 Task: Look for space in Desert Hot Springs, United States from 6th September, 2023 to 15th September, 2023 for 6 adults in price range Rs.8000 to Rs.12000. Place can be entire place or private room with 6 bedrooms having 6 beds and 6 bathrooms. Property type can be house, flat, guest house. Amenities needed are: wifi, TV, free parkinig on premises, gym, breakfast. Booking option can be shelf check-in. Required host language is English.
Action: Mouse moved to (511, 134)
Screenshot: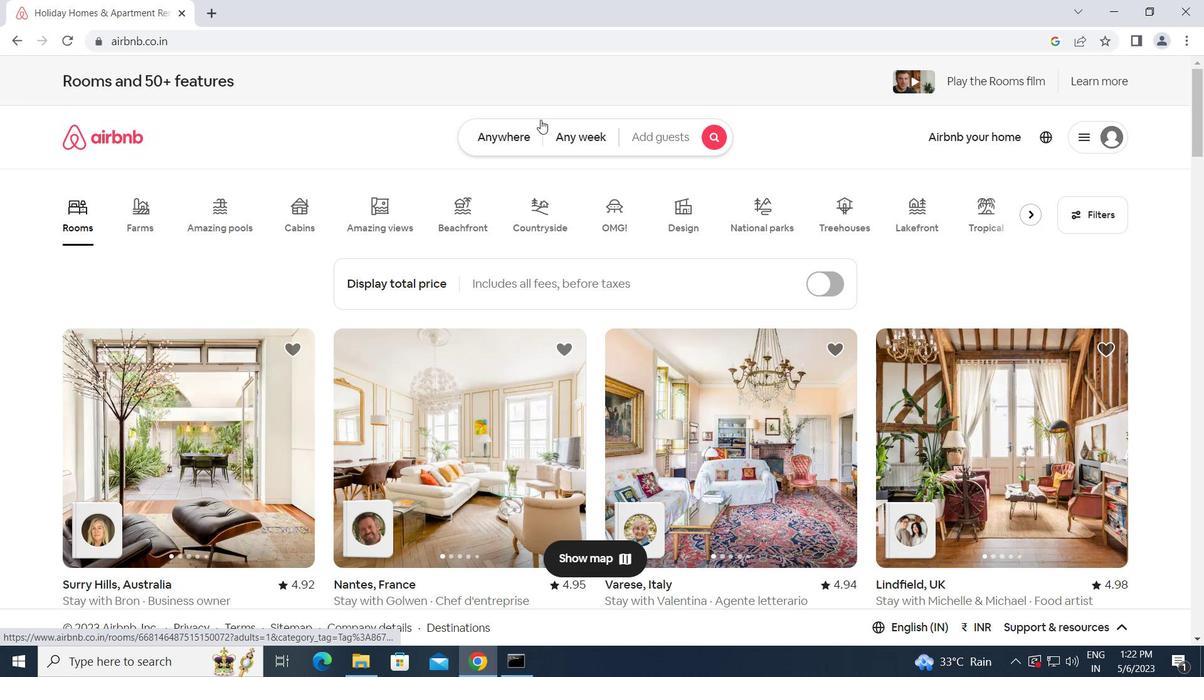 
Action: Mouse pressed left at (511, 134)
Screenshot: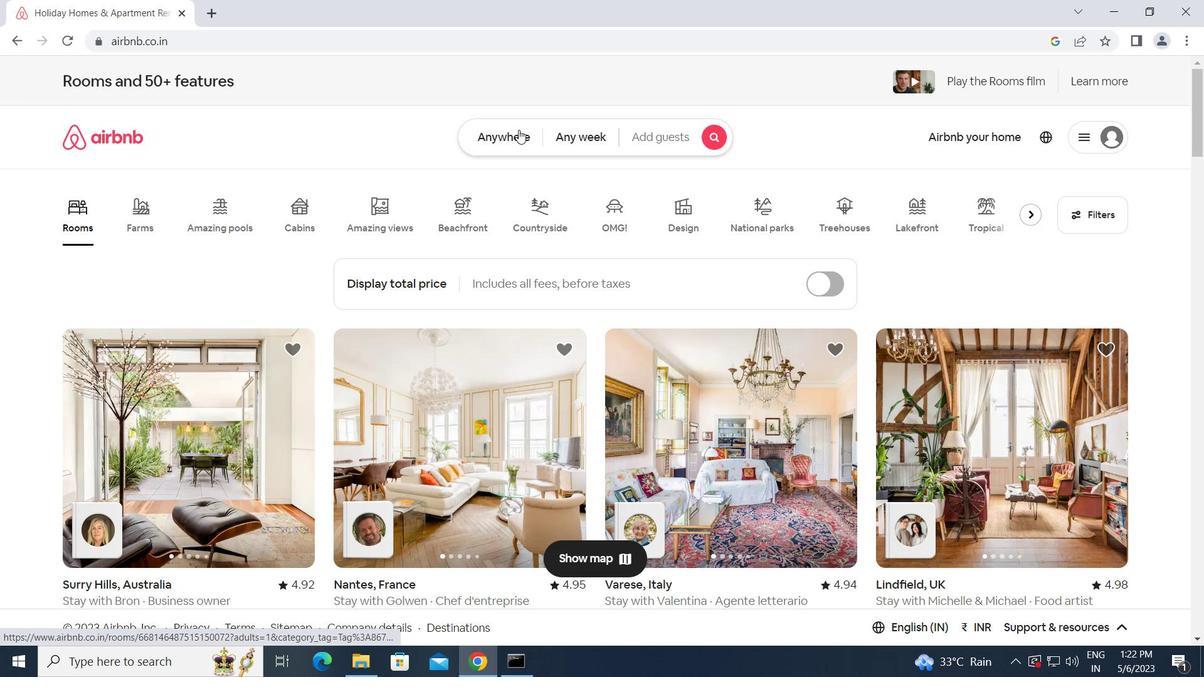 
Action: Mouse moved to (406, 203)
Screenshot: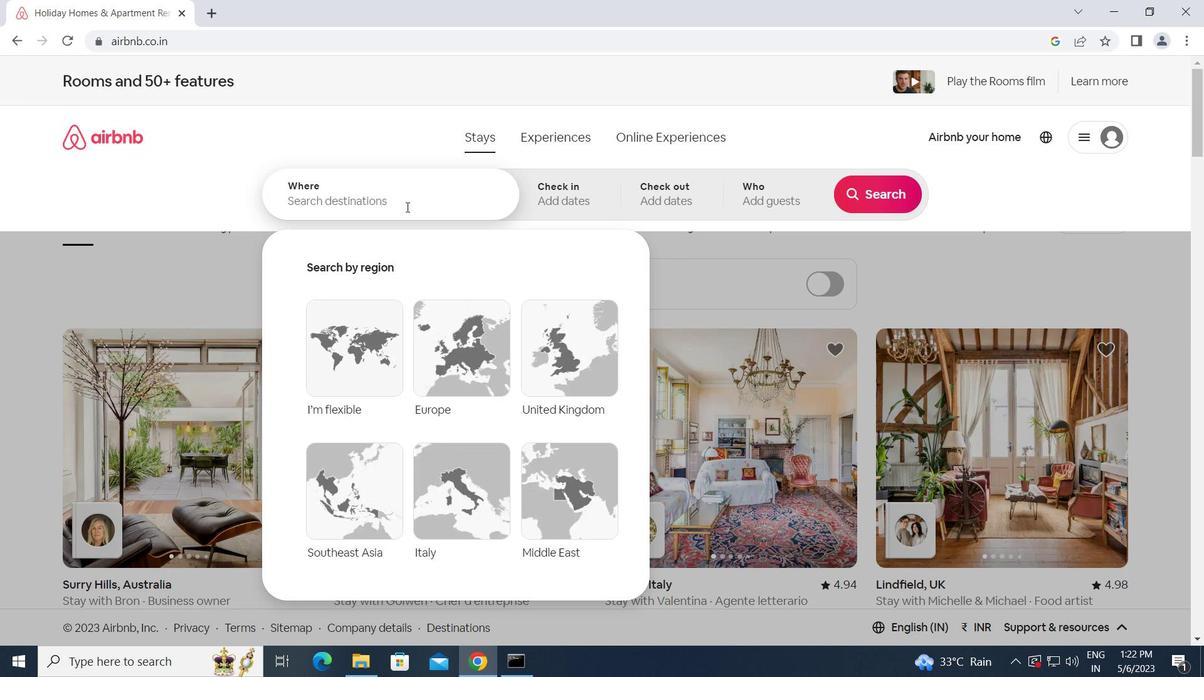 
Action: Mouse pressed left at (406, 203)
Screenshot: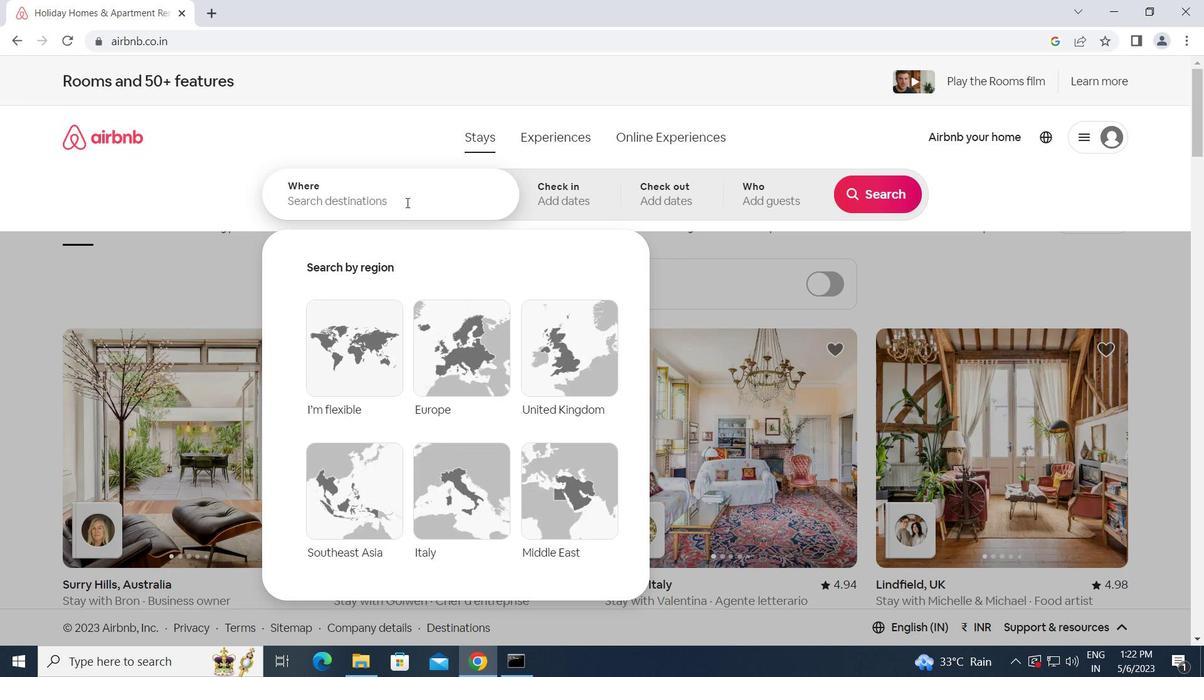 
Action: Key pressed d<Key.caps_lock>esert<Key.space><Key.caps_lock>h<Key.caps_lock>ot<Key.space><Key.caps_lock>s<Key.caps_lock>pringa,<Key.backspace><Key.backspace>s,<Key.space><Key.caps_lock>u<Key.caps_lock>ni
Screenshot: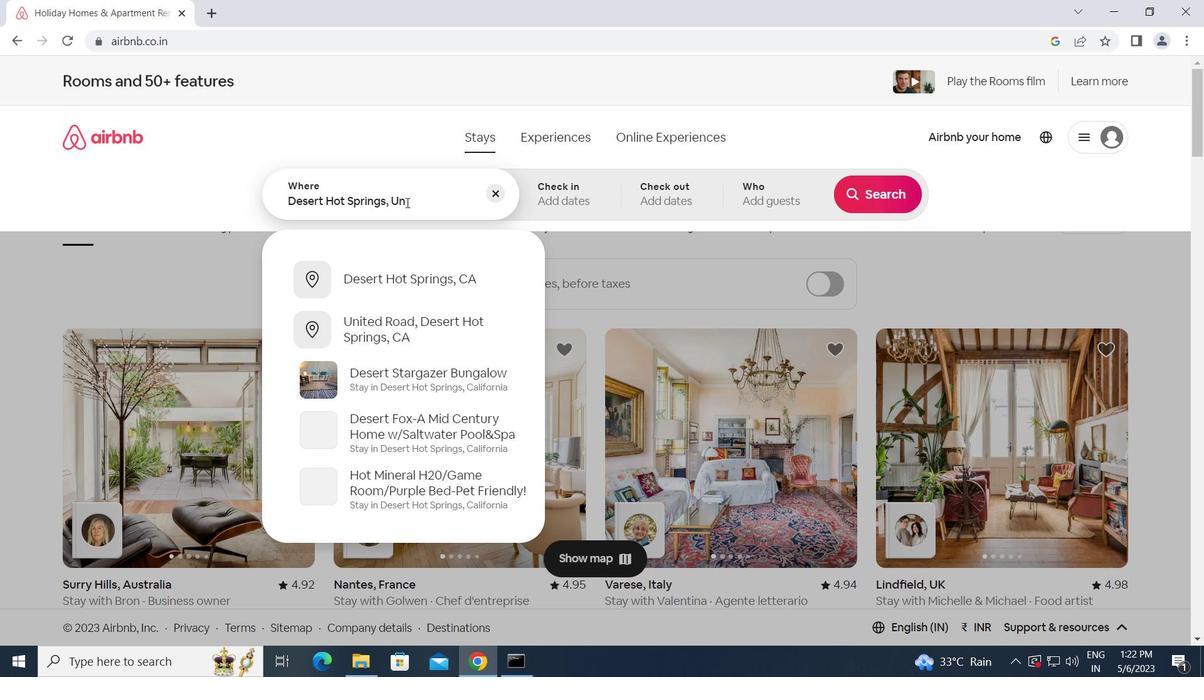 
Action: Mouse moved to (974, 71)
Screenshot: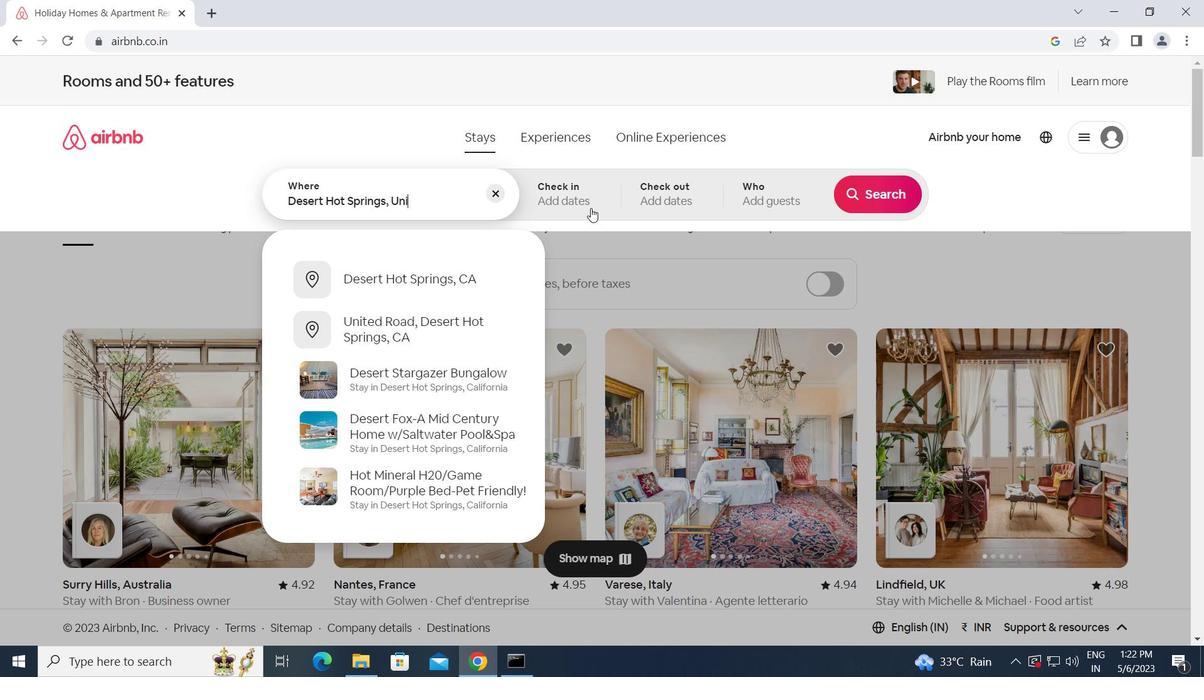 
Action: Key pressed ted<Key.space><Key.caps_lock>s<Key.caps_lock>tates<Key.enter>
Screenshot: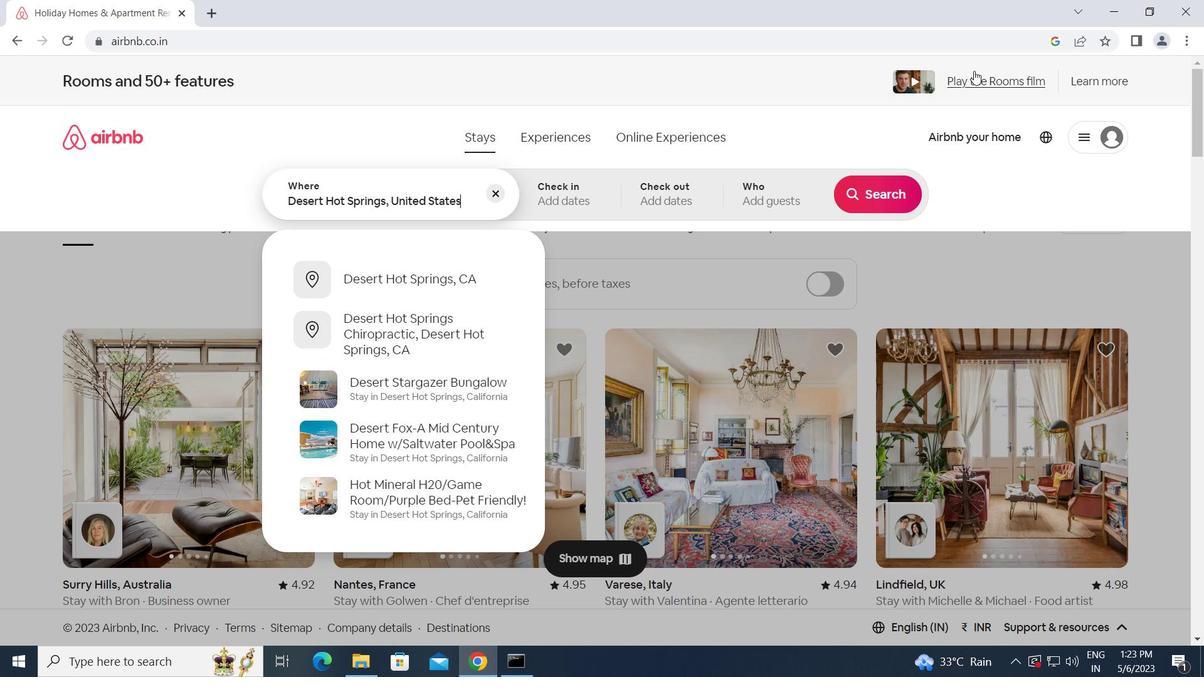 
Action: Mouse moved to (878, 321)
Screenshot: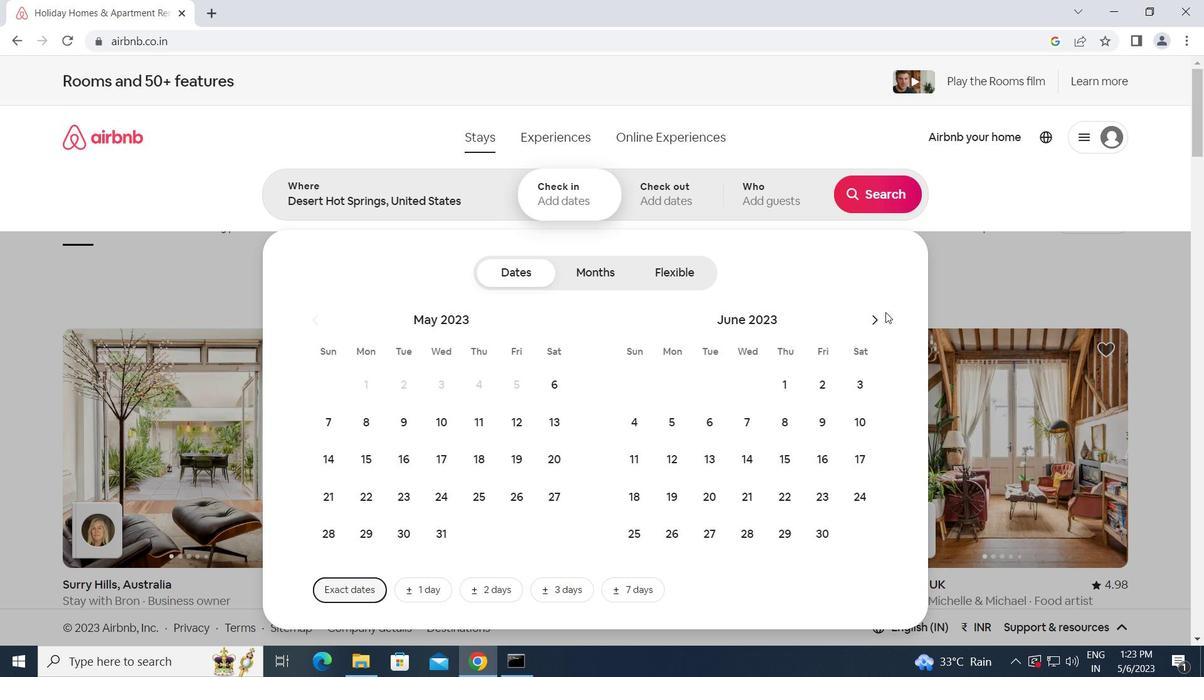 
Action: Mouse pressed left at (878, 321)
Screenshot: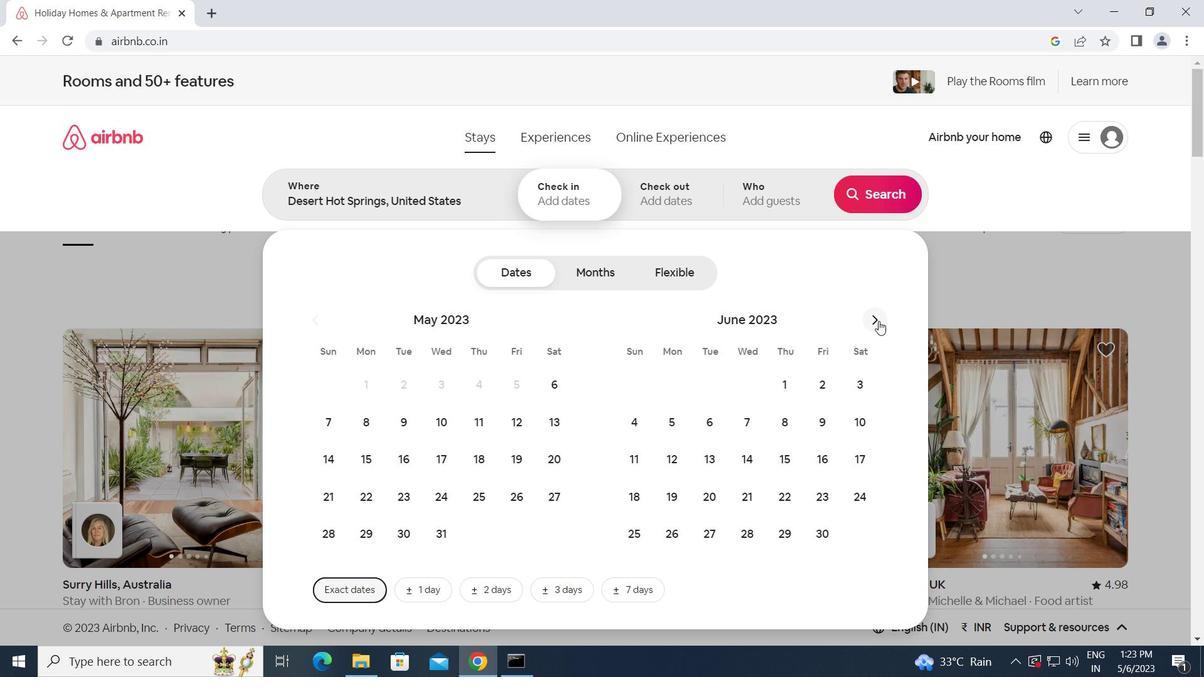
Action: Mouse pressed left at (878, 321)
Screenshot: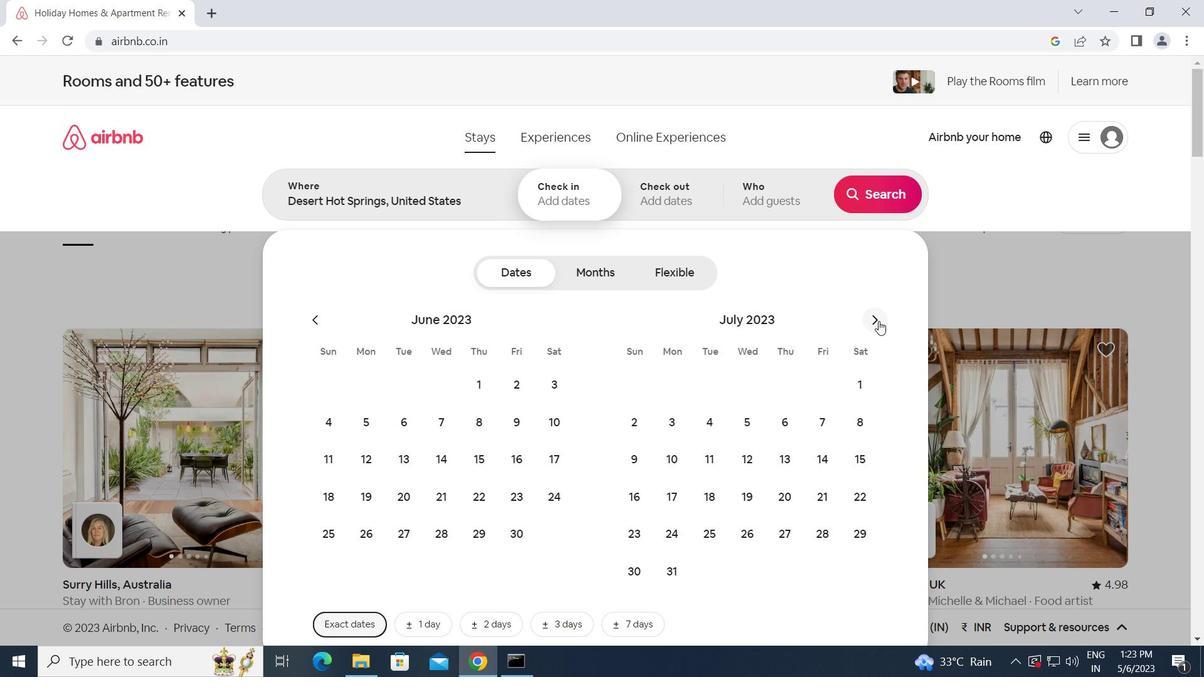 
Action: Mouse pressed left at (878, 321)
Screenshot: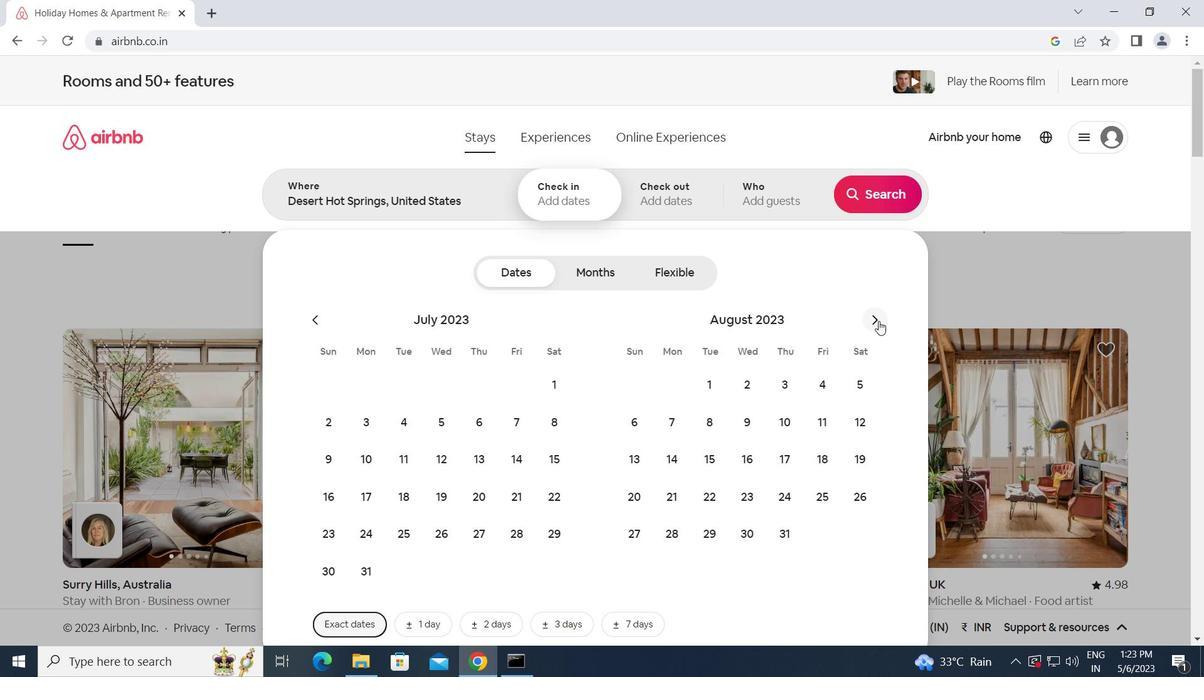 
Action: Mouse moved to (757, 422)
Screenshot: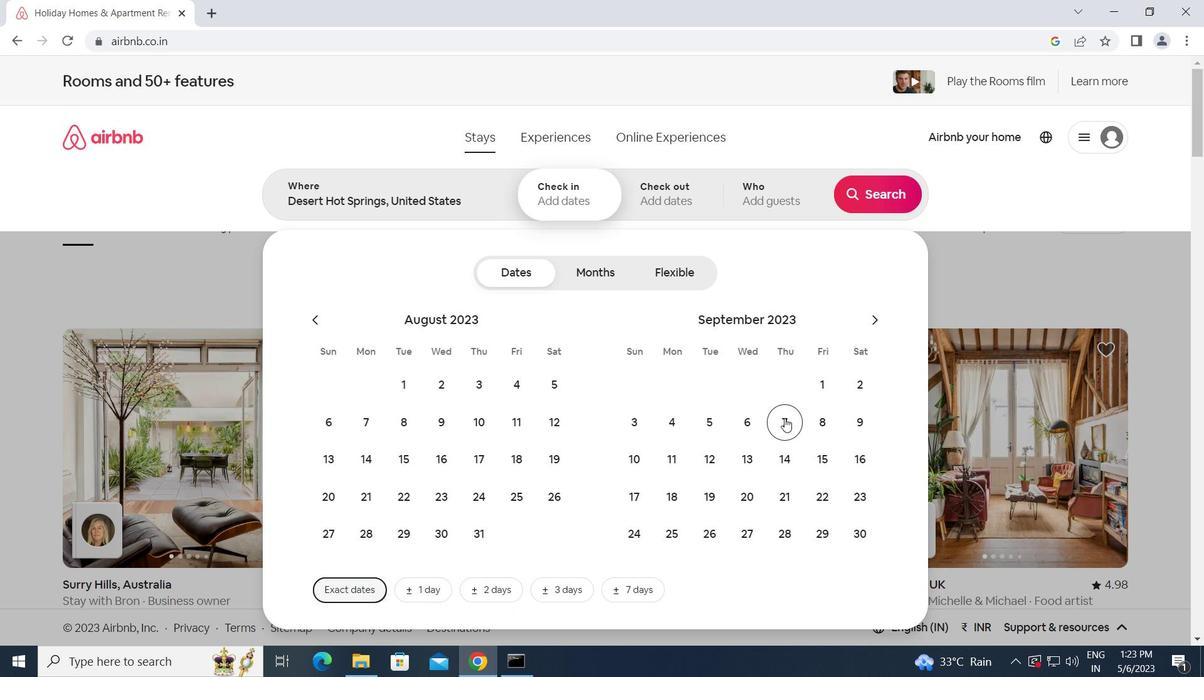 
Action: Mouse pressed left at (757, 422)
Screenshot: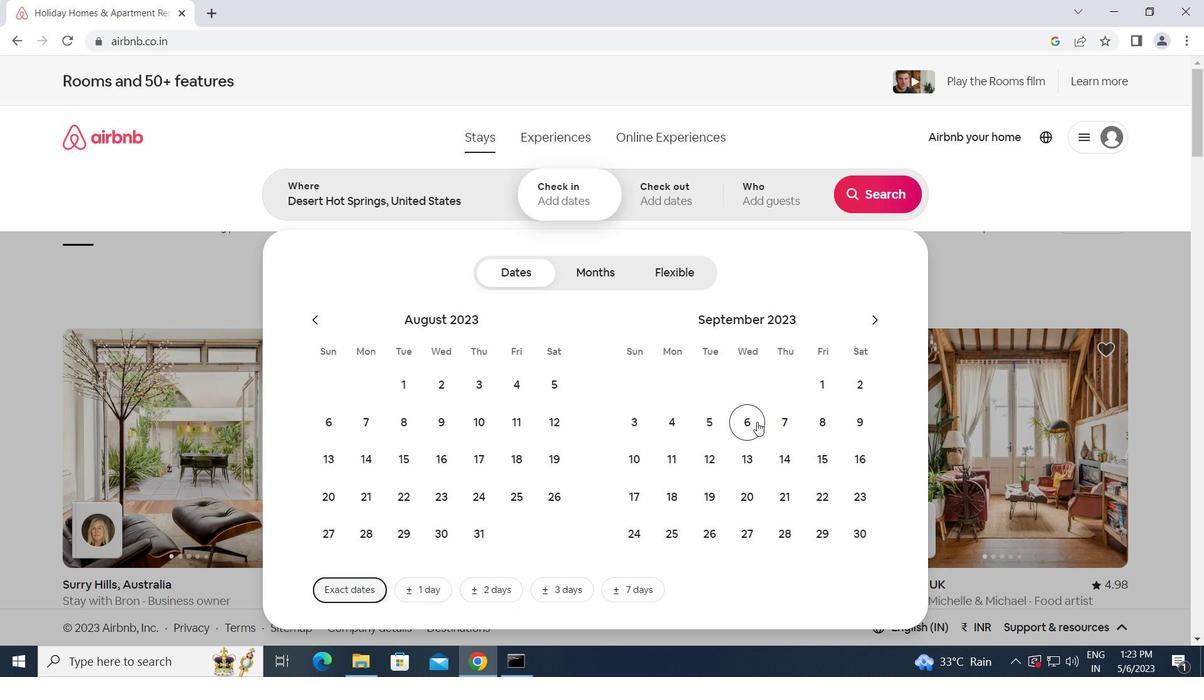 
Action: Mouse moved to (826, 459)
Screenshot: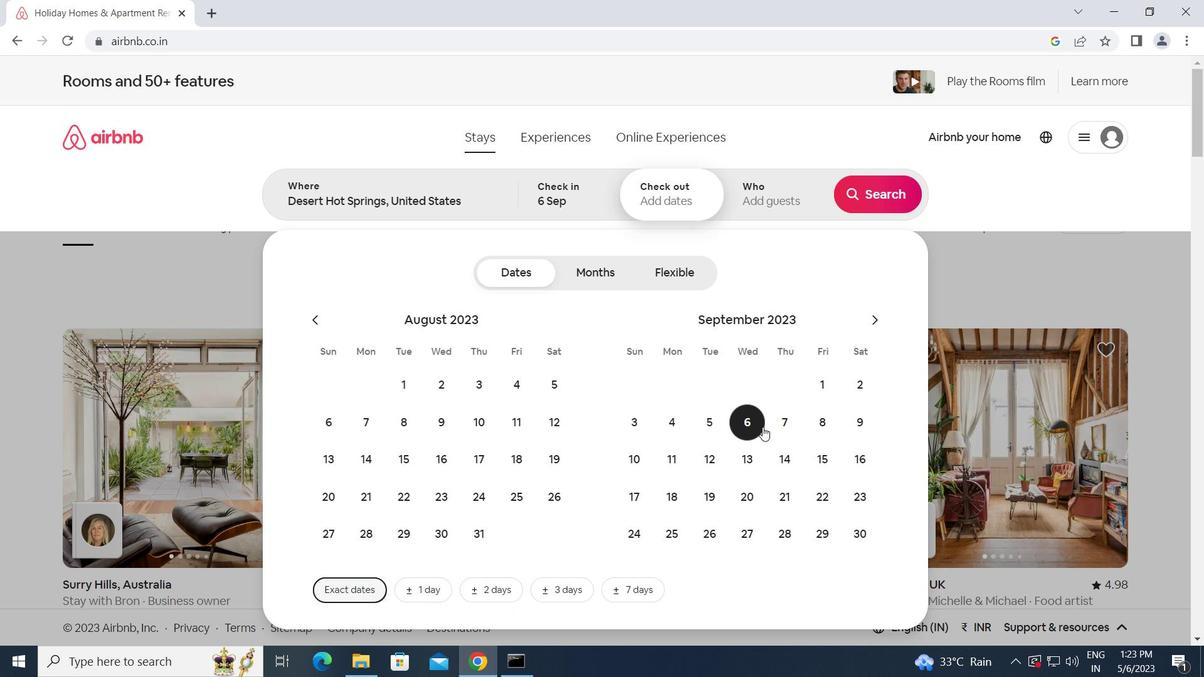 
Action: Mouse pressed left at (826, 459)
Screenshot: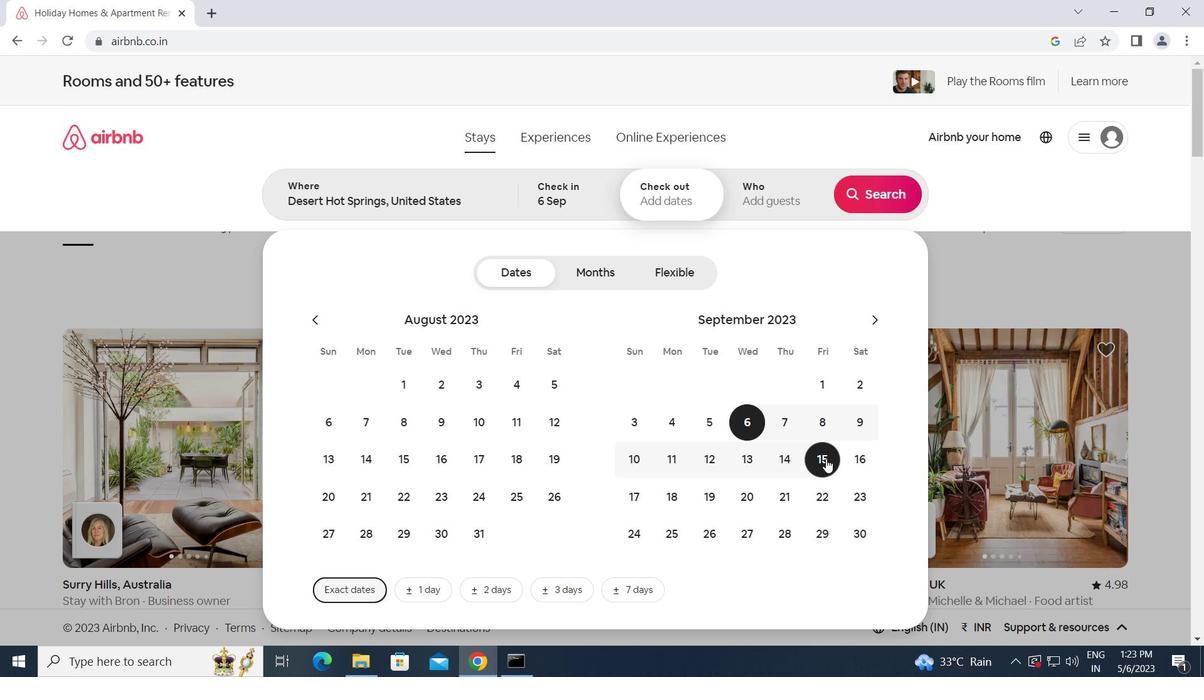 
Action: Mouse moved to (788, 192)
Screenshot: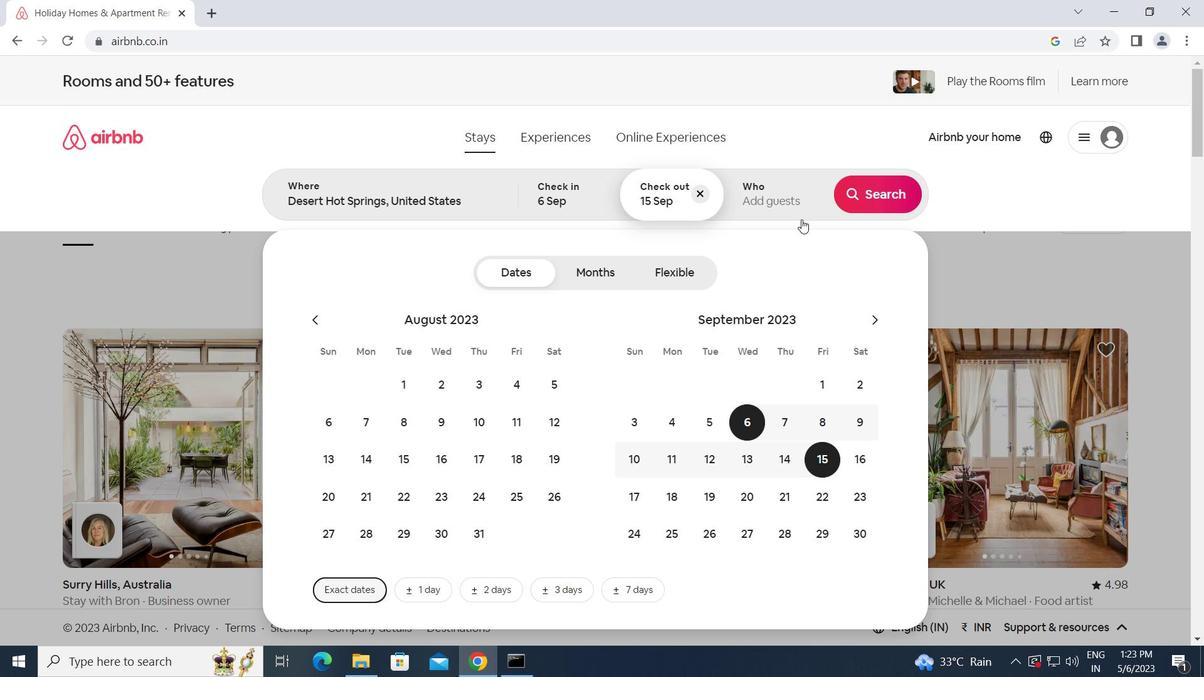 
Action: Mouse pressed left at (788, 192)
Screenshot: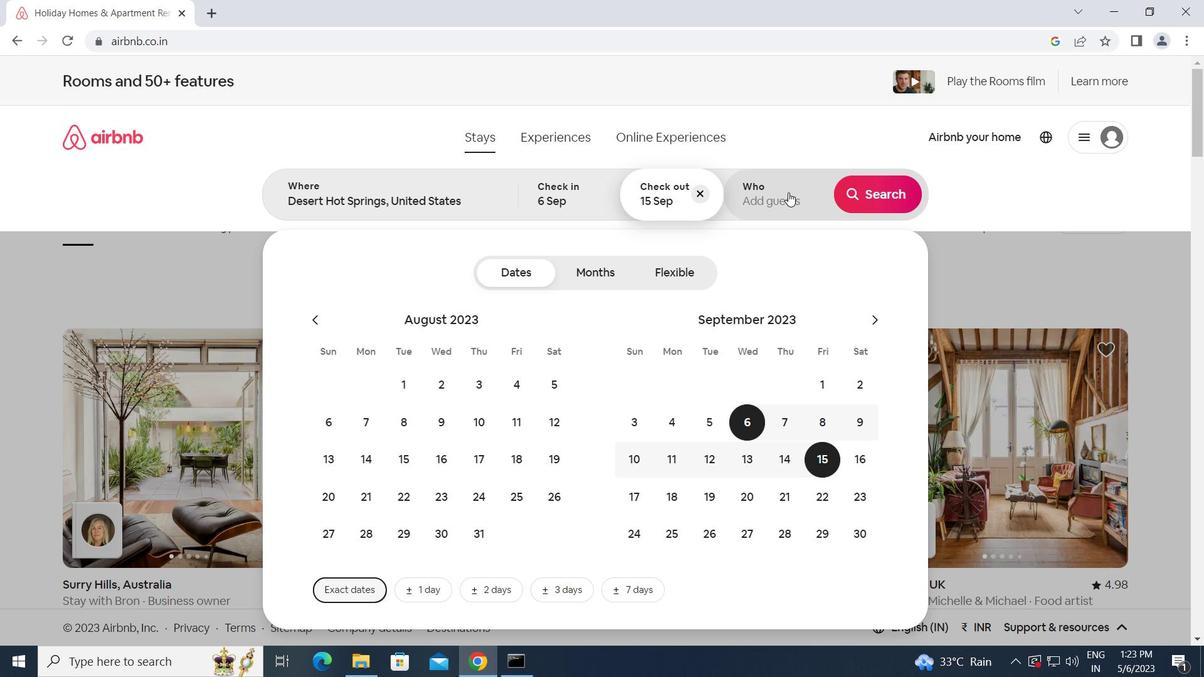 
Action: Mouse moved to (882, 279)
Screenshot: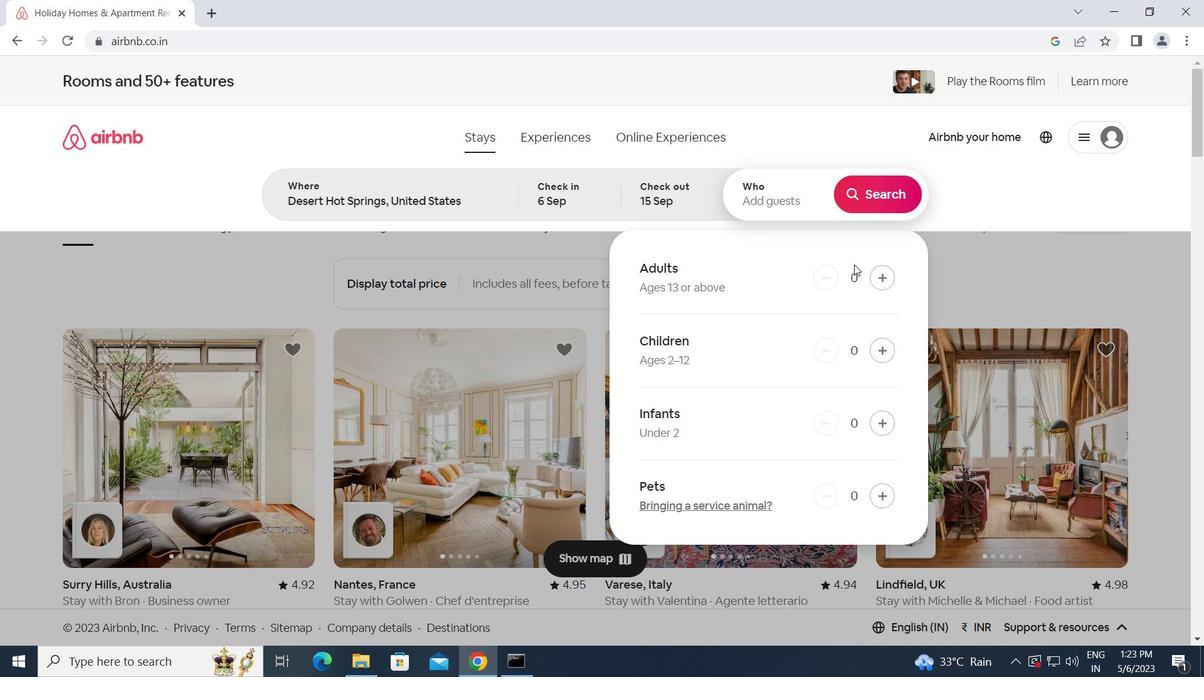 
Action: Mouse pressed left at (882, 279)
Screenshot: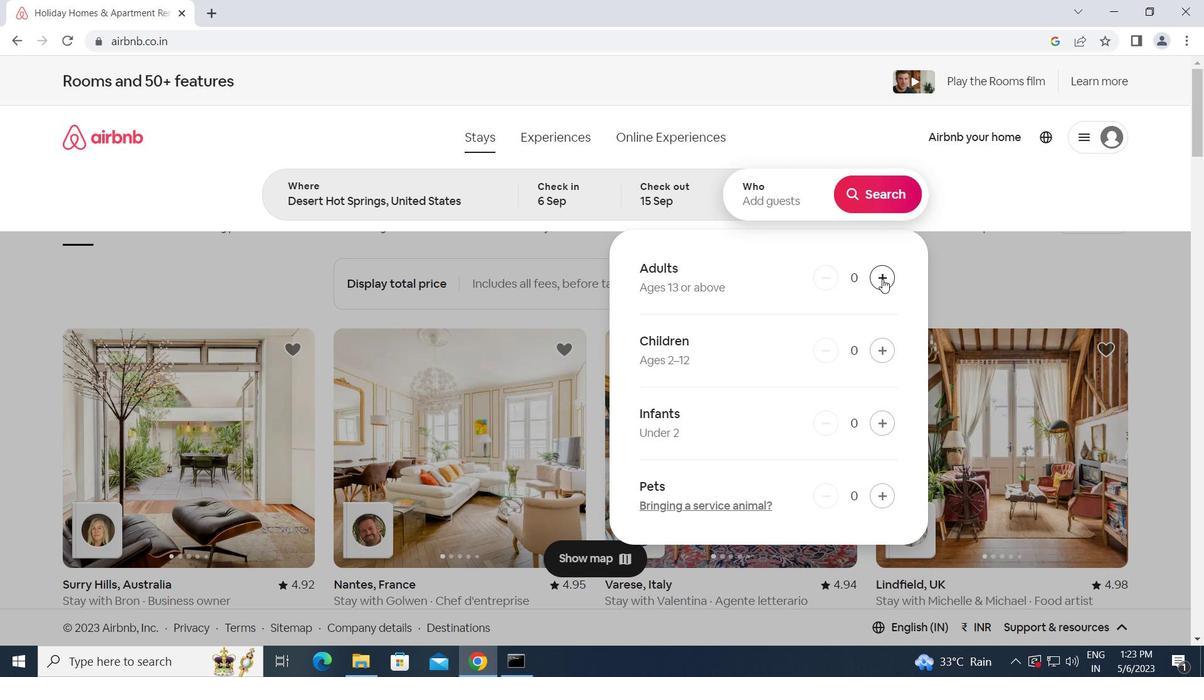 
Action: Mouse pressed left at (882, 279)
Screenshot: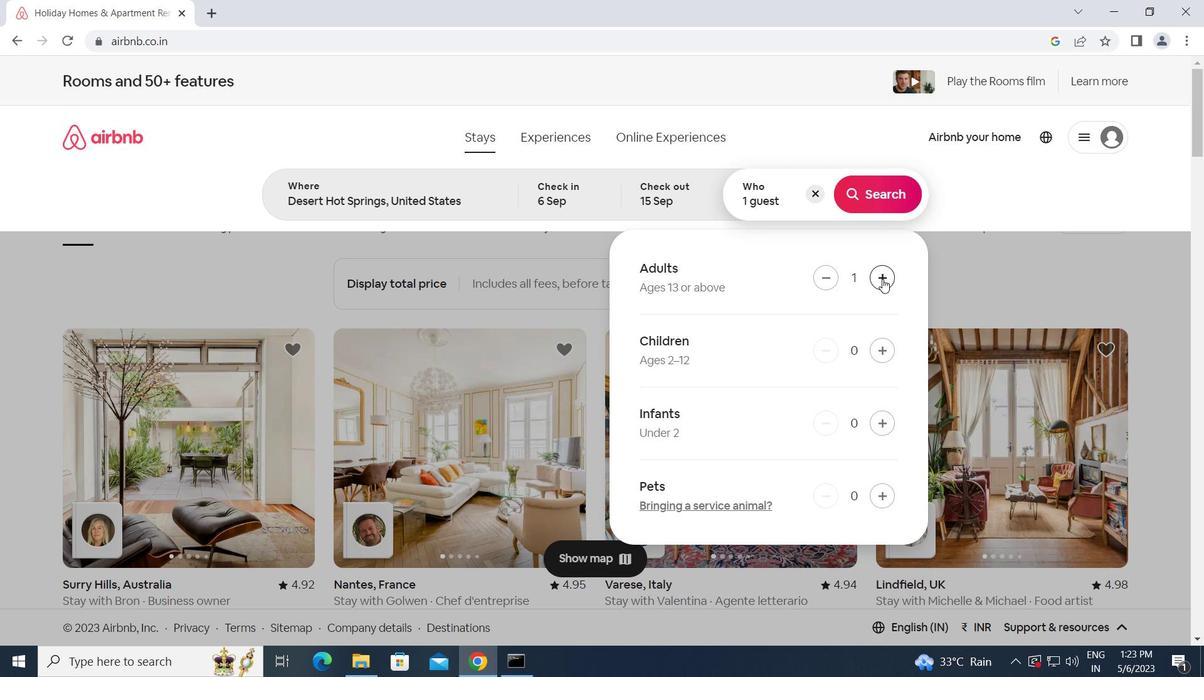 
Action: Mouse pressed left at (882, 279)
Screenshot: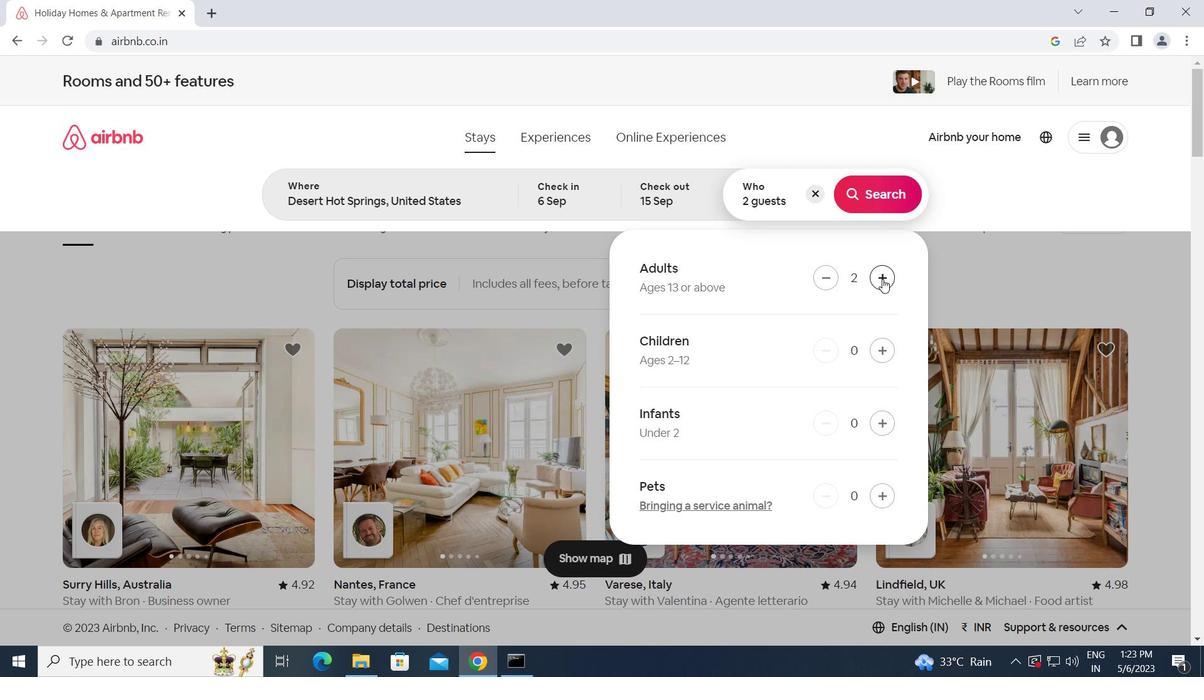 
Action: Mouse pressed left at (882, 279)
Screenshot: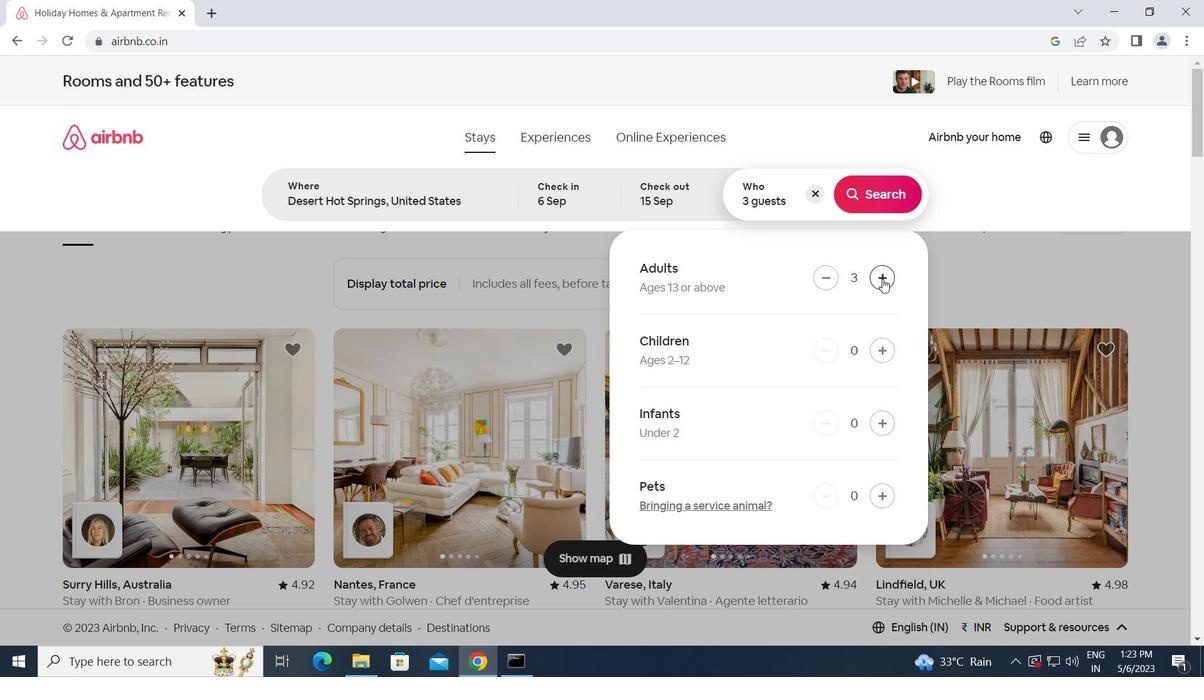 
Action: Mouse pressed left at (882, 279)
Screenshot: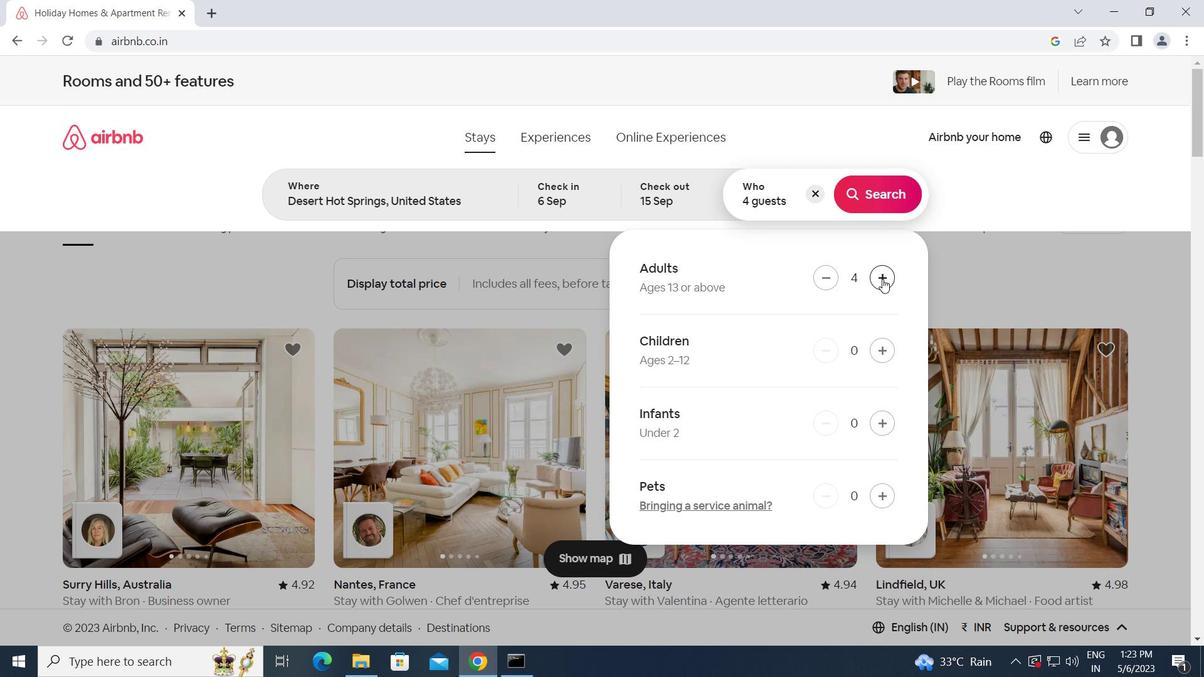 
Action: Mouse pressed left at (882, 279)
Screenshot: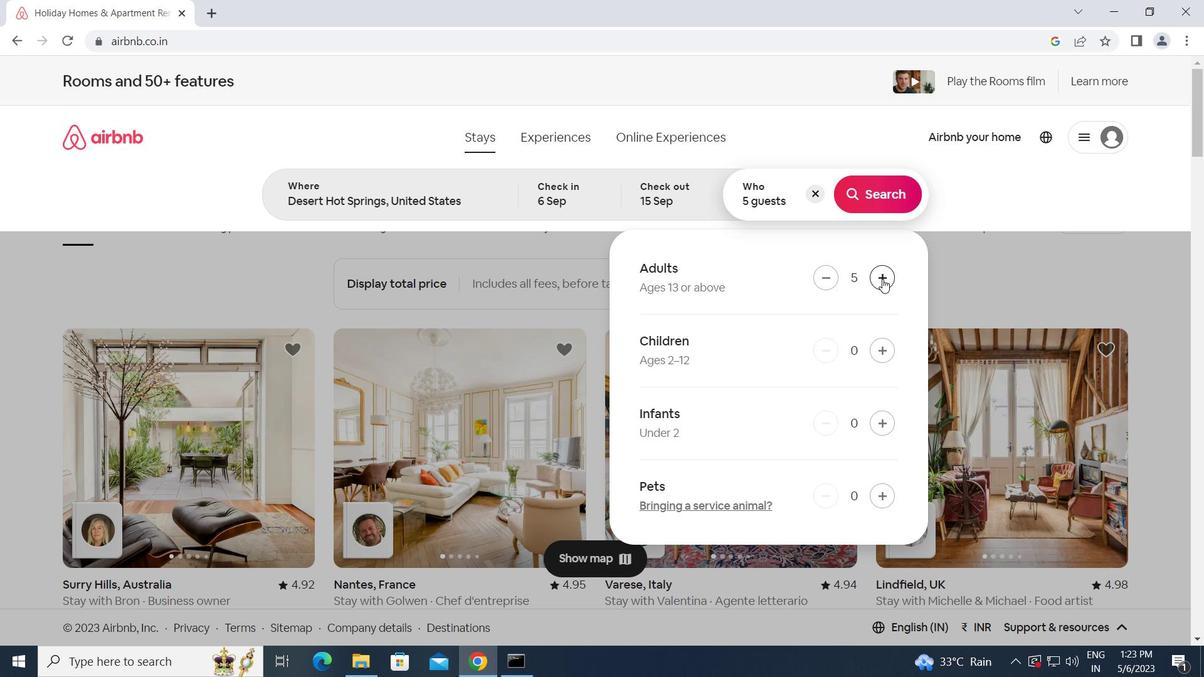 
Action: Mouse moved to (870, 193)
Screenshot: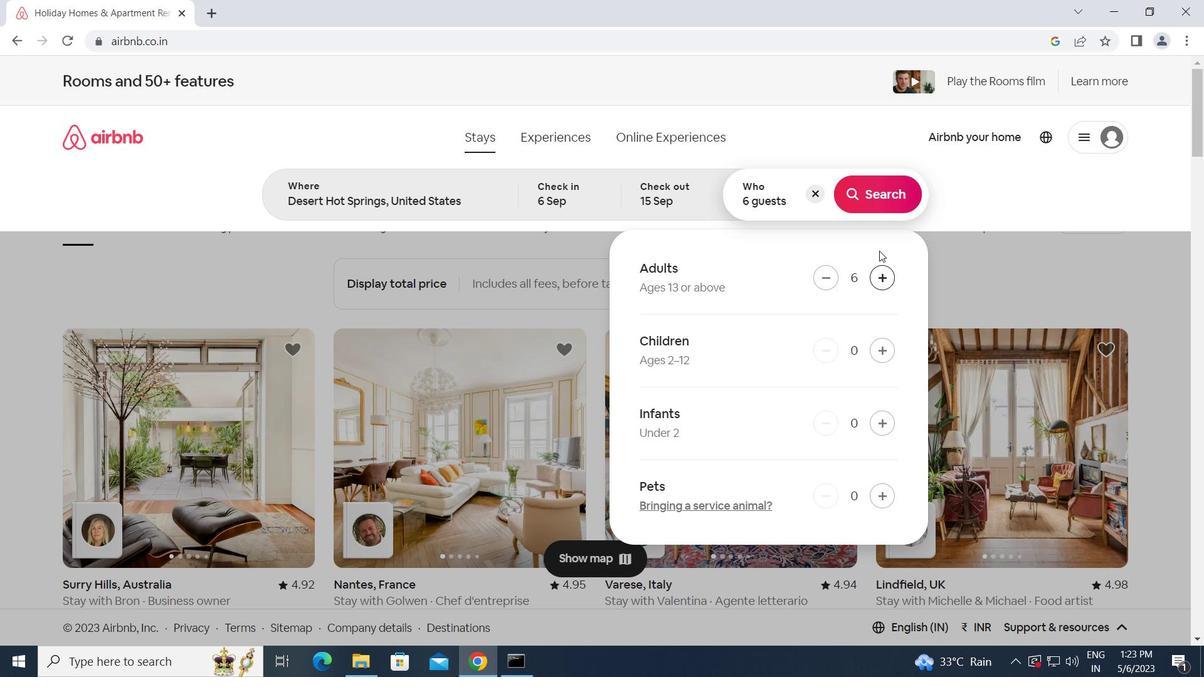 
Action: Mouse pressed left at (870, 193)
Screenshot: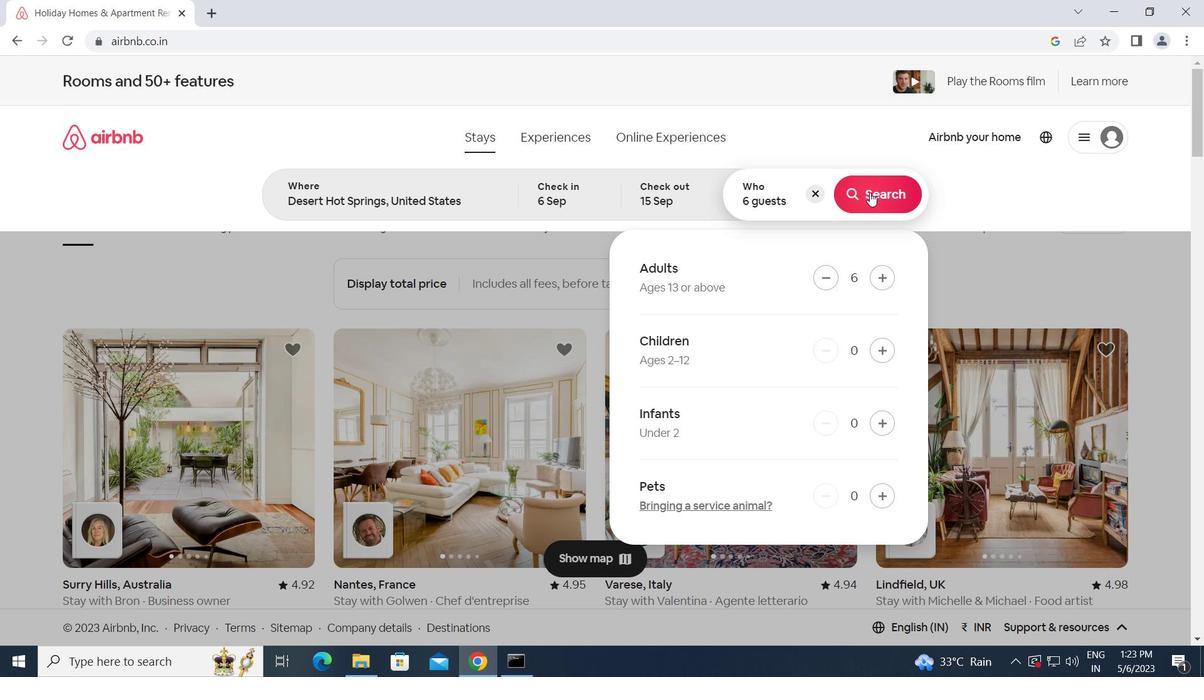 
Action: Mouse moved to (1124, 153)
Screenshot: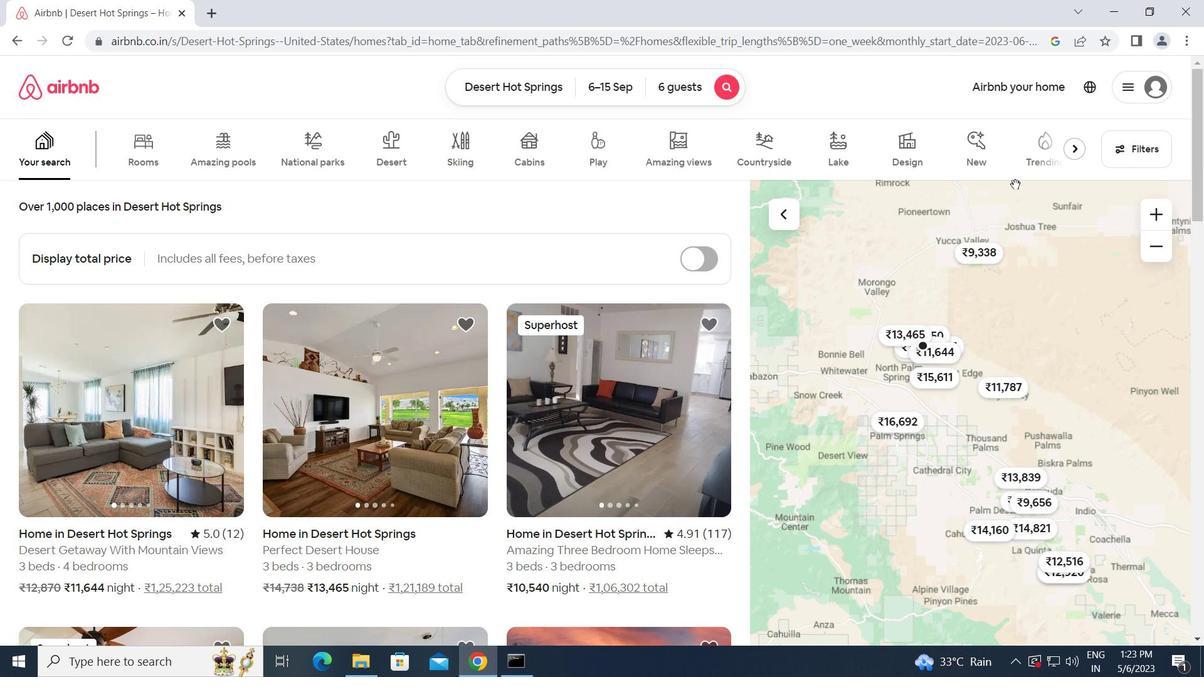 
Action: Mouse pressed left at (1124, 153)
Screenshot: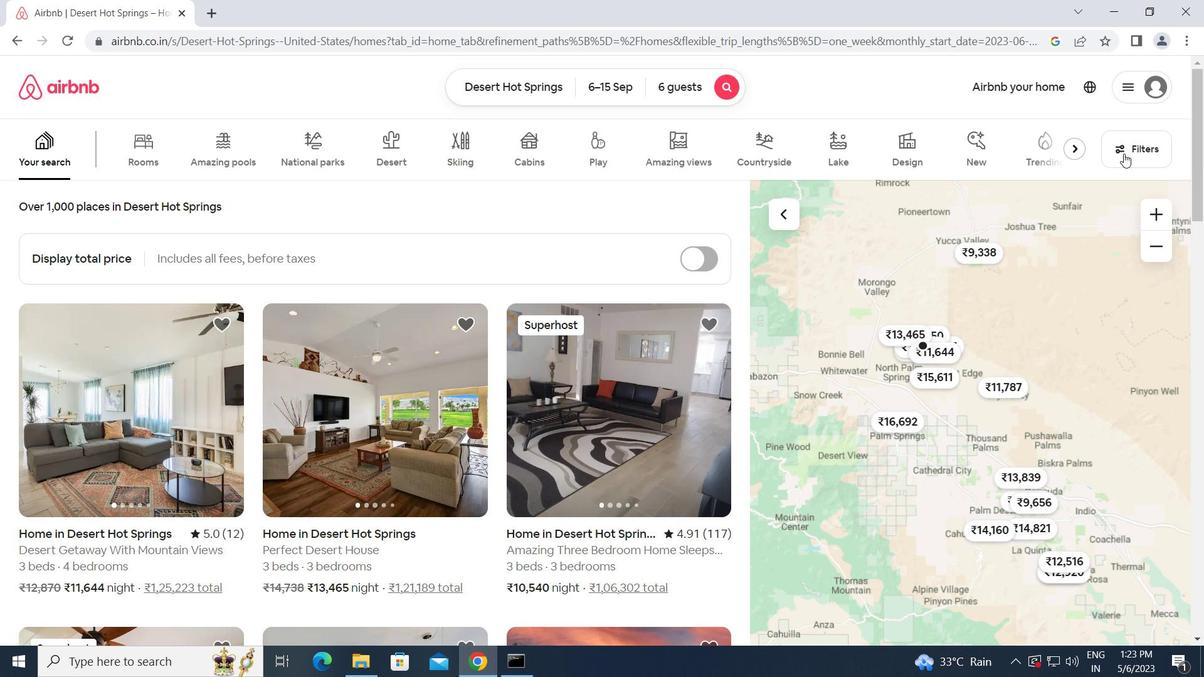 
Action: Mouse moved to (392, 329)
Screenshot: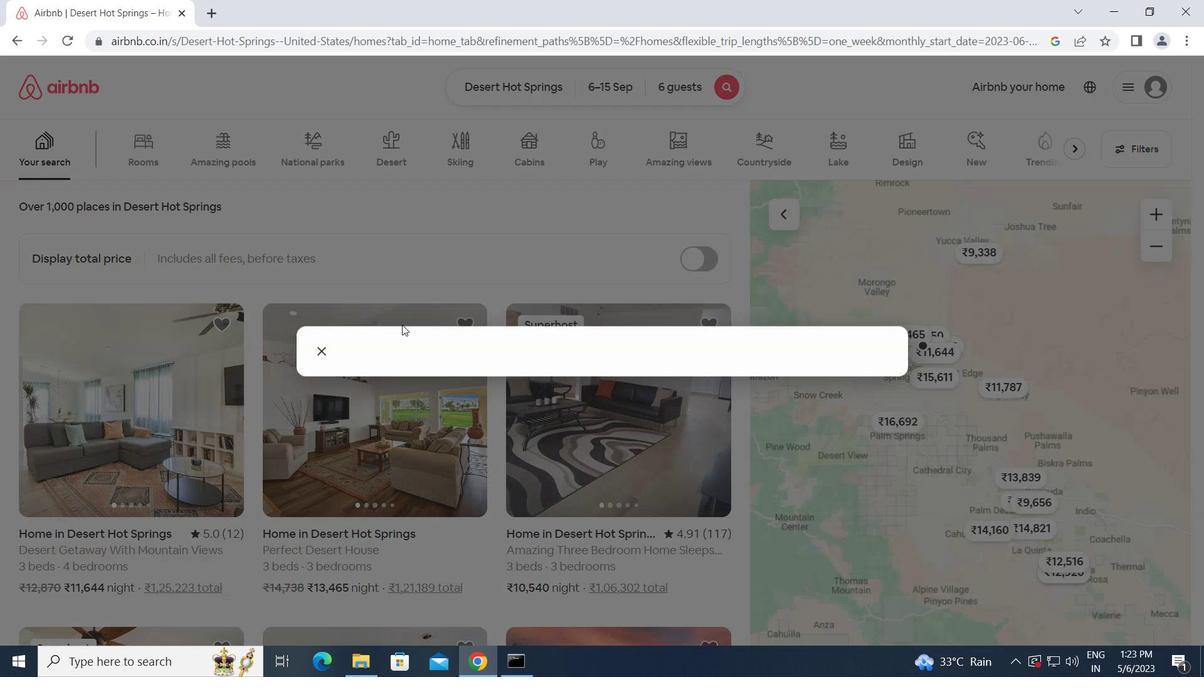 
Action: Mouse scrolled (392, 329) with delta (0, 0)
Screenshot: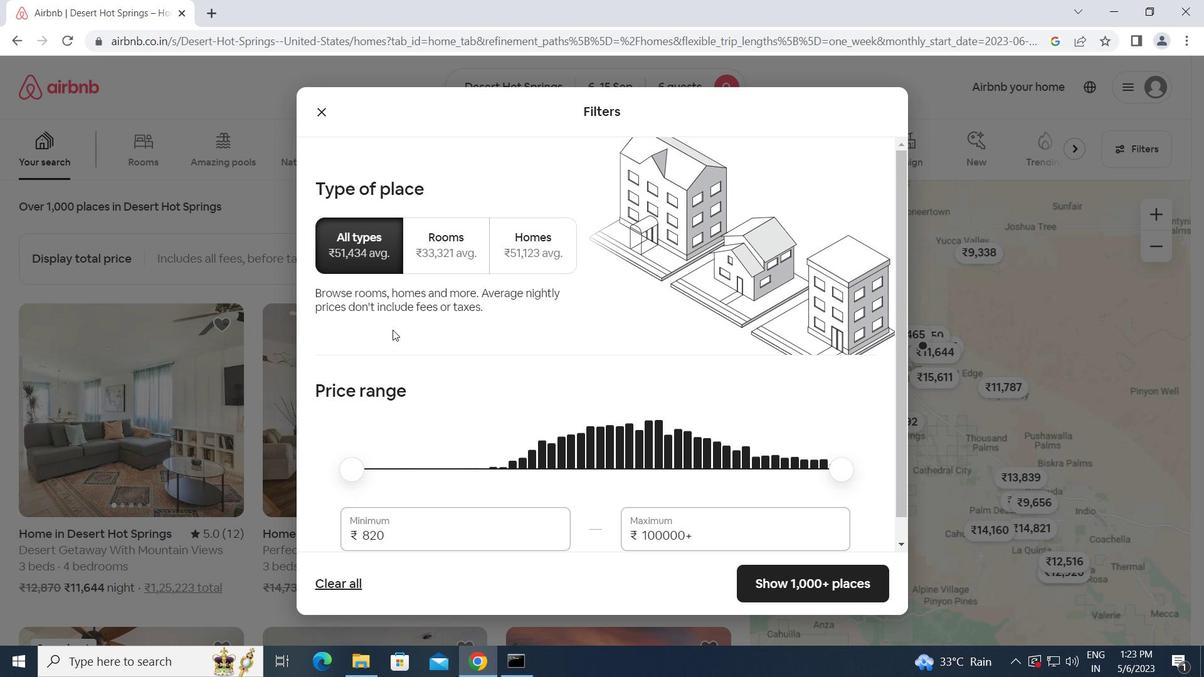 
Action: Mouse moved to (388, 508)
Screenshot: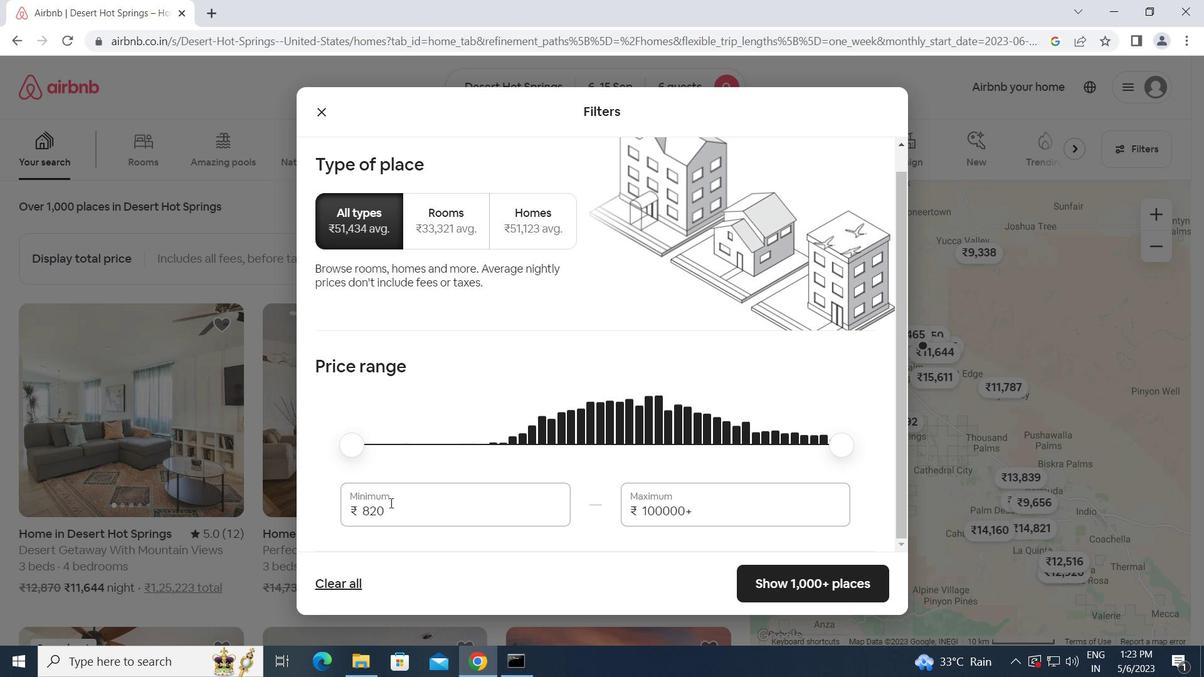
Action: Mouse pressed left at (388, 508)
Screenshot: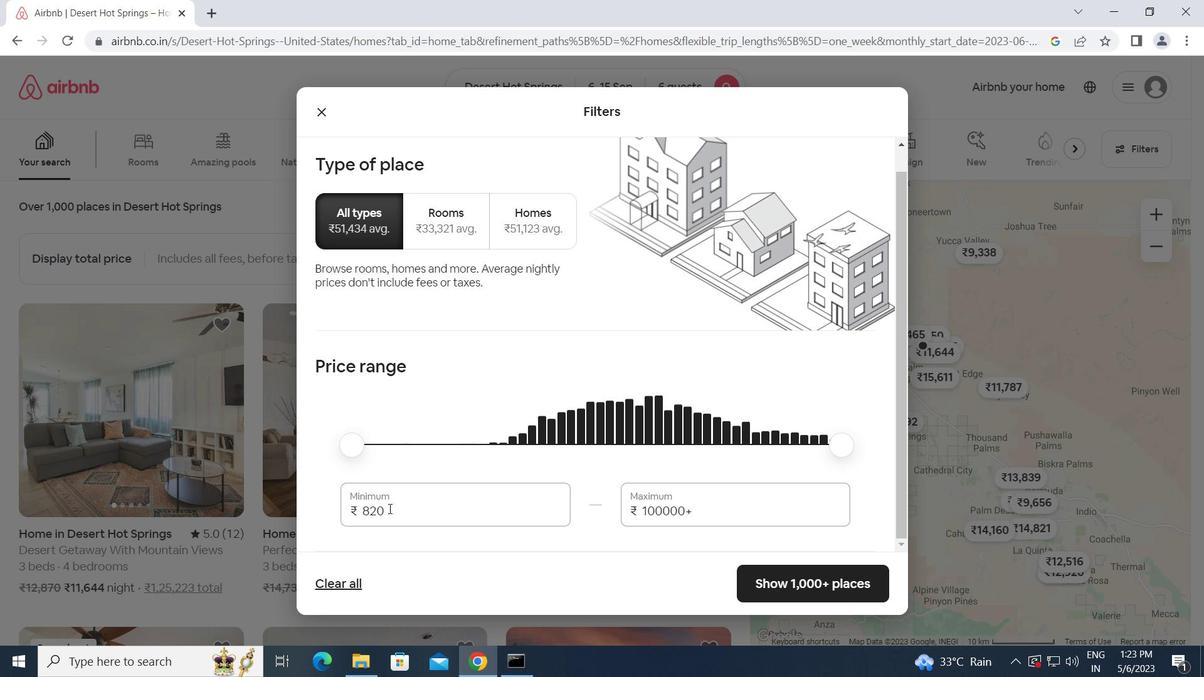 
Action: Mouse moved to (331, 508)
Screenshot: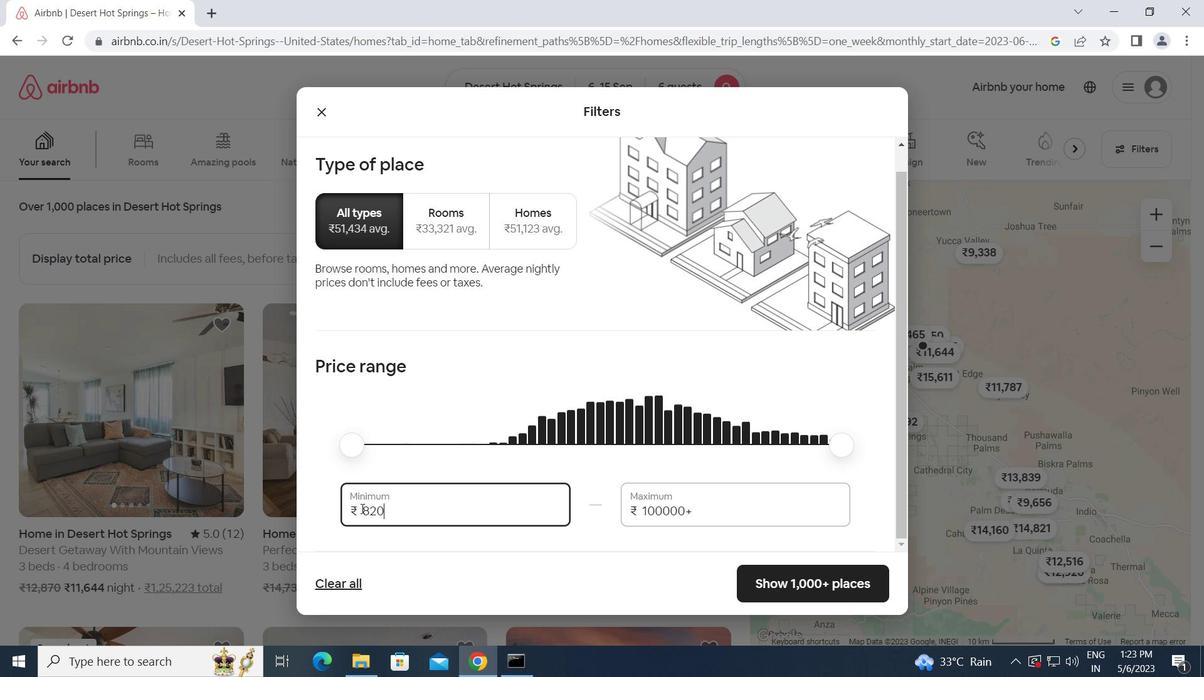 
Action: Key pressed 8000<Key.tab>12000
Screenshot: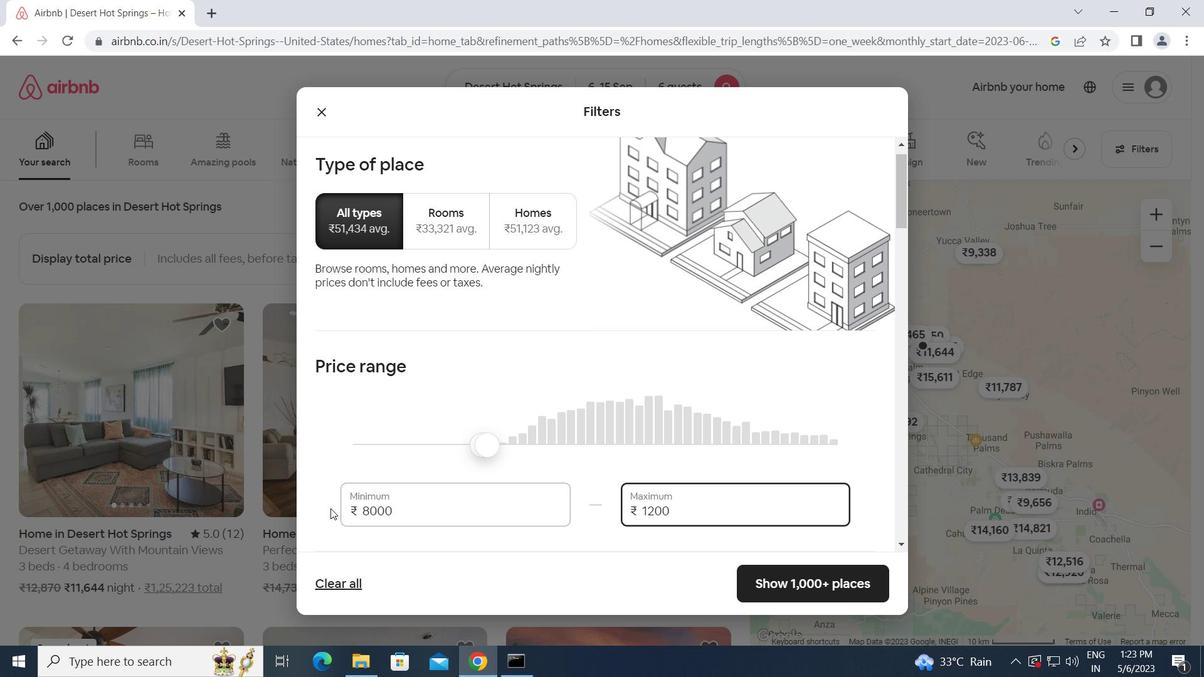 
Action: Mouse moved to (416, 524)
Screenshot: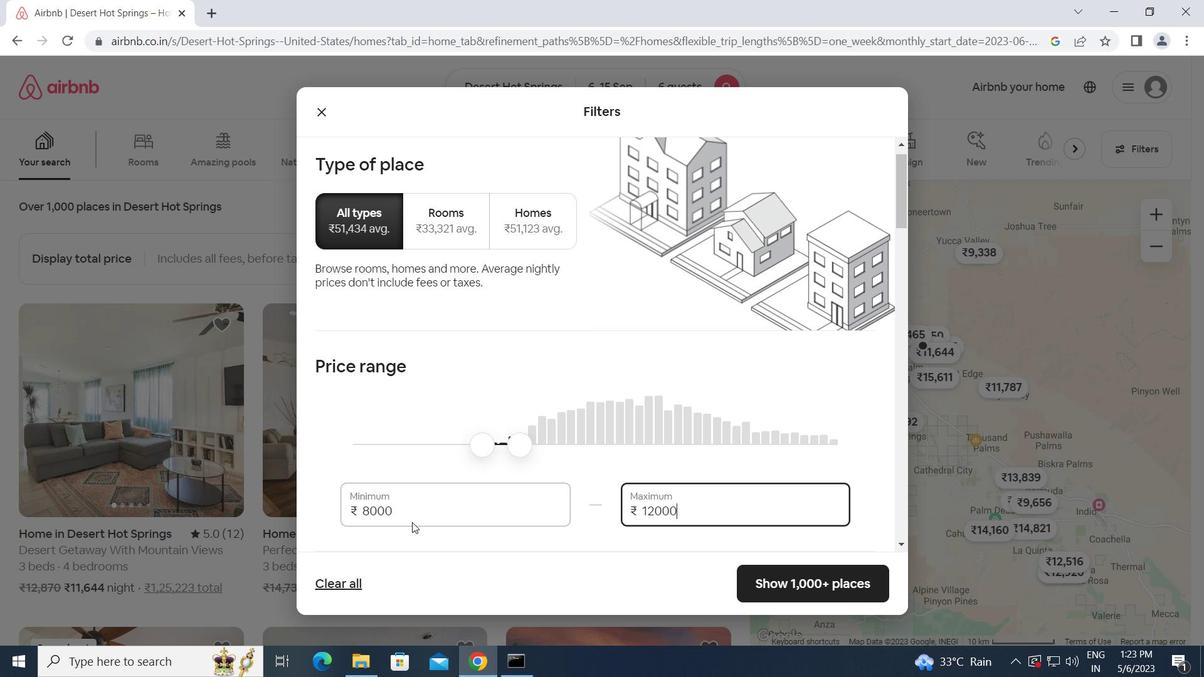 
Action: Mouse scrolled (416, 523) with delta (0, 0)
Screenshot: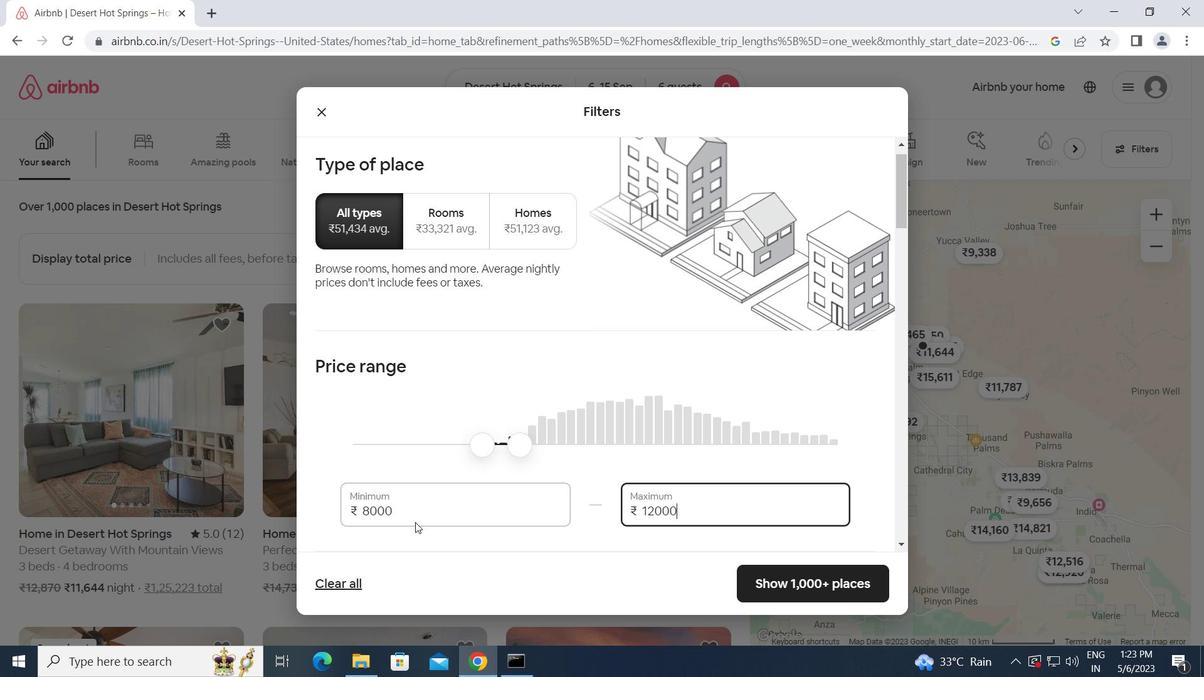 
Action: Mouse scrolled (416, 523) with delta (0, 0)
Screenshot: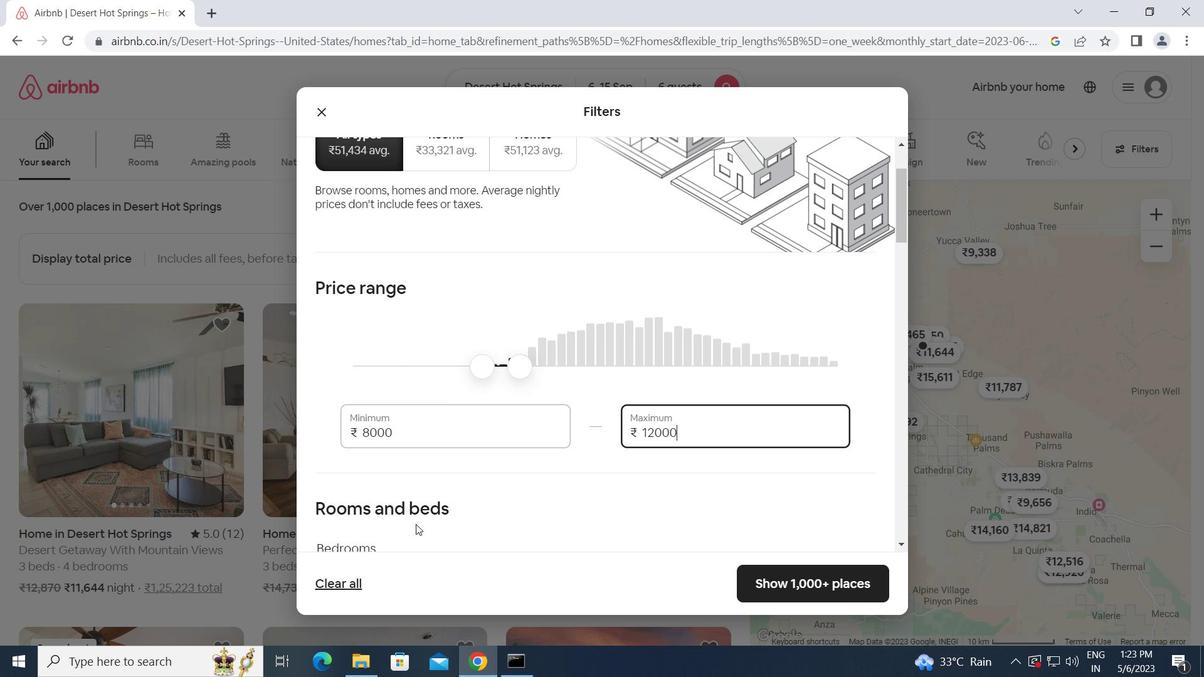 
Action: Mouse scrolled (416, 523) with delta (0, 0)
Screenshot: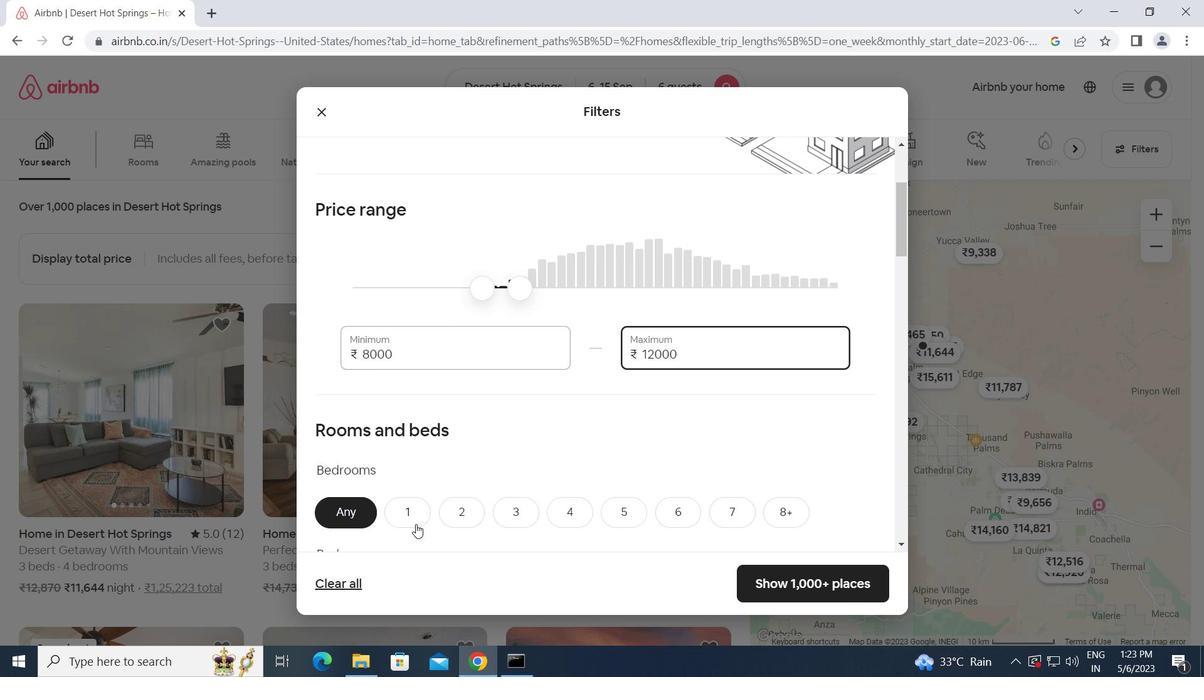 
Action: Mouse scrolled (416, 523) with delta (0, 0)
Screenshot: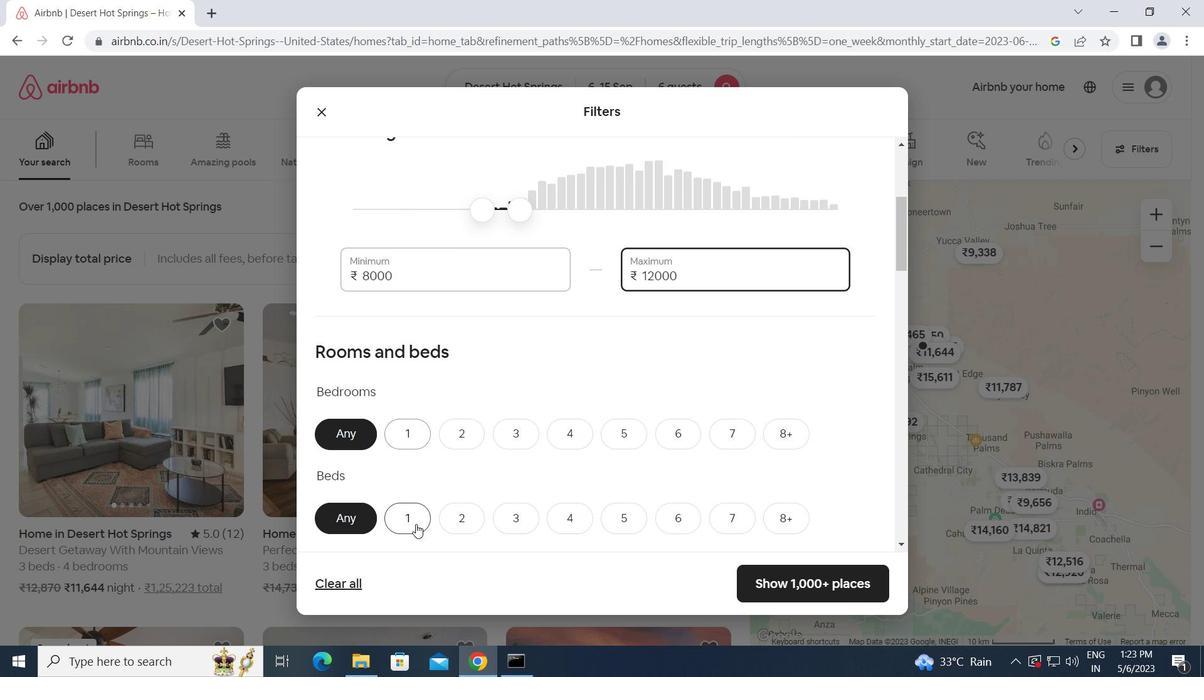 
Action: Mouse scrolled (416, 523) with delta (0, 0)
Screenshot: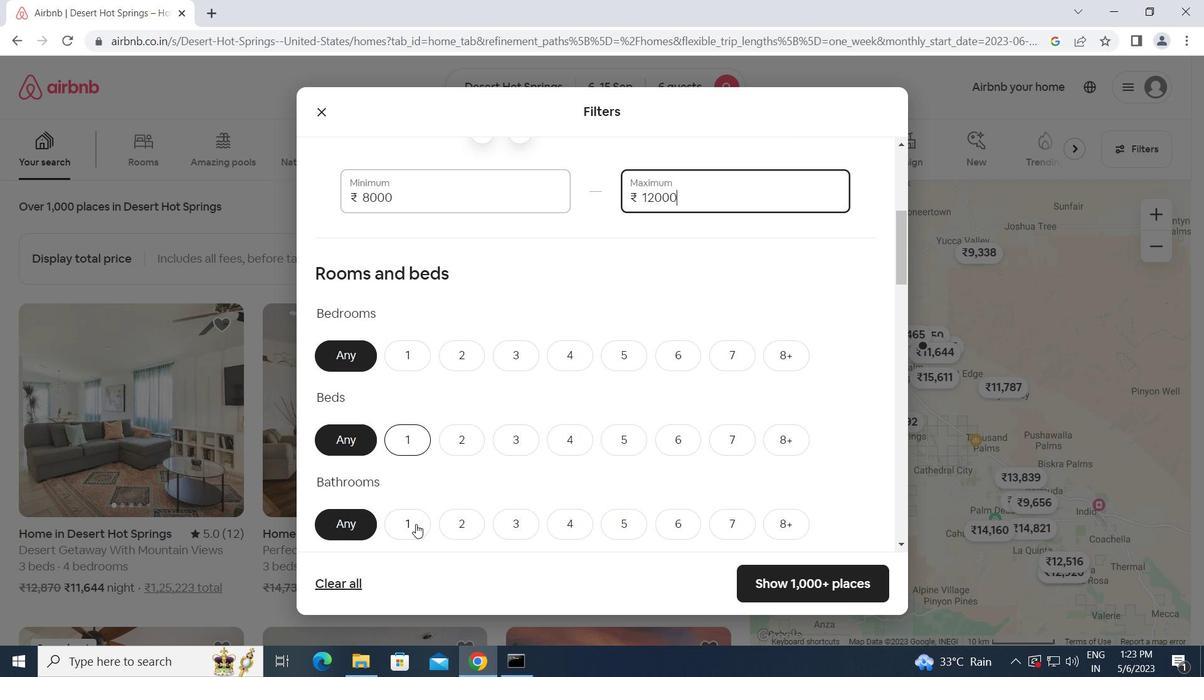 
Action: Mouse moved to (670, 272)
Screenshot: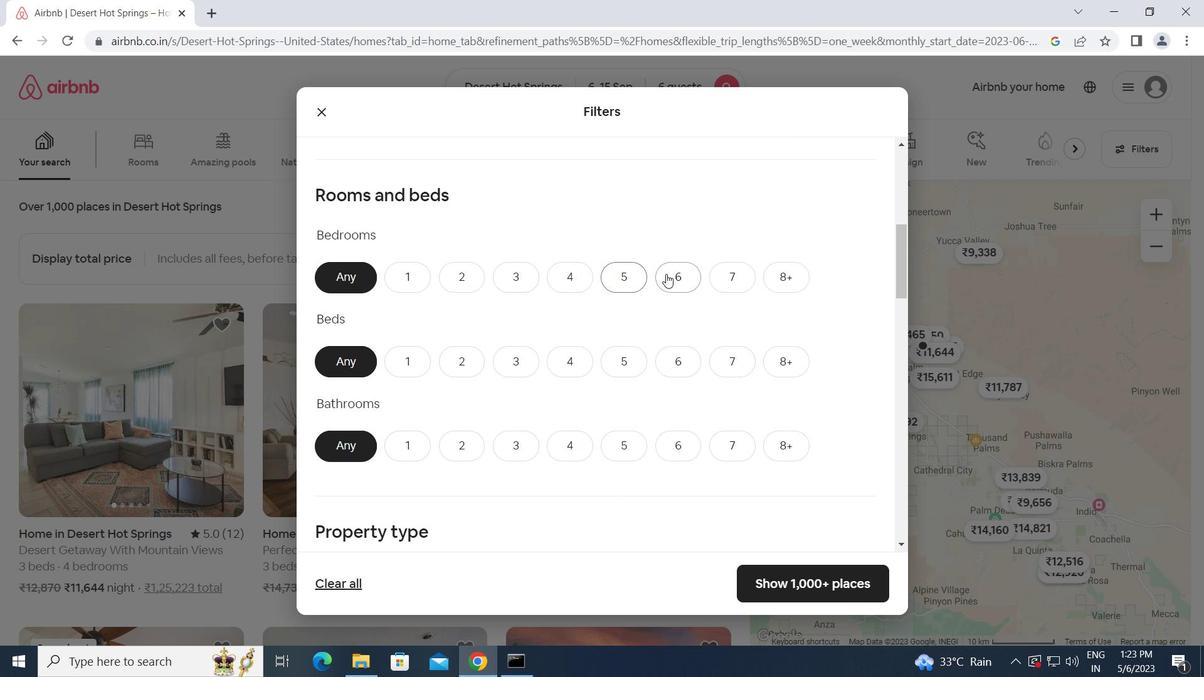 
Action: Mouse pressed left at (670, 272)
Screenshot: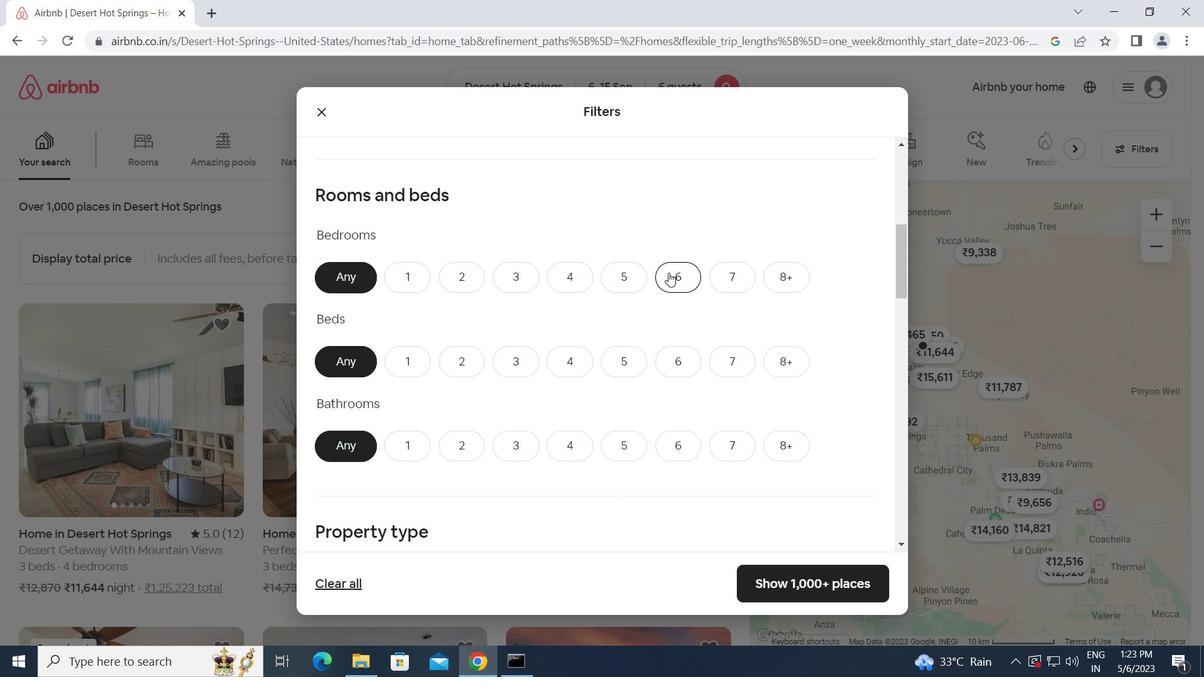 
Action: Mouse moved to (670, 354)
Screenshot: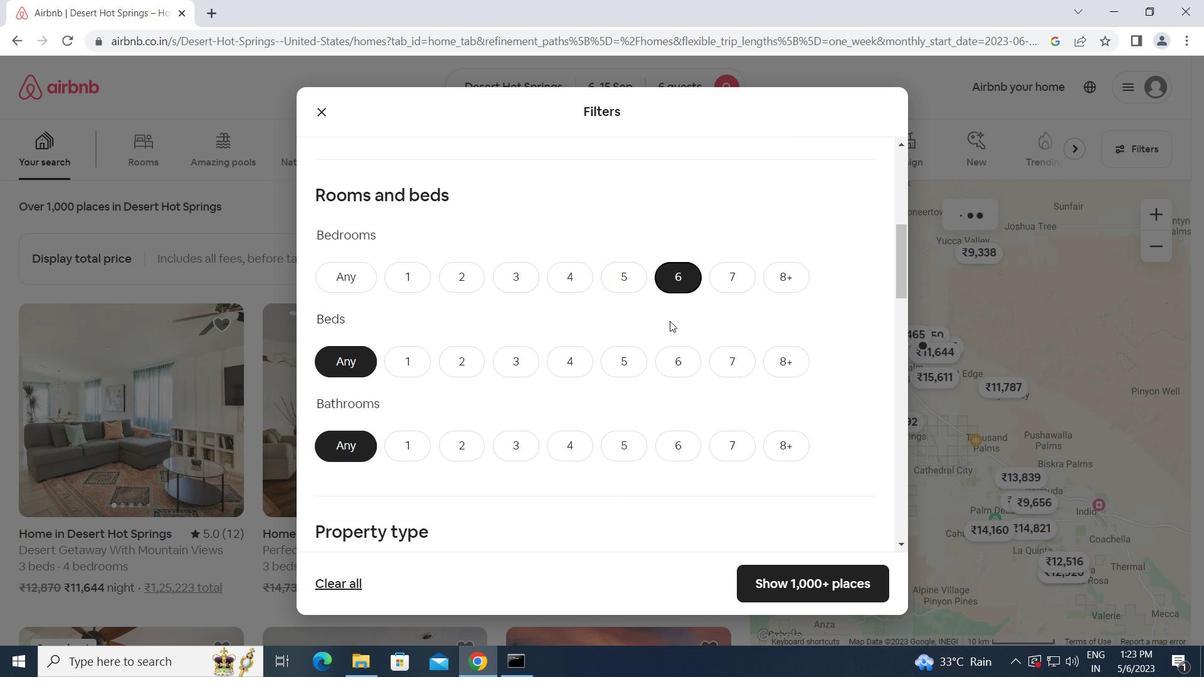 
Action: Mouse pressed left at (670, 354)
Screenshot: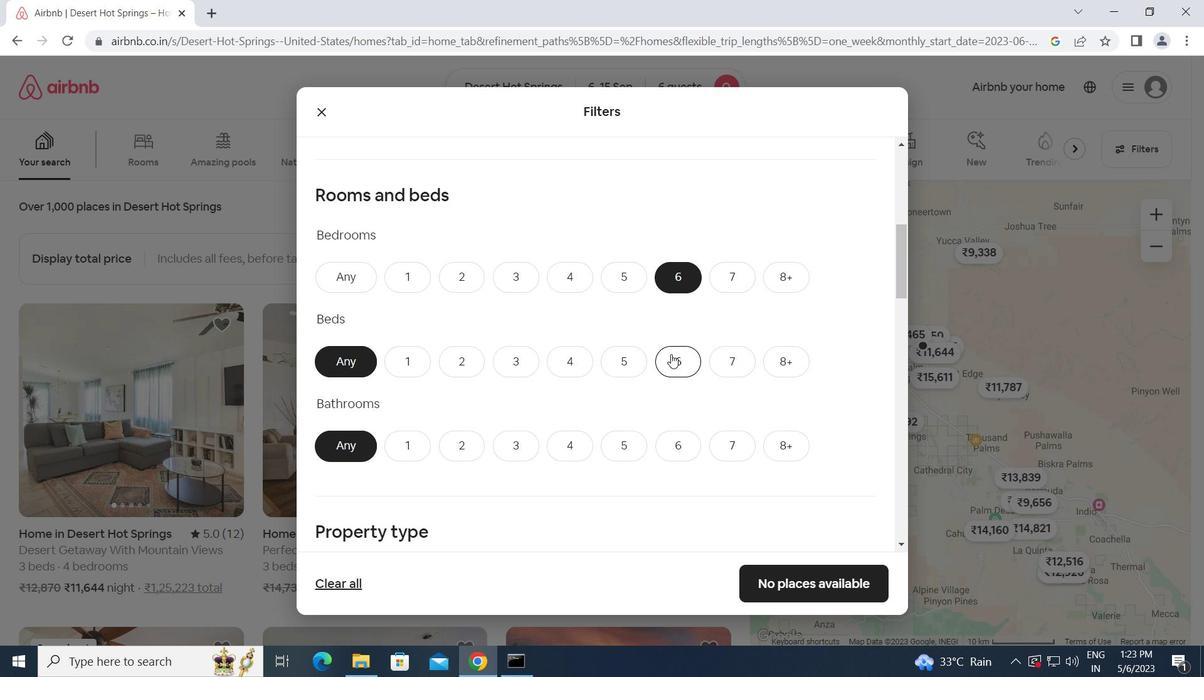 
Action: Mouse moved to (682, 445)
Screenshot: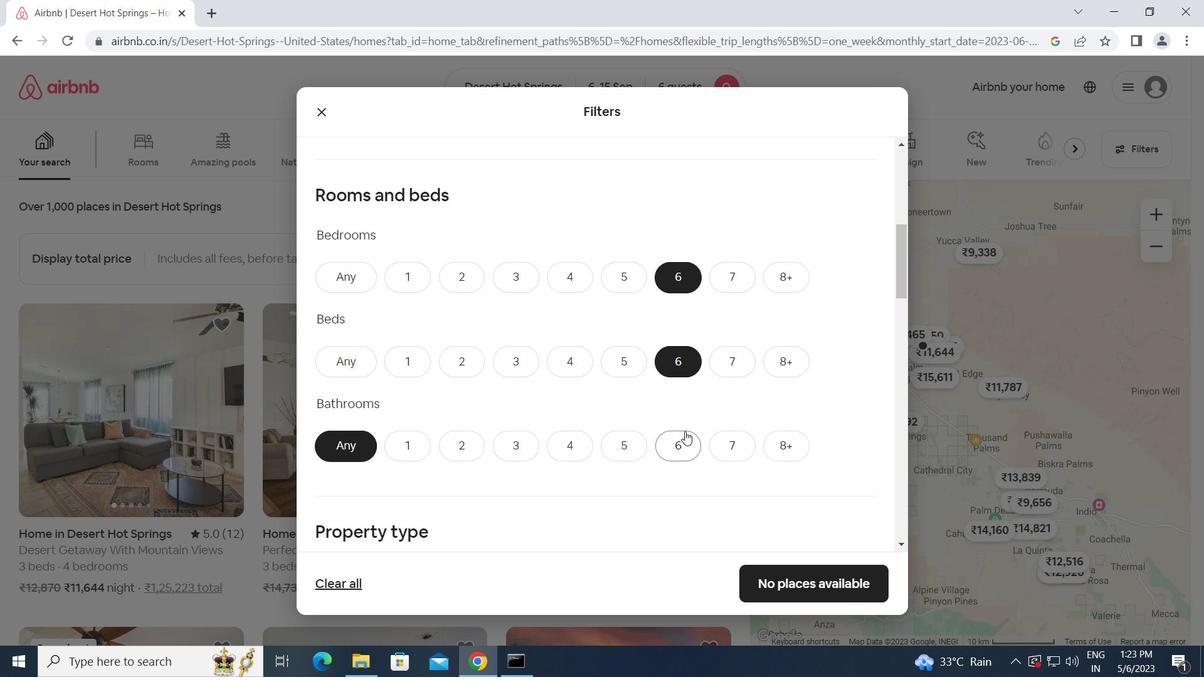
Action: Mouse pressed left at (682, 445)
Screenshot: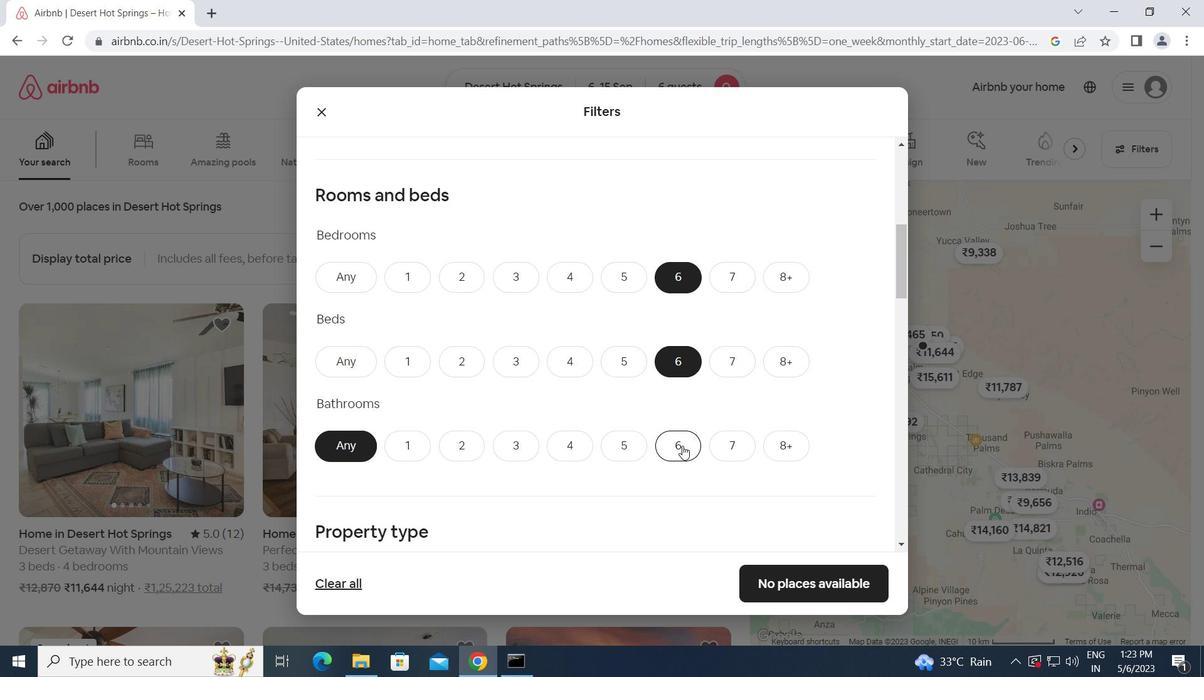 
Action: Mouse moved to (617, 471)
Screenshot: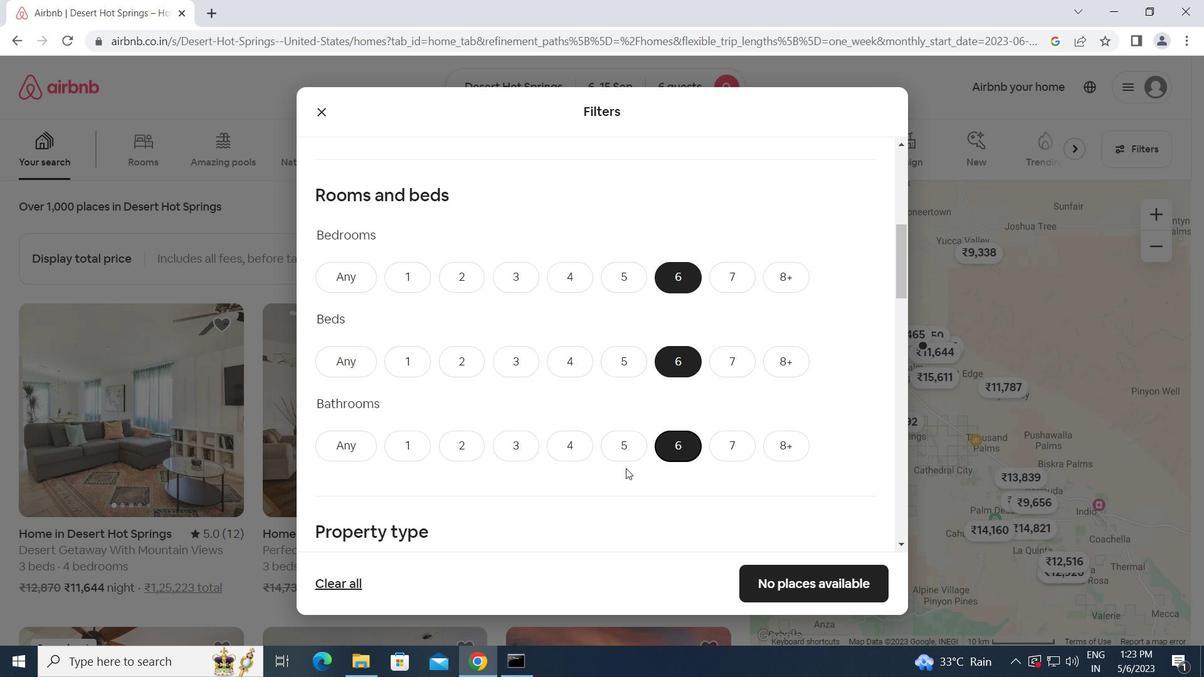 
Action: Mouse scrolled (617, 470) with delta (0, 0)
Screenshot: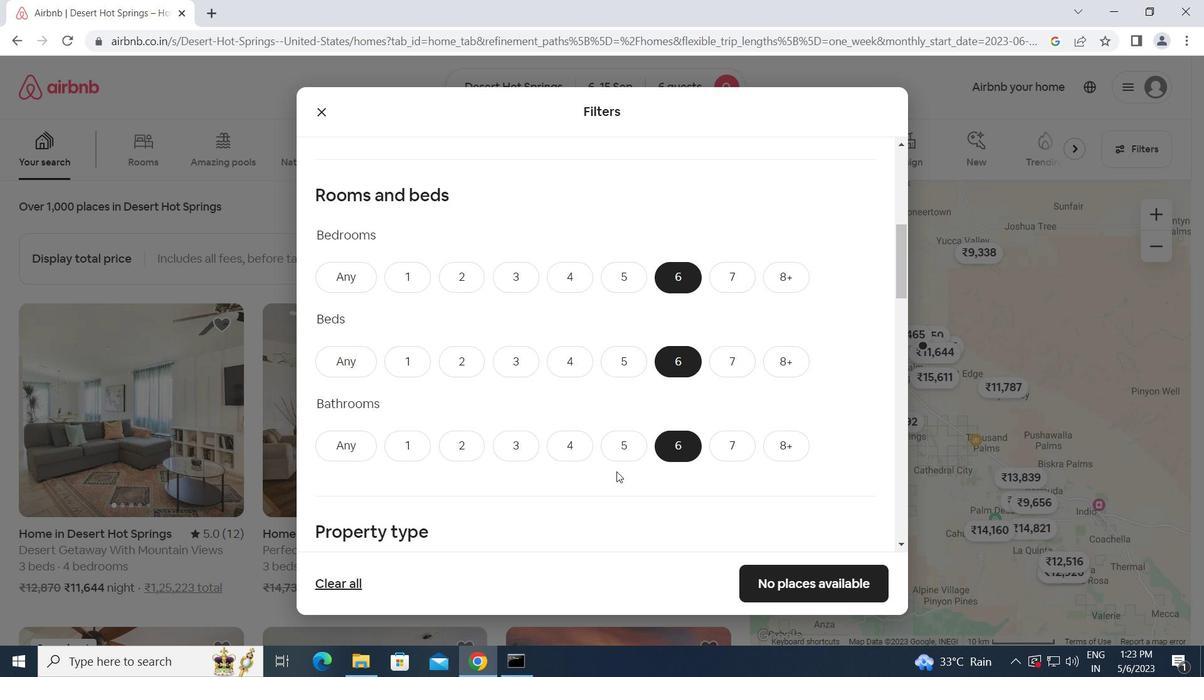 
Action: Mouse scrolled (617, 470) with delta (0, 0)
Screenshot: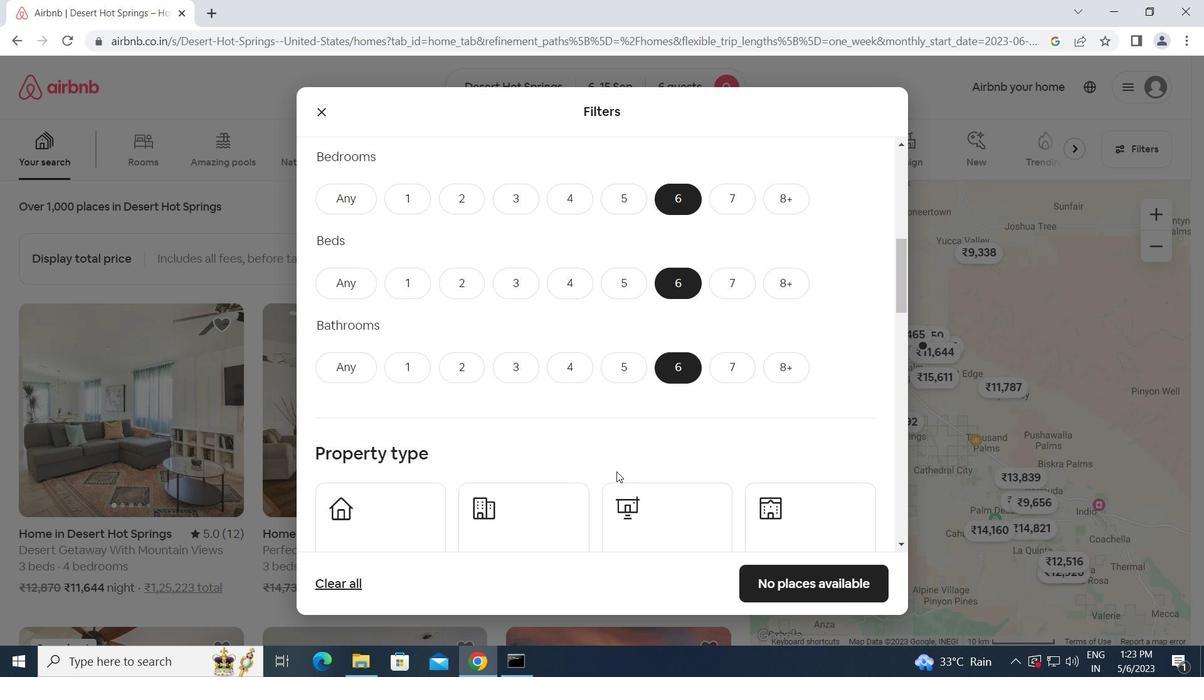 
Action: Mouse scrolled (617, 470) with delta (0, 0)
Screenshot: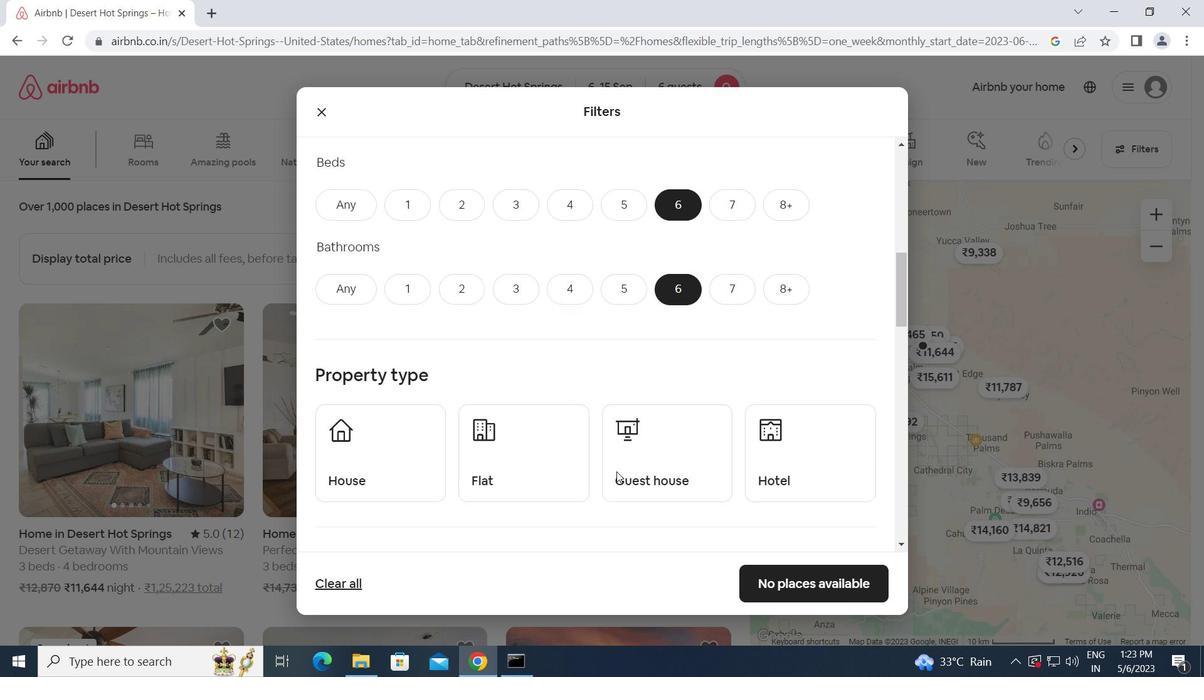 
Action: Mouse moved to (393, 367)
Screenshot: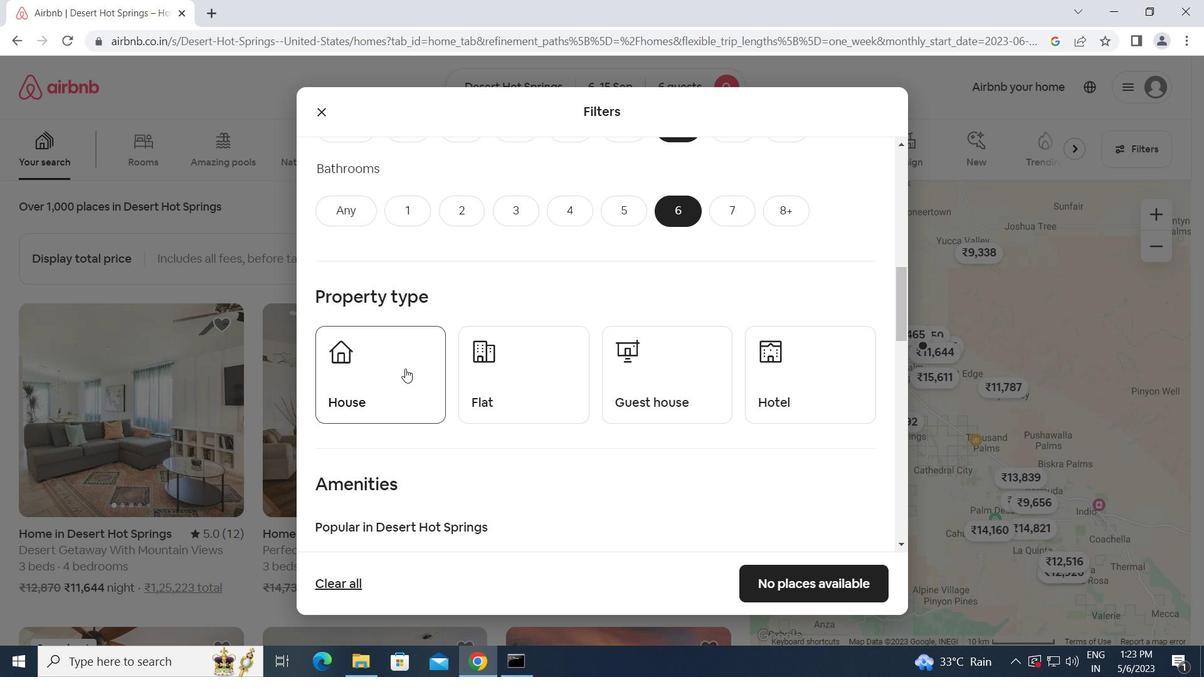 
Action: Mouse pressed left at (393, 367)
Screenshot: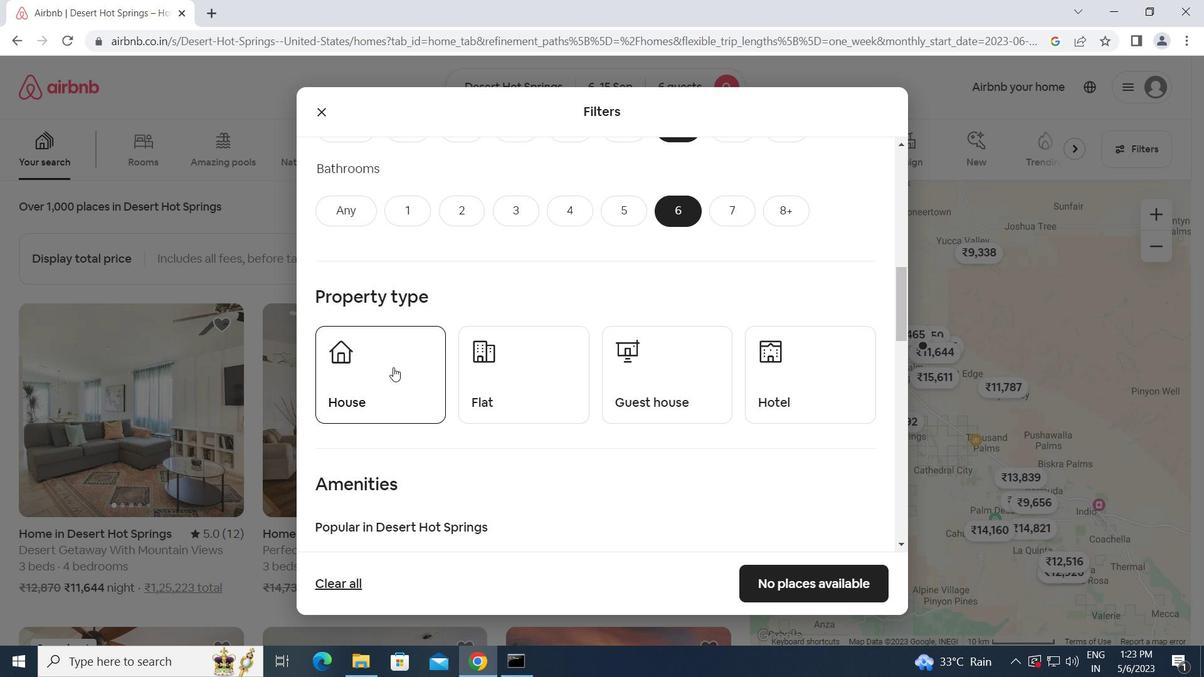 
Action: Mouse moved to (507, 400)
Screenshot: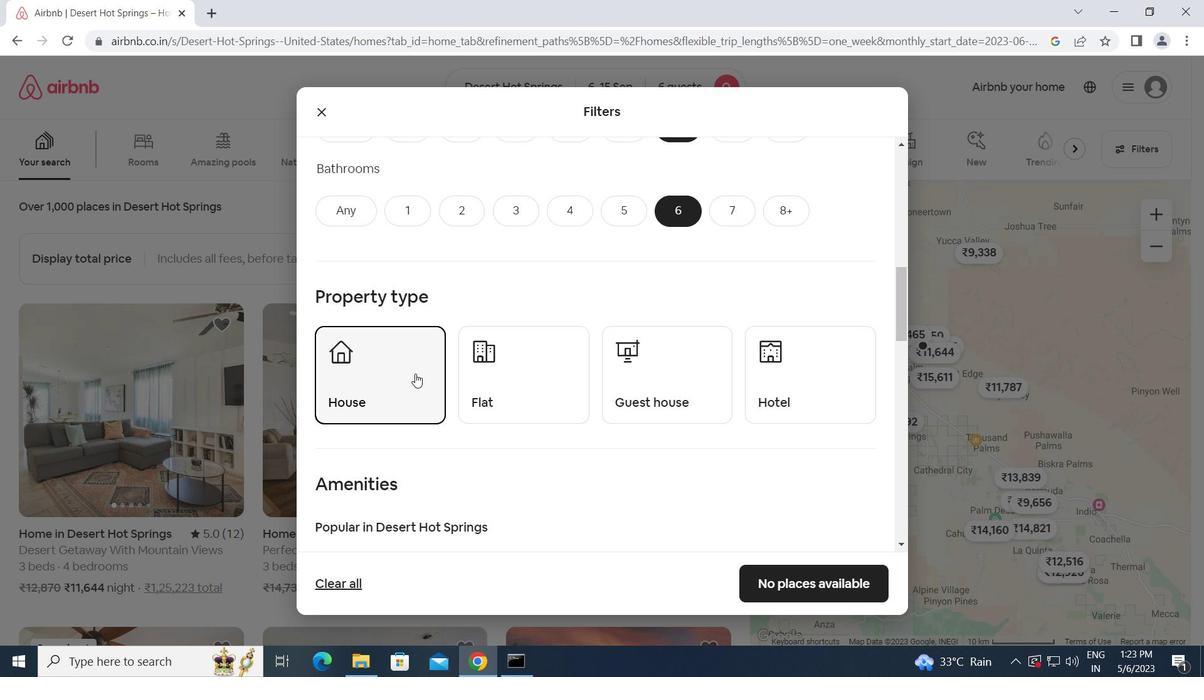 
Action: Mouse pressed left at (507, 400)
Screenshot: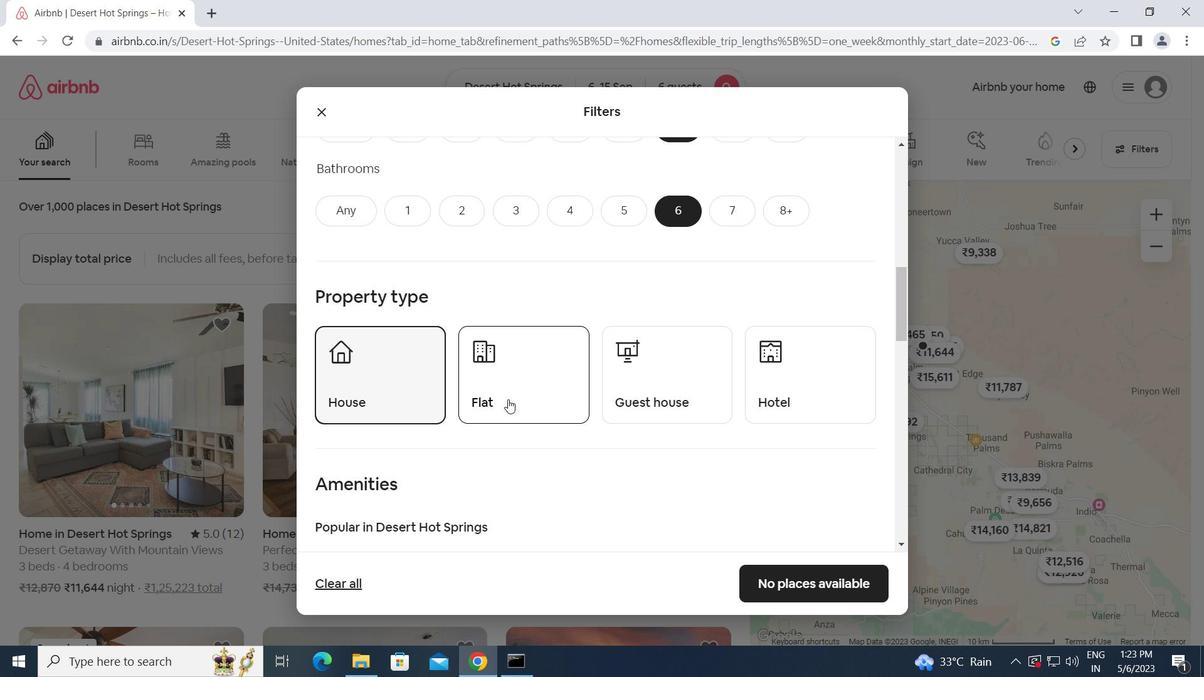 
Action: Mouse moved to (658, 382)
Screenshot: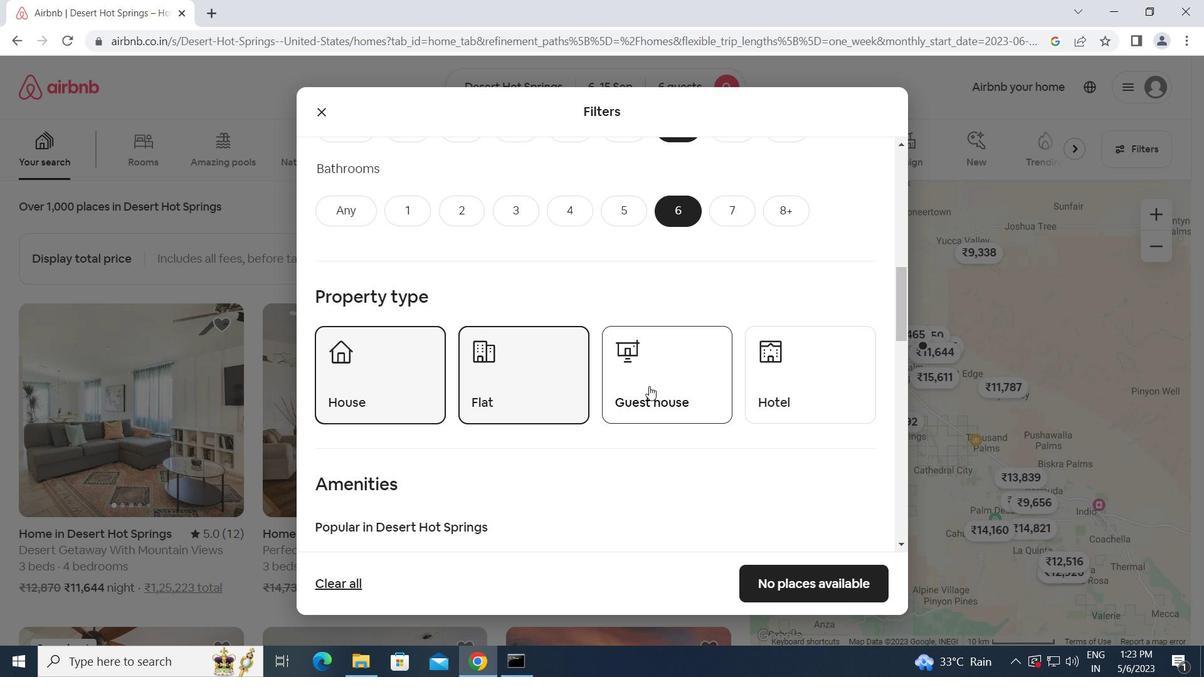 
Action: Mouse pressed left at (658, 382)
Screenshot: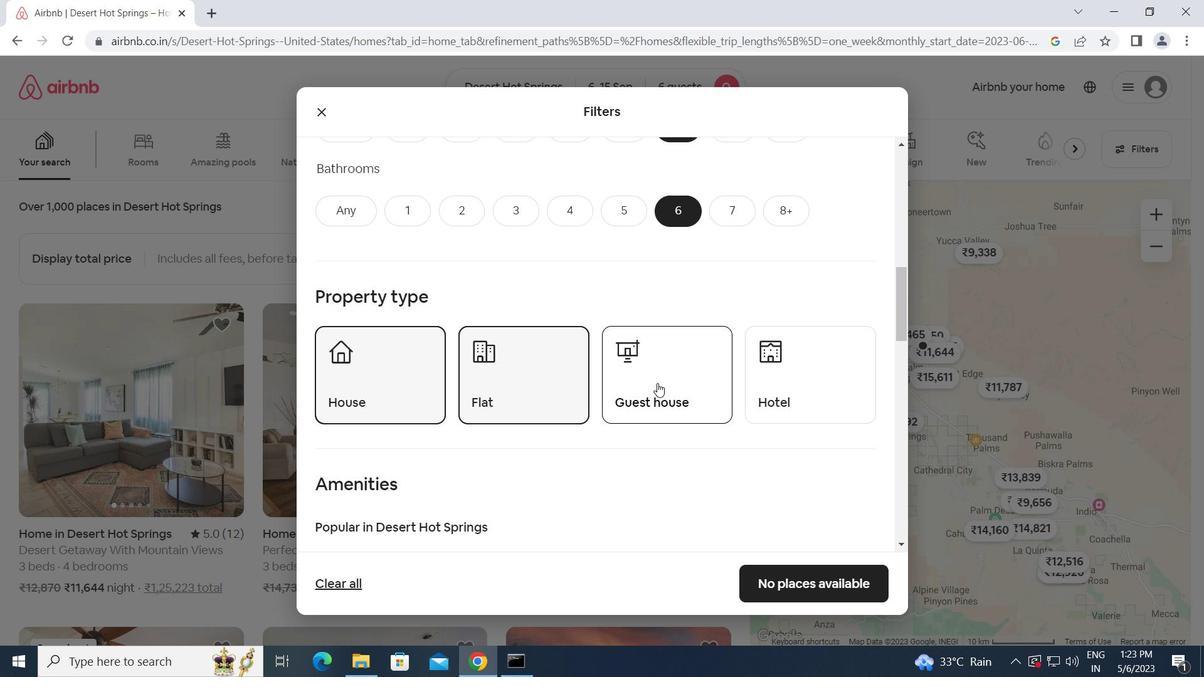 
Action: Mouse moved to (604, 465)
Screenshot: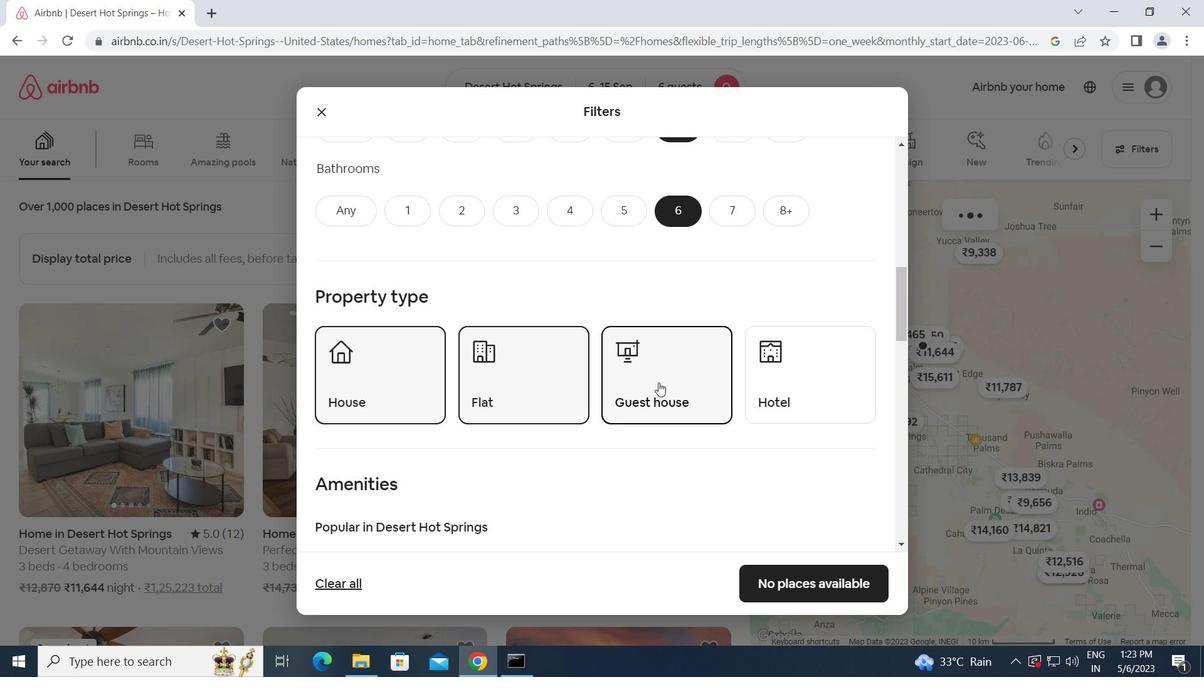 
Action: Mouse scrolled (604, 465) with delta (0, 0)
Screenshot: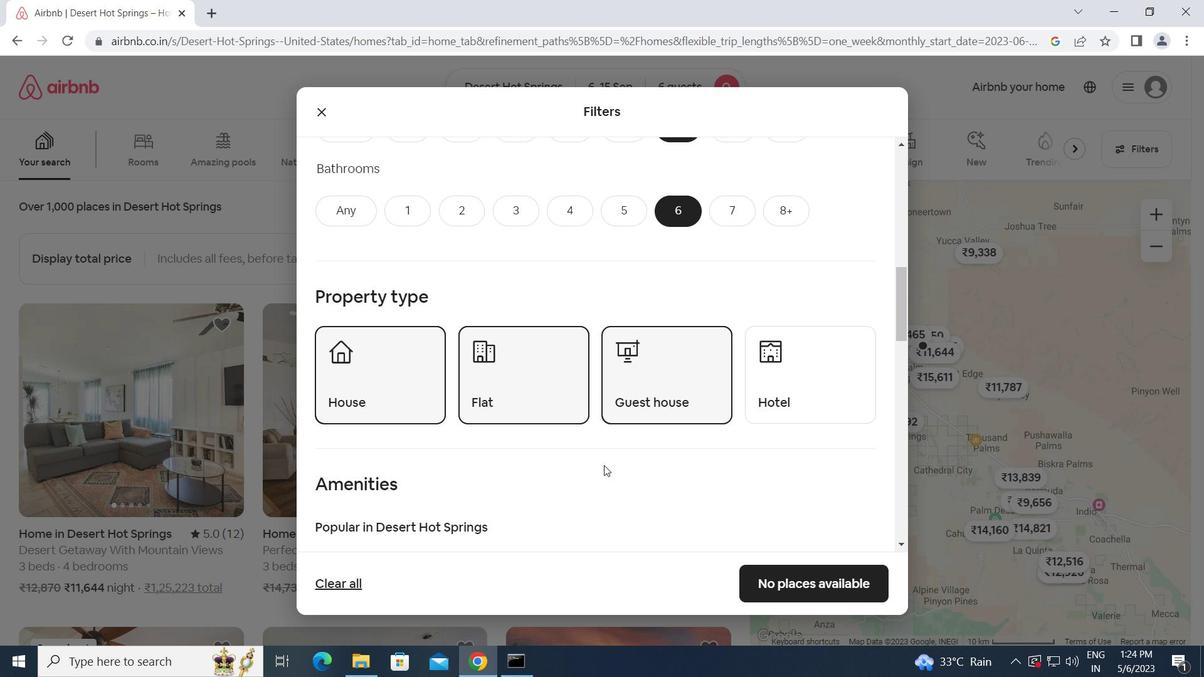 
Action: Mouse scrolled (604, 465) with delta (0, 0)
Screenshot: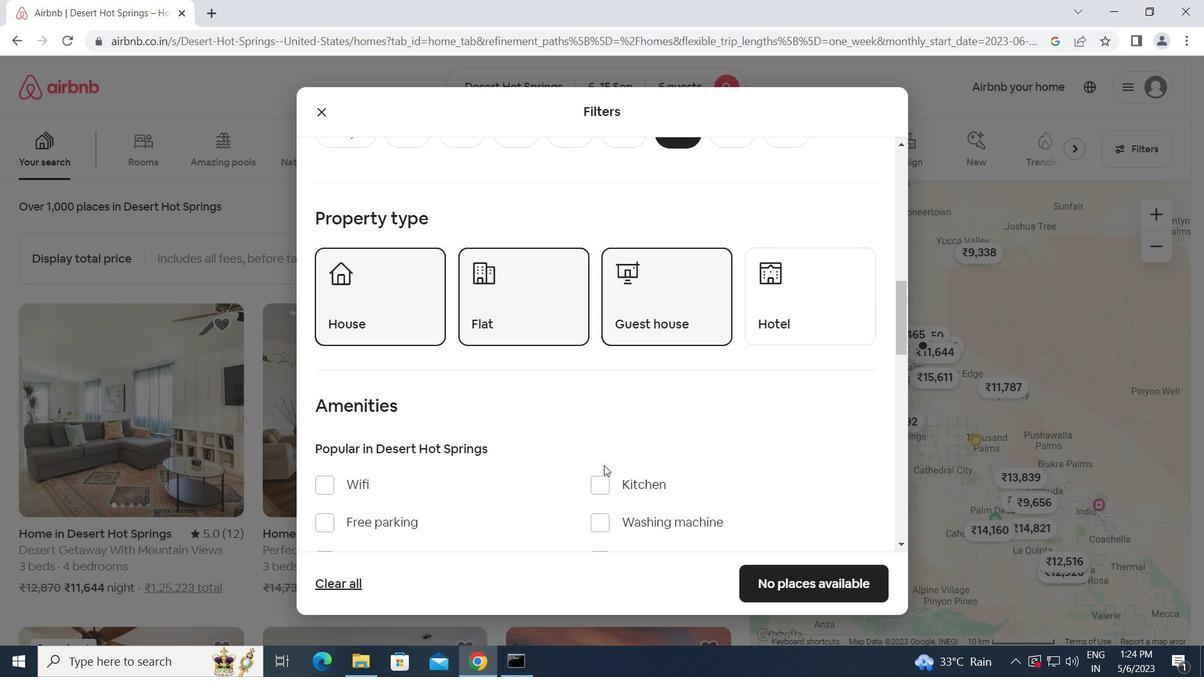 
Action: Mouse moved to (328, 402)
Screenshot: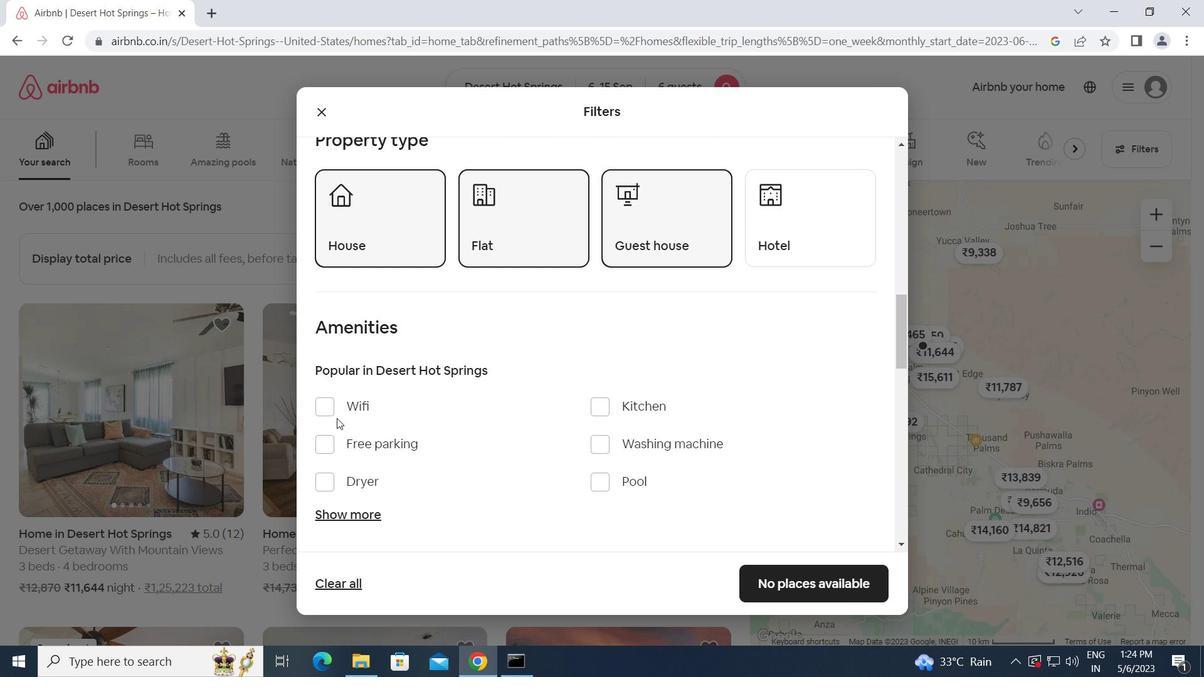 
Action: Mouse pressed left at (328, 402)
Screenshot: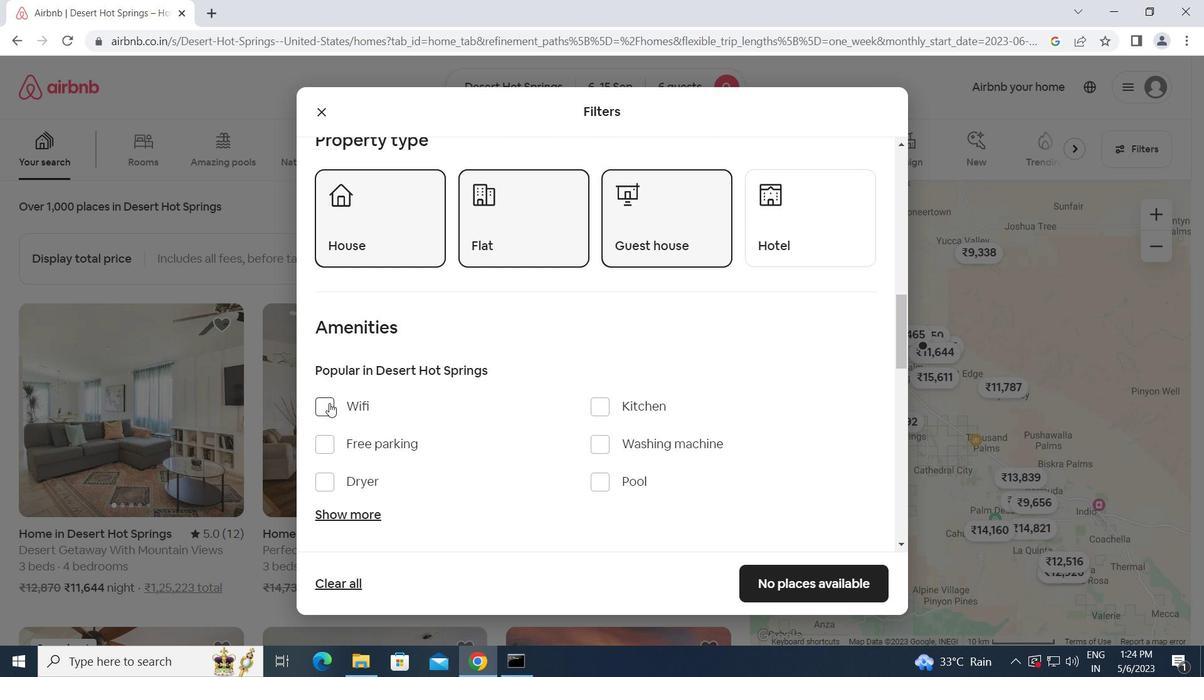 
Action: Mouse moved to (354, 507)
Screenshot: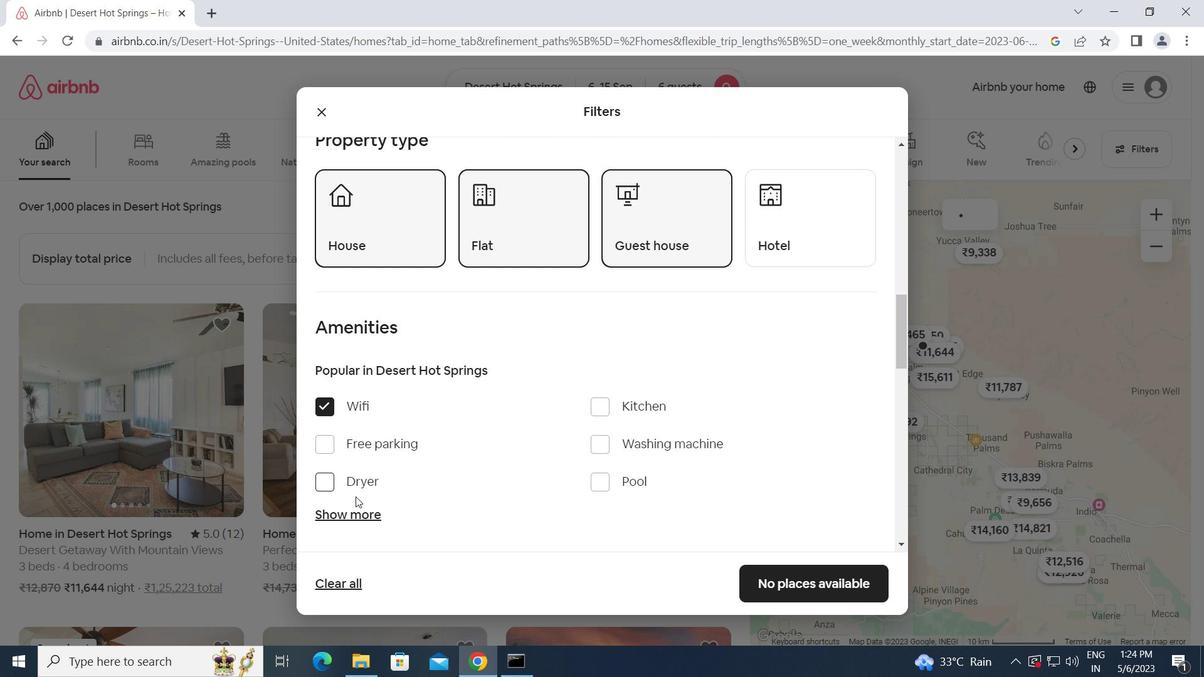 
Action: Mouse pressed left at (354, 507)
Screenshot: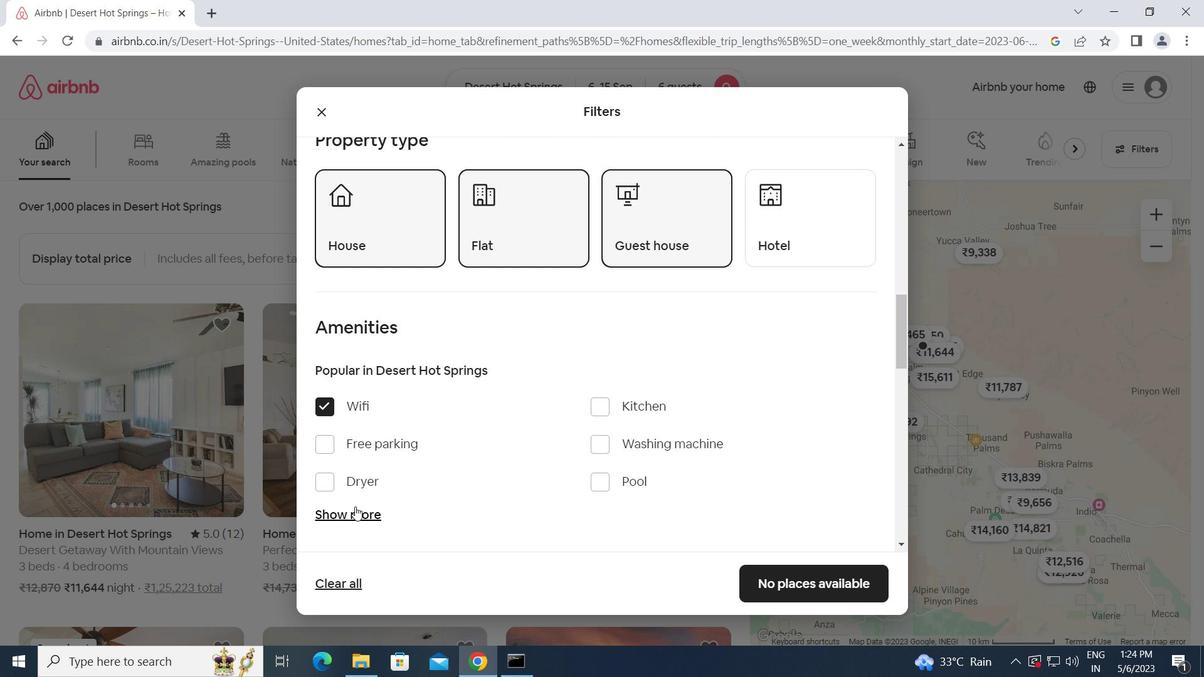 
Action: Mouse moved to (480, 528)
Screenshot: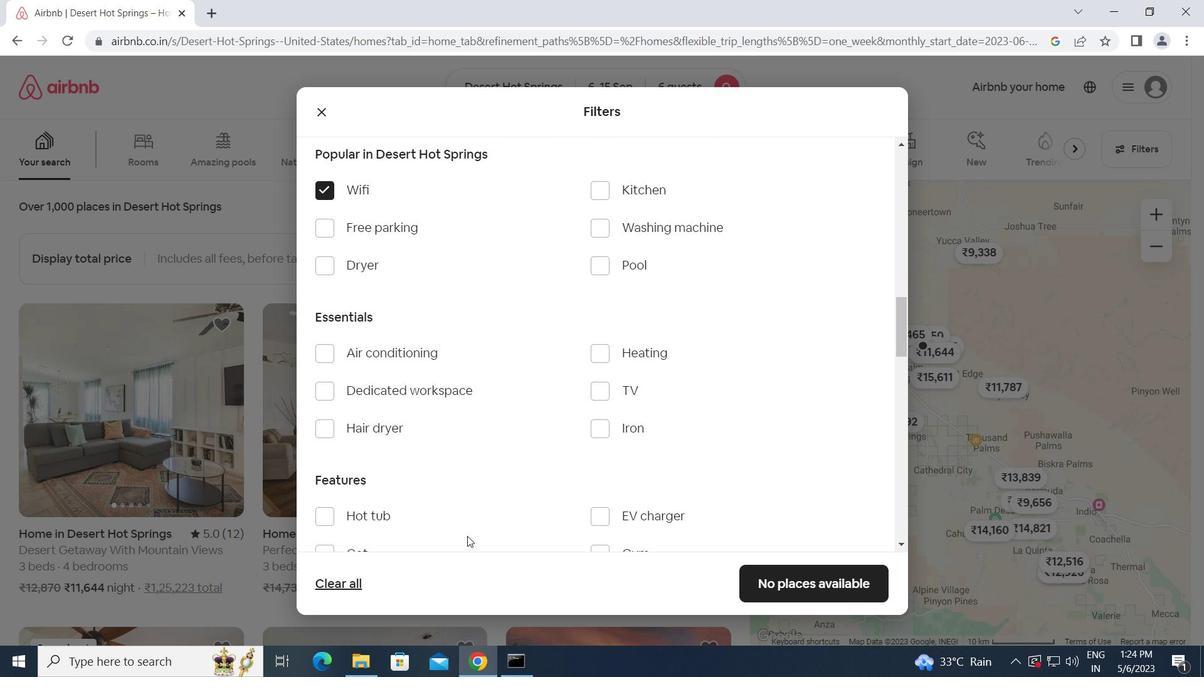 
Action: Mouse scrolled (480, 527) with delta (0, 0)
Screenshot: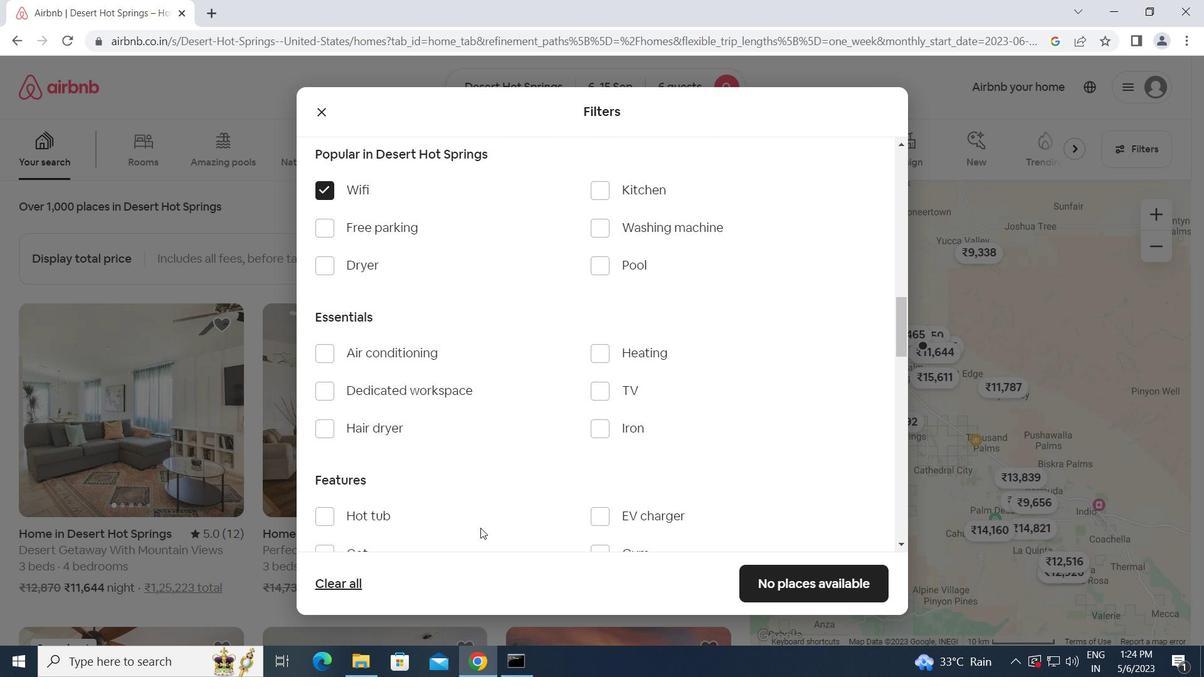 
Action: Mouse scrolled (480, 527) with delta (0, 0)
Screenshot: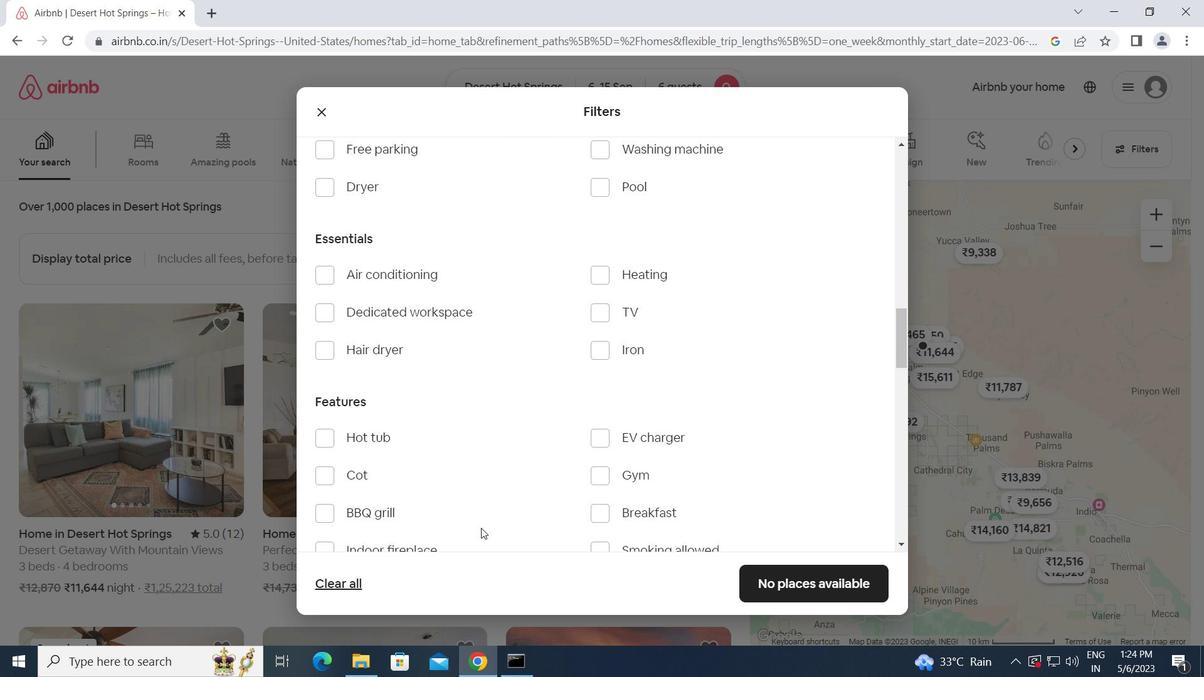 
Action: Mouse moved to (590, 306)
Screenshot: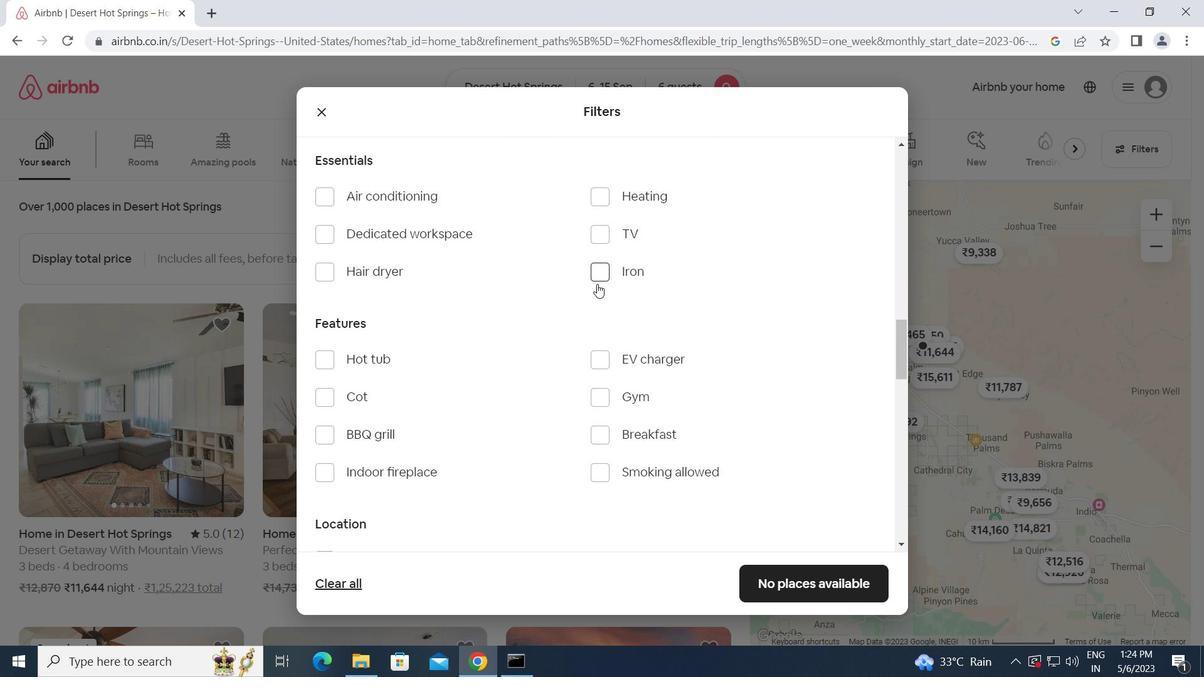 
Action: Mouse scrolled (590, 306) with delta (0, 0)
Screenshot: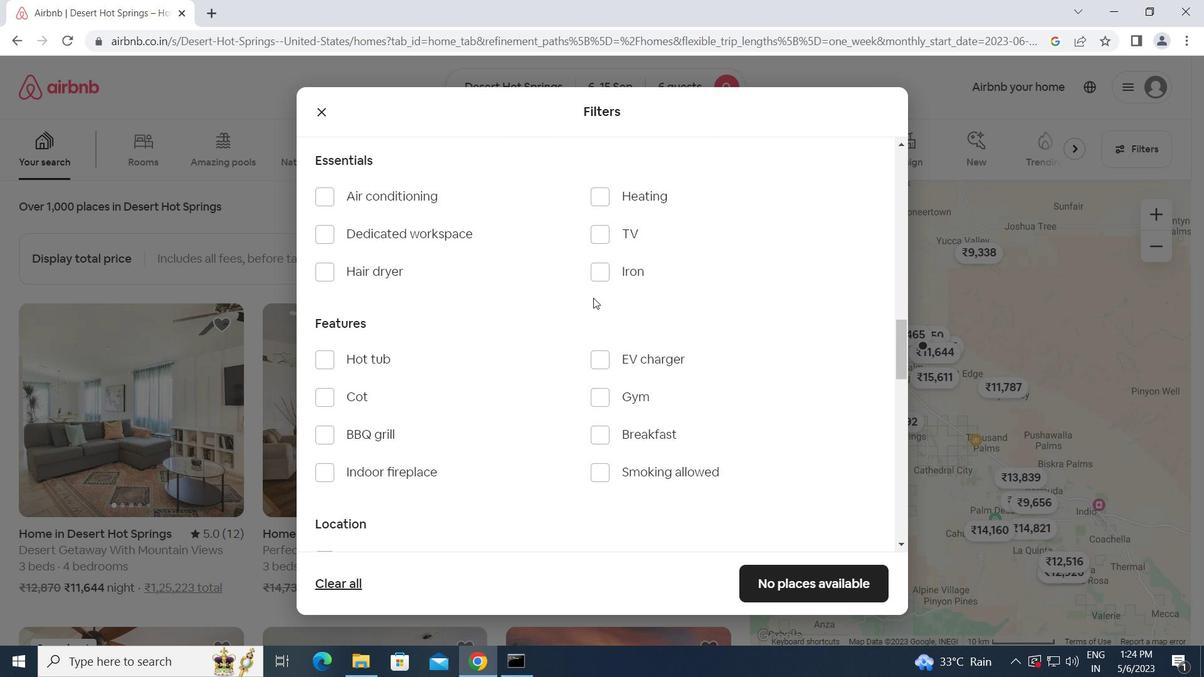 
Action: Mouse moved to (586, 322)
Screenshot: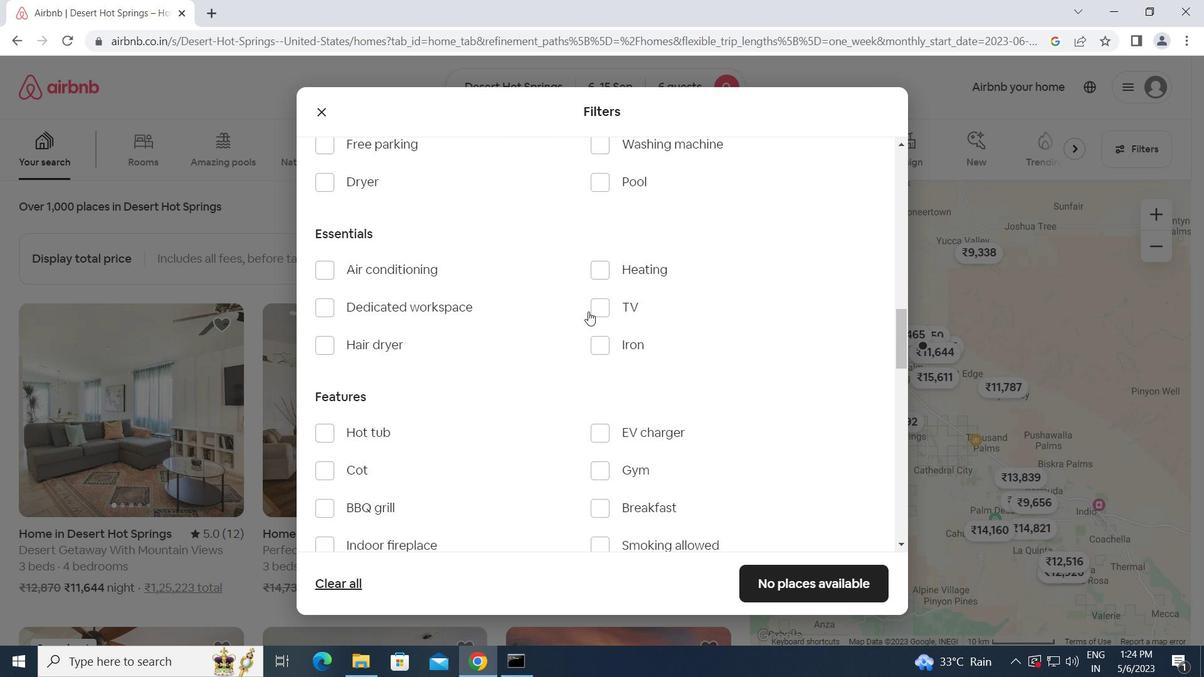 
Action: Mouse scrolled (586, 323) with delta (0, 0)
Screenshot: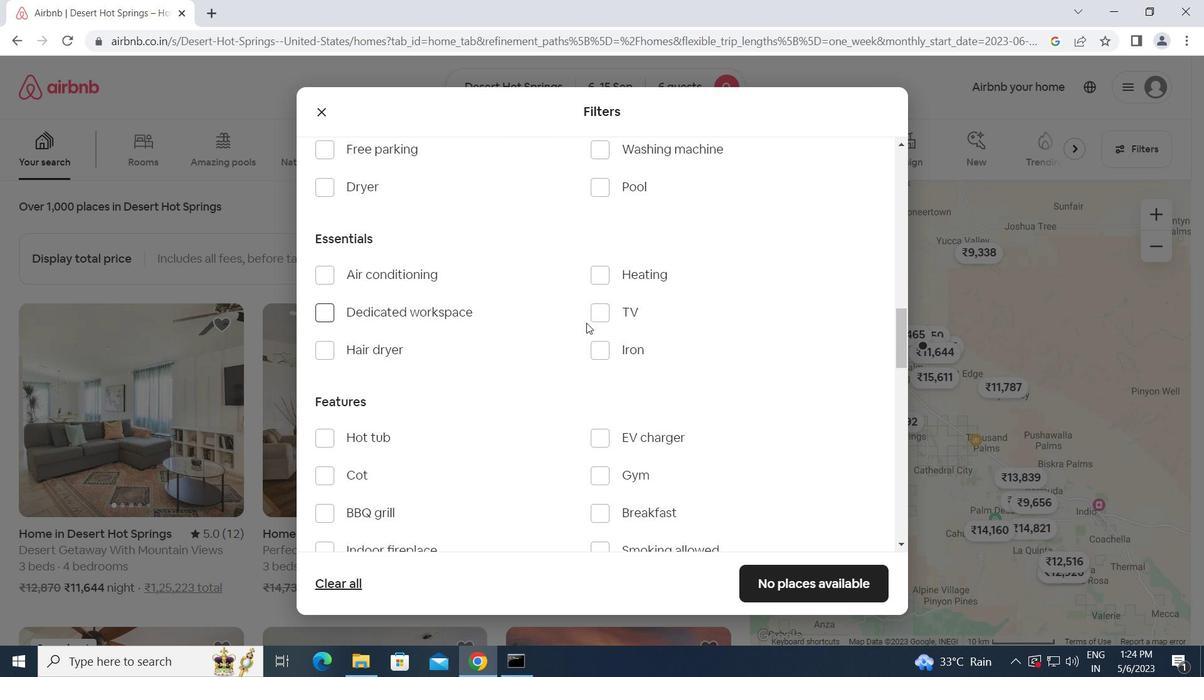 
Action: Mouse moved to (600, 395)
Screenshot: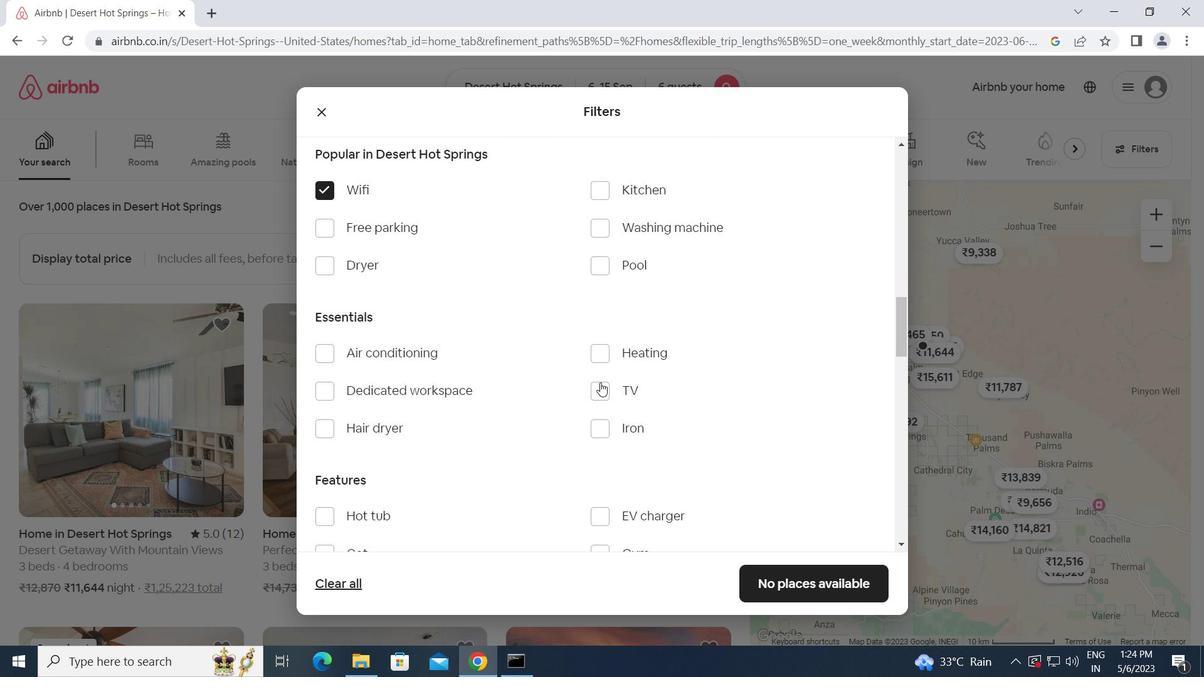 
Action: Mouse pressed left at (600, 395)
Screenshot: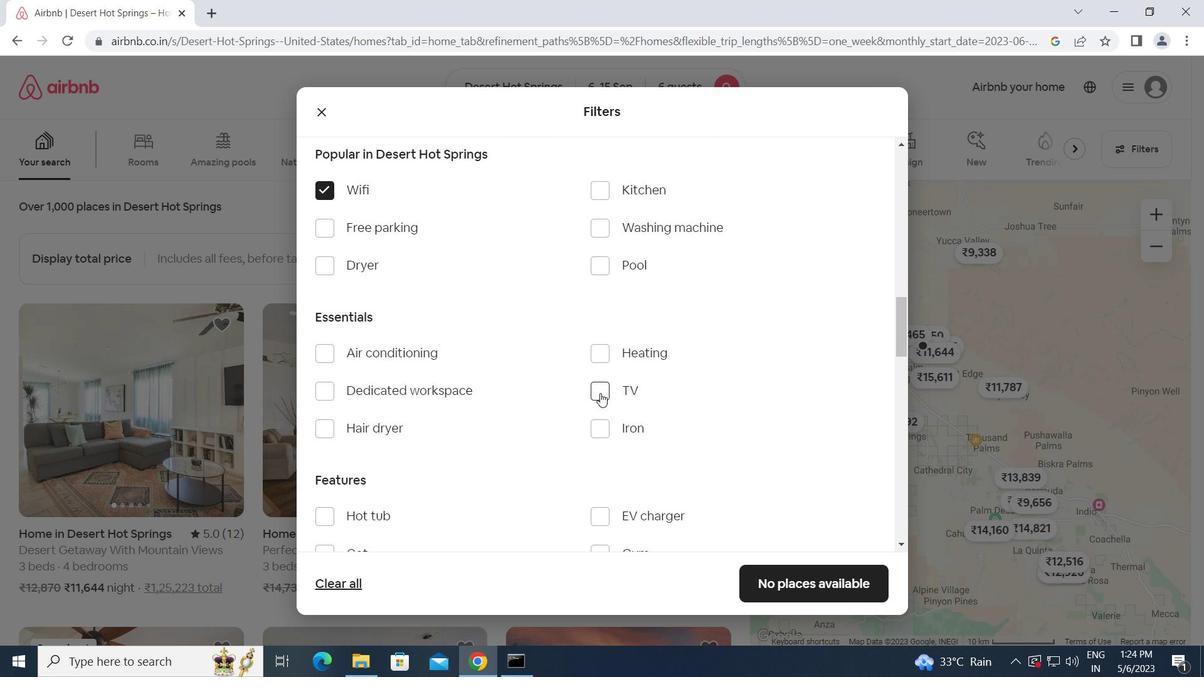 
Action: Mouse moved to (326, 225)
Screenshot: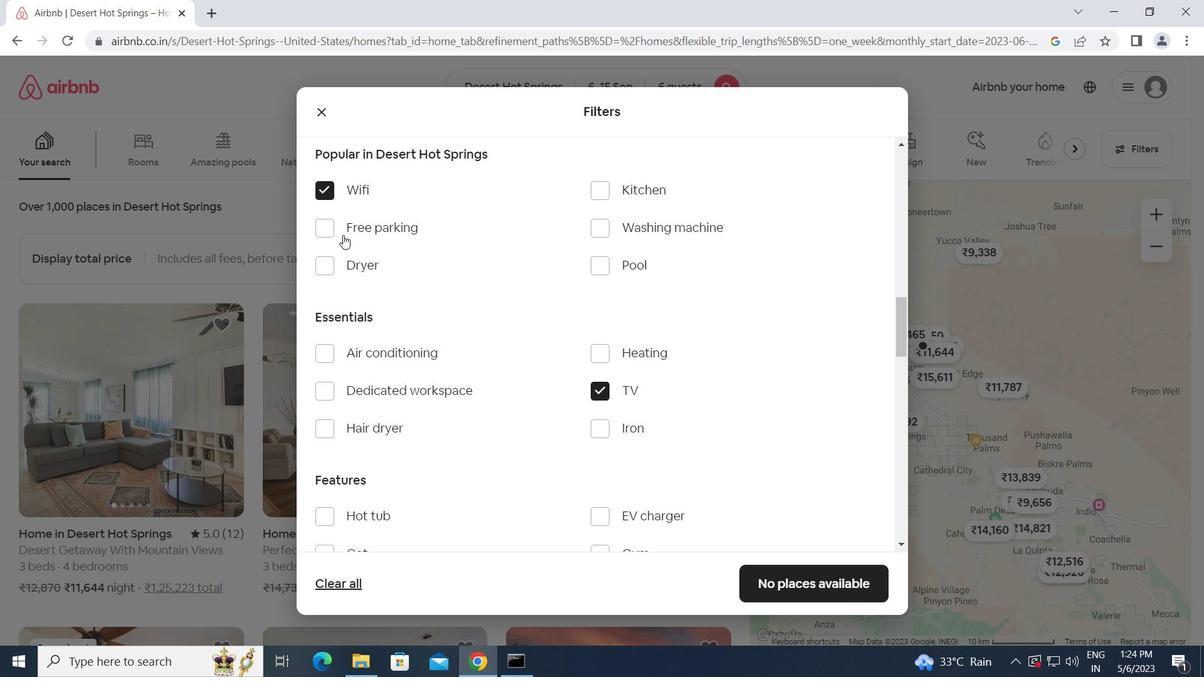 
Action: Mouse pressed left at (326, 225)
Screenshot: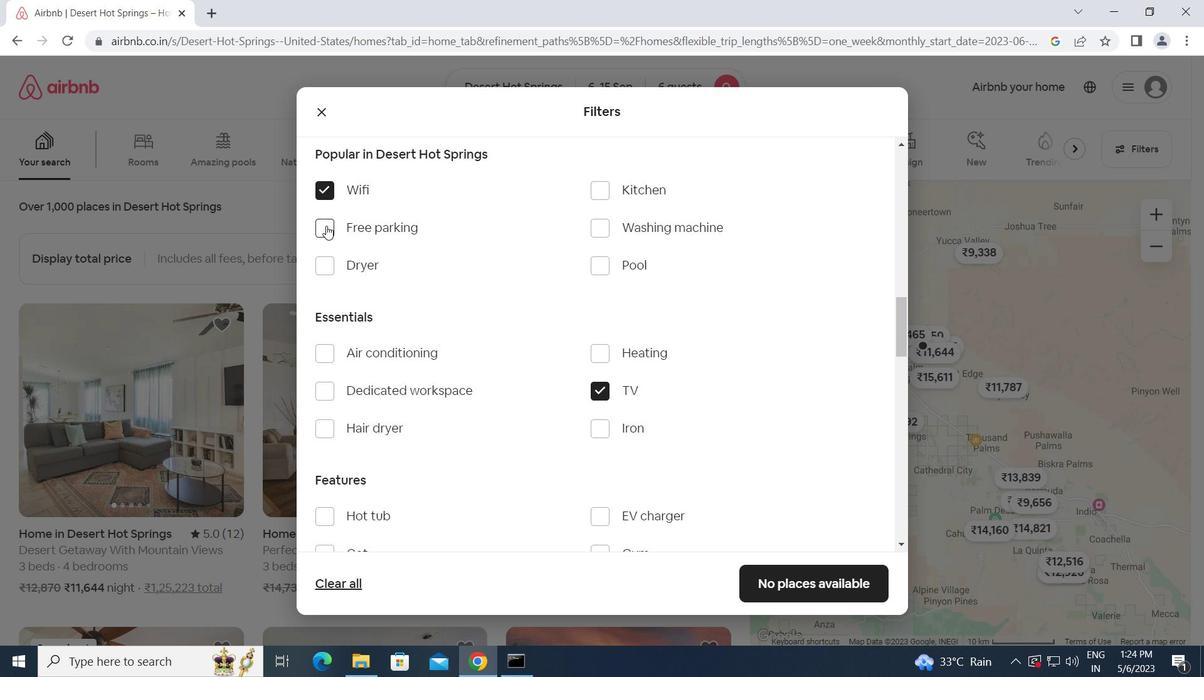 
Action: Mouse moved to (446, 429)
Screenshot: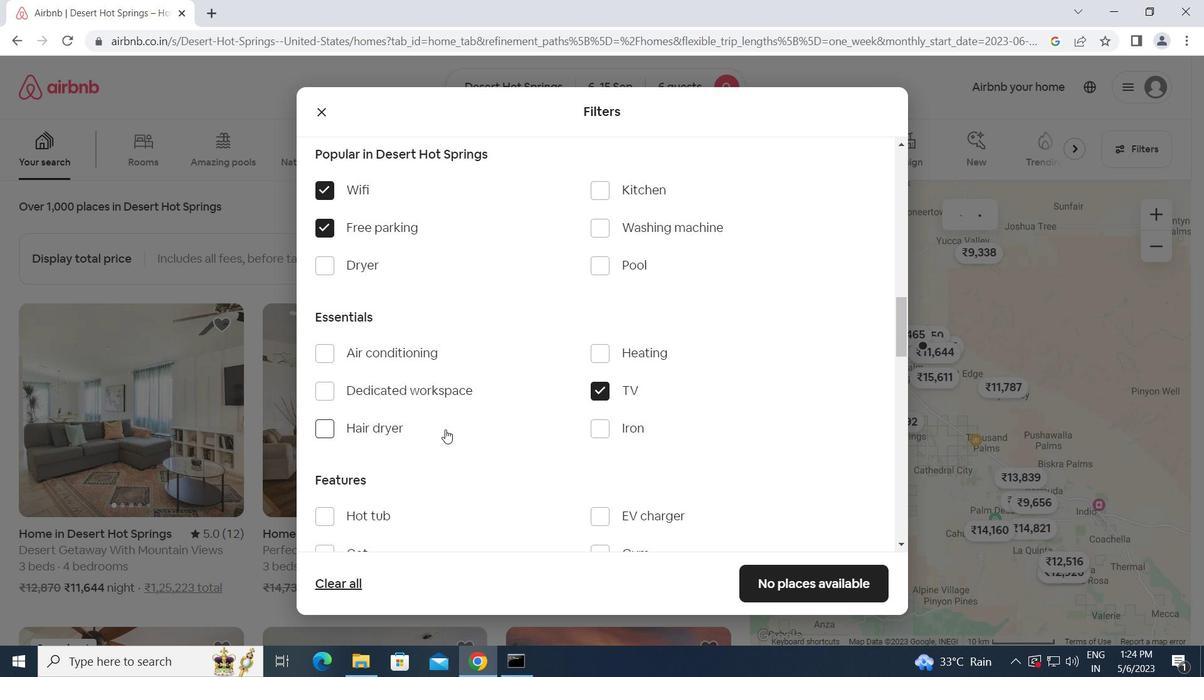 
Action: Mouse scrolled (446, 428) with delta (0, 0)
Screenshot: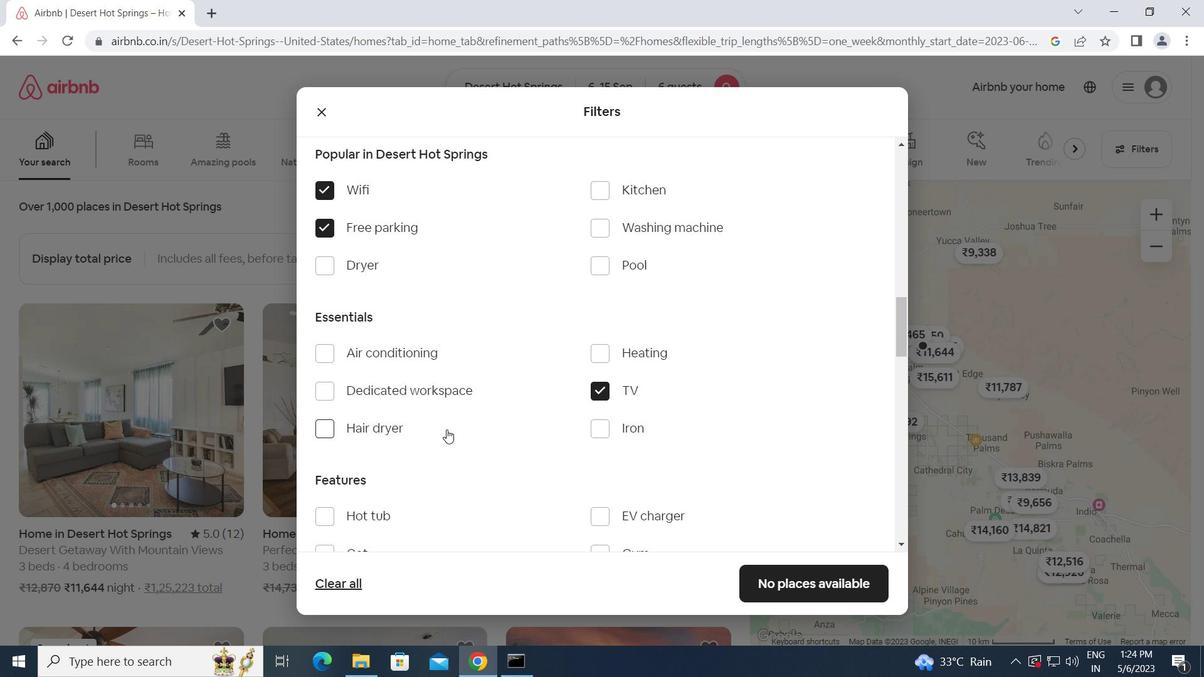 
Action: Mouse scrolled (446, 428) with delta (0, 0)
Screenshot: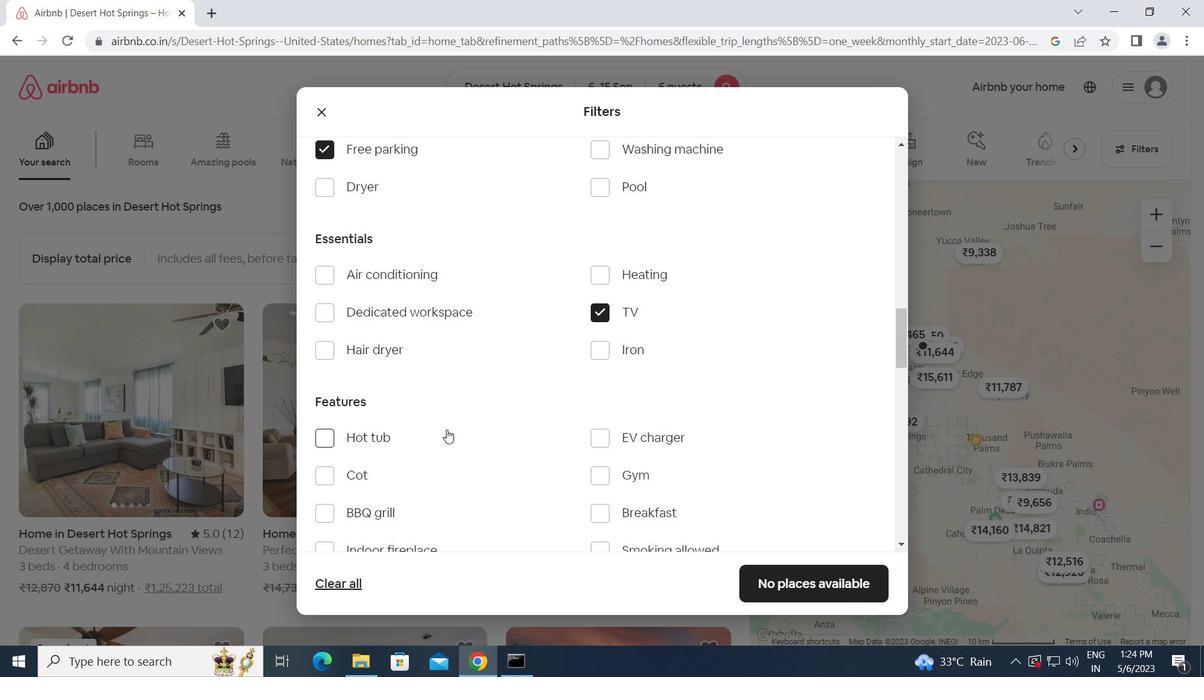
Action: Mouse scrolled (446, 428) with delta (0, 0)
Screenshot: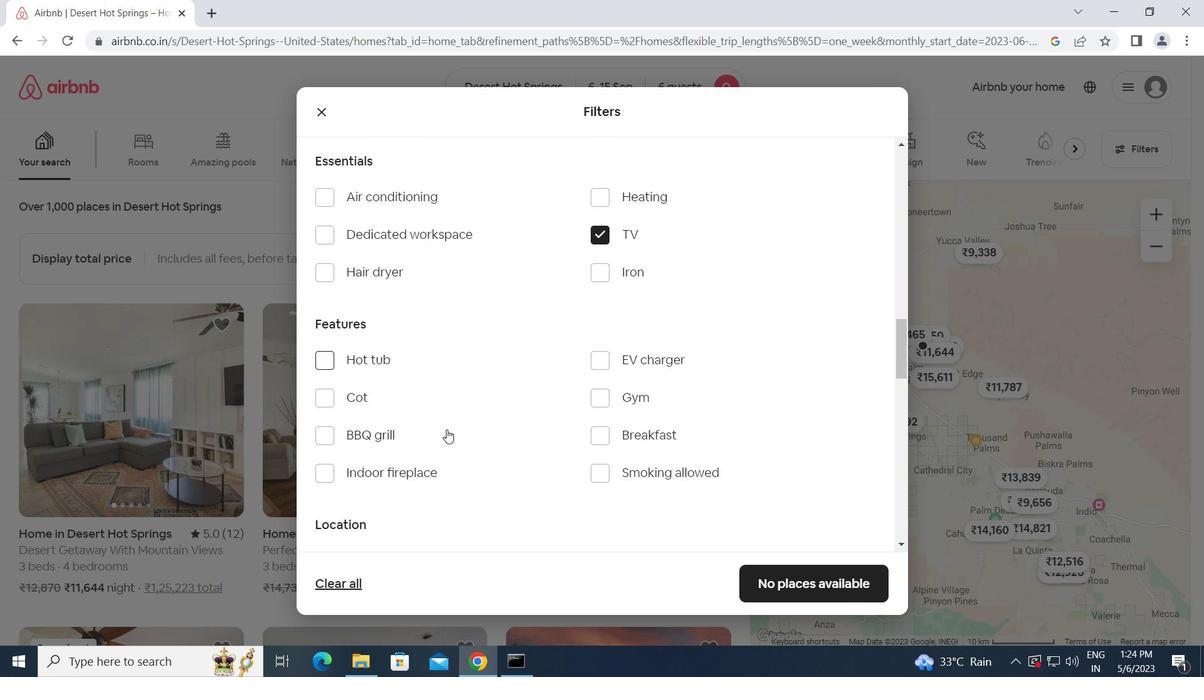 
Action: Mouse moved to (600, 312)
Screenshot: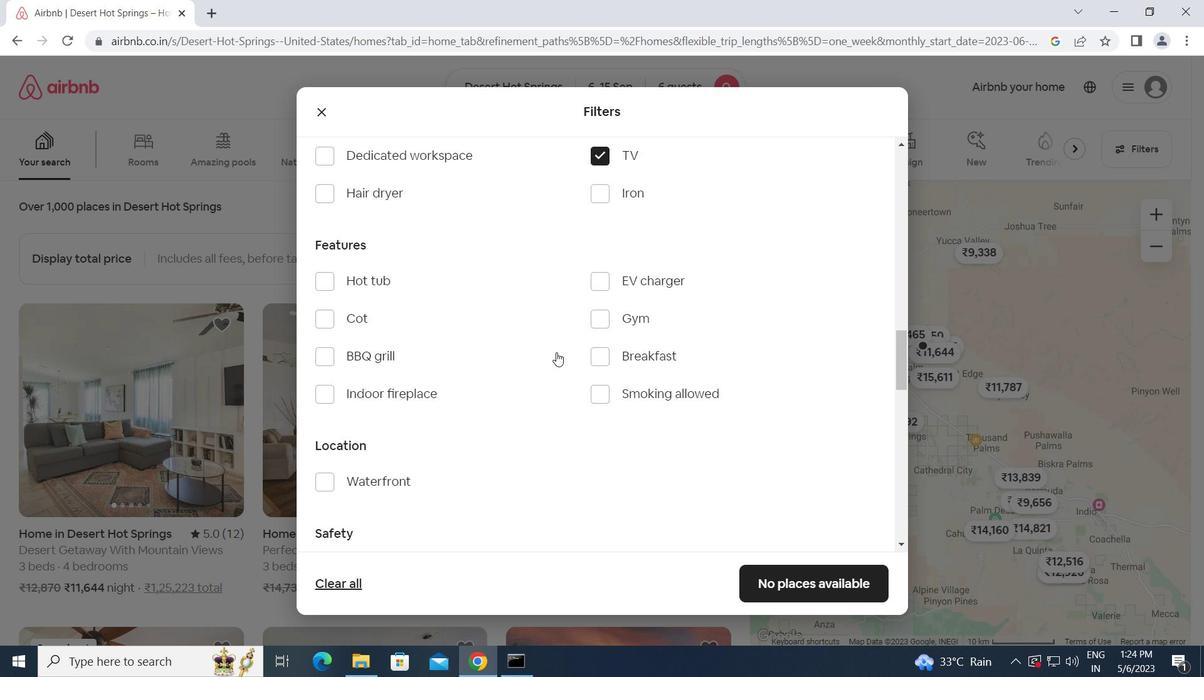 
Action: Mouse pressed left at (600, 312)
Screenshot: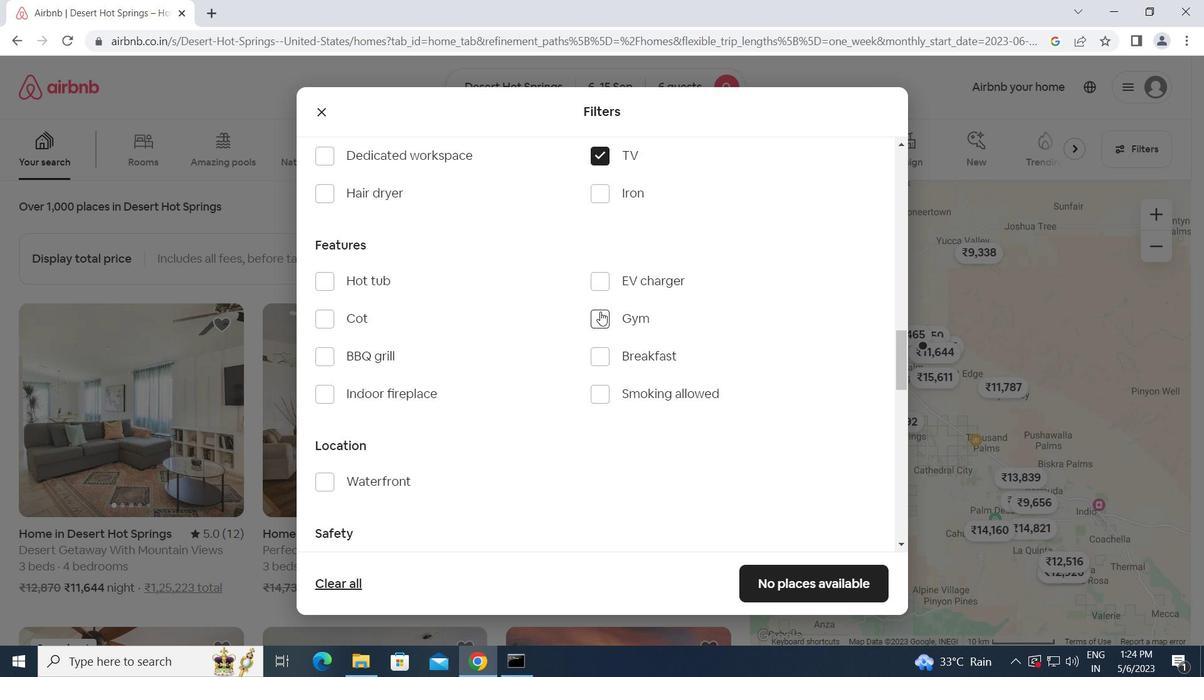 
Action: Mouse moved to (597, 349)
Screenshot: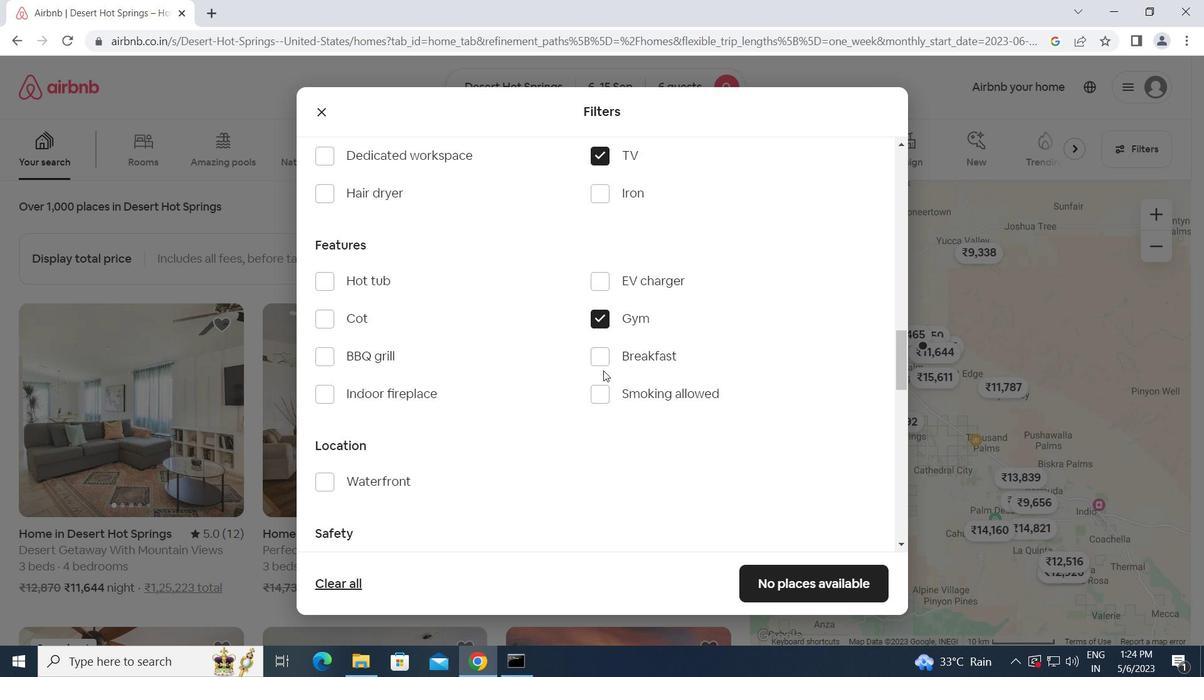 
Action: Mouse pressed left at (597, 349)
Screenshot: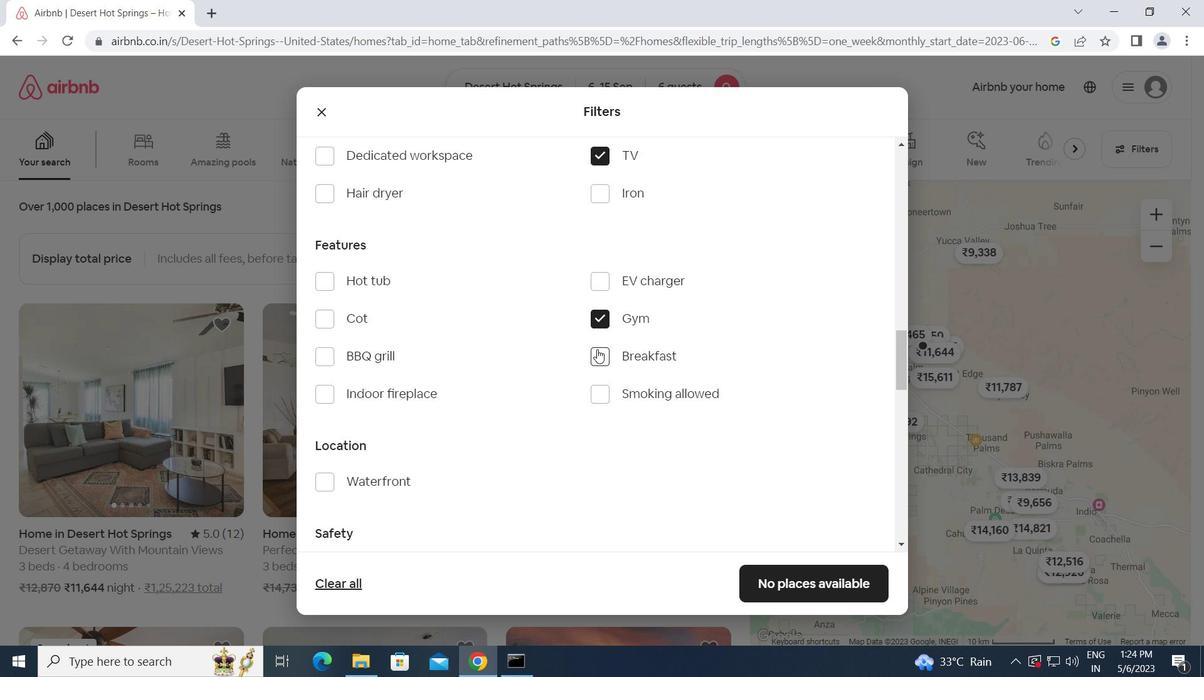 
Action: Mouse moved to (566, 428)
Screenshot: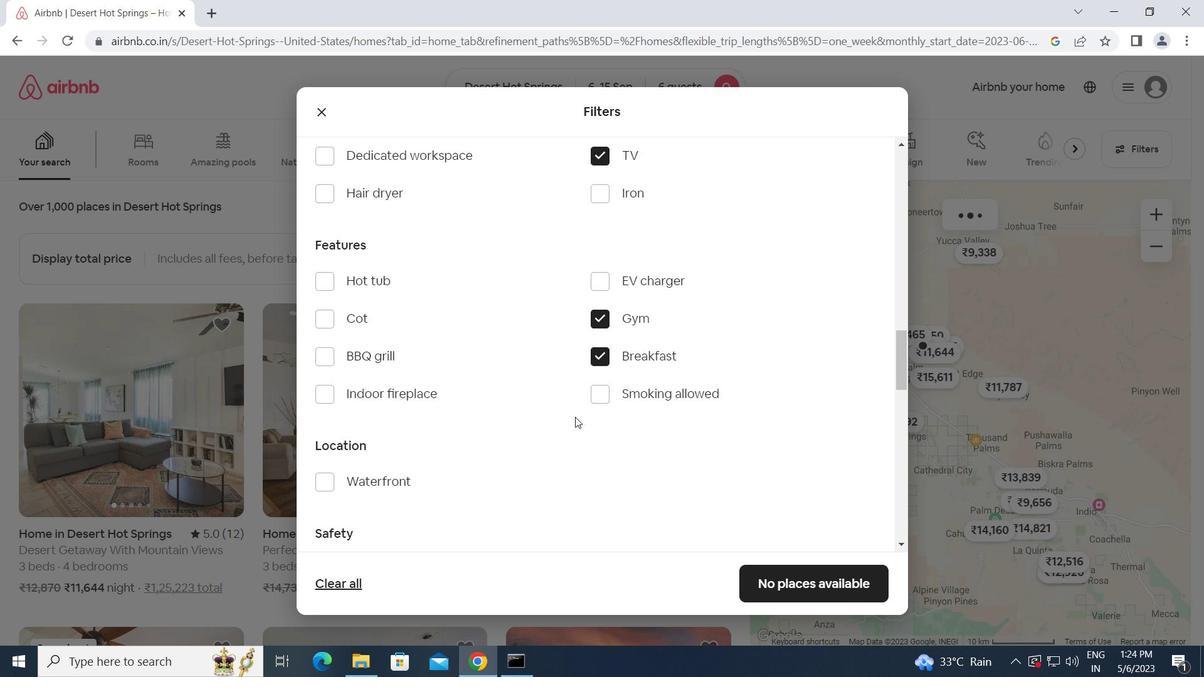 
Action: Mouse scrolled (566, 427) with delta (0, 0)
Screenshot: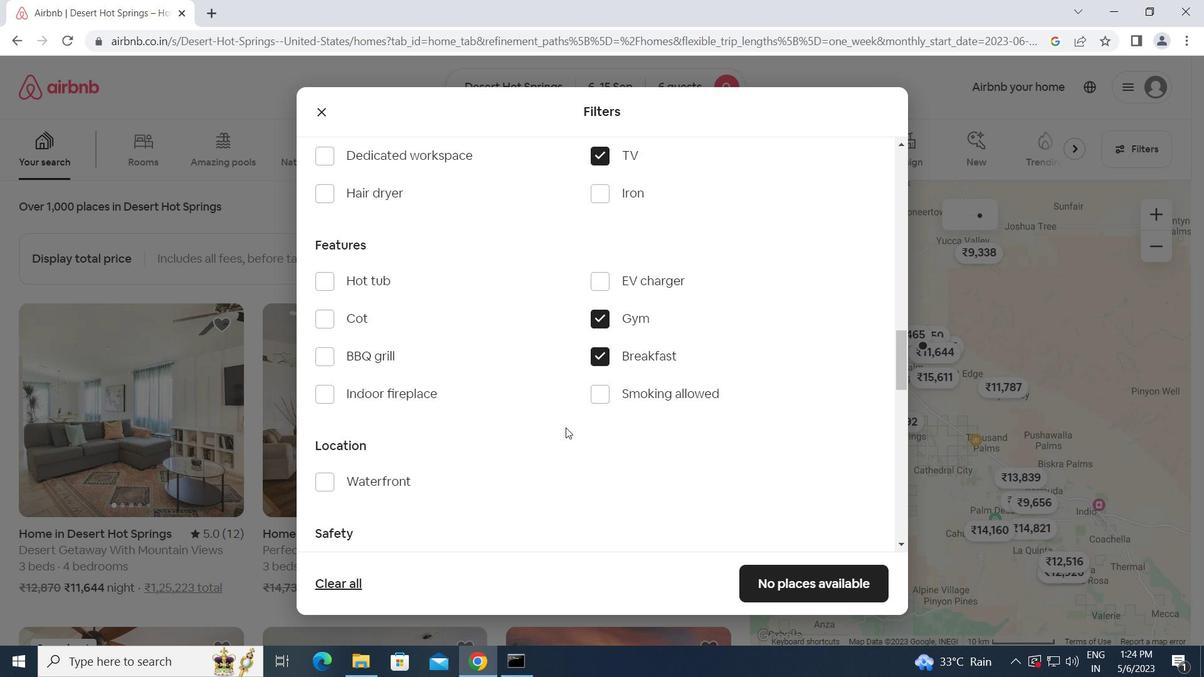 
Action: Mouse scrolled (566, 427) with delta (0, 0)
Screenshot: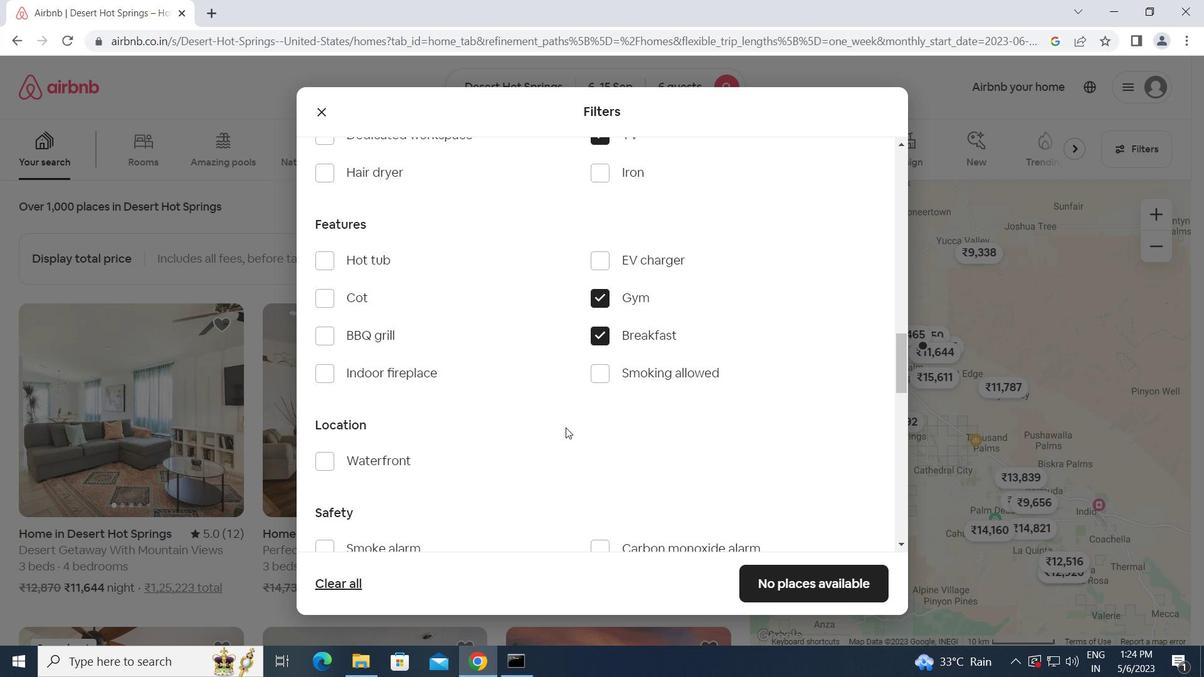 
Action: Mouse scrolled (566, 427) with delta (0, 0)
Screenshot: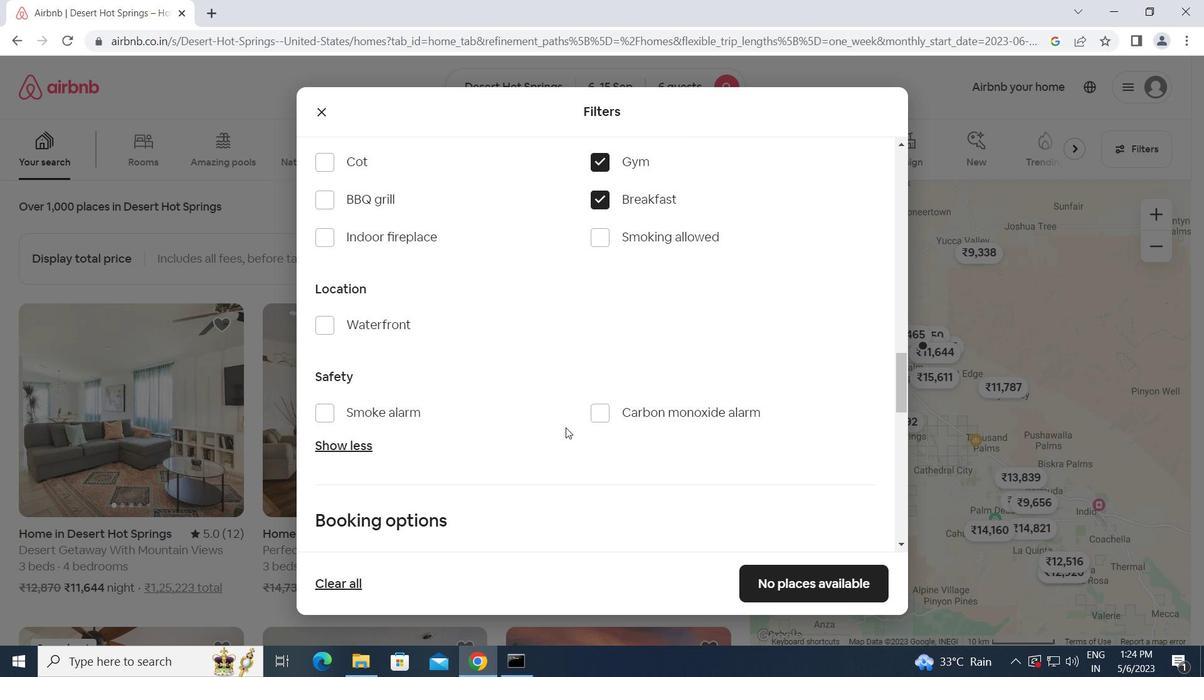 
Action: Mouse scrolled (566, 427) with delta (0, 0)
Screenshot: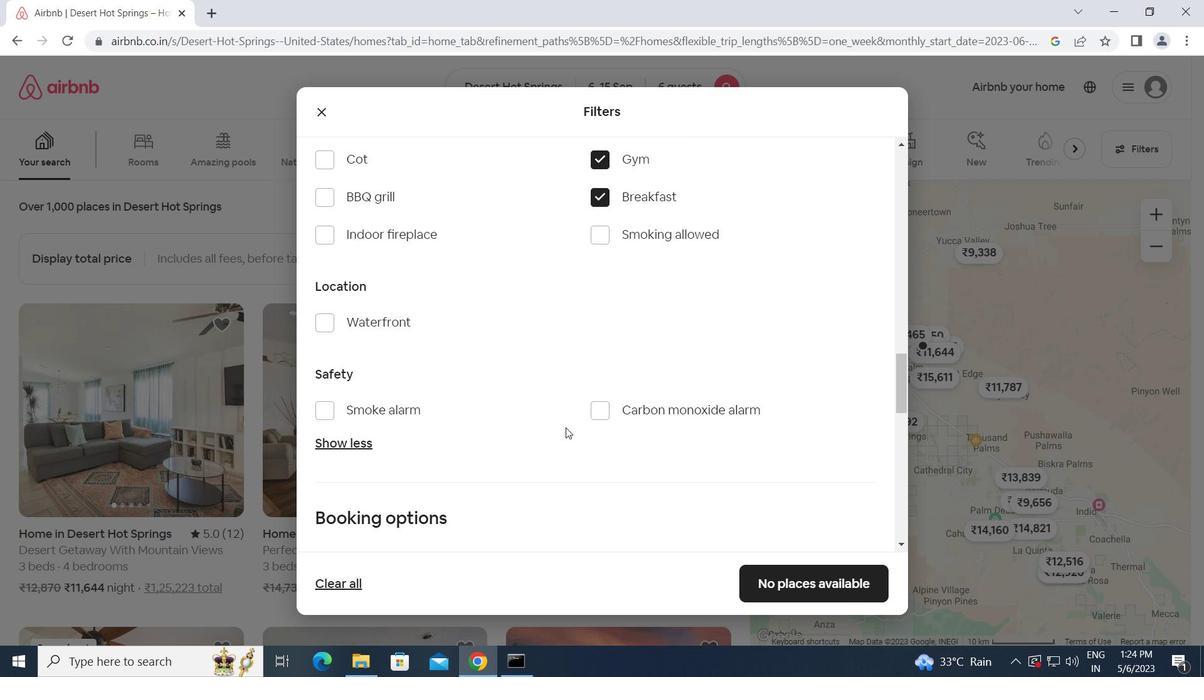 
Action: Mouse scrolled (566, 427) with delta (0, 0)
Screenshot: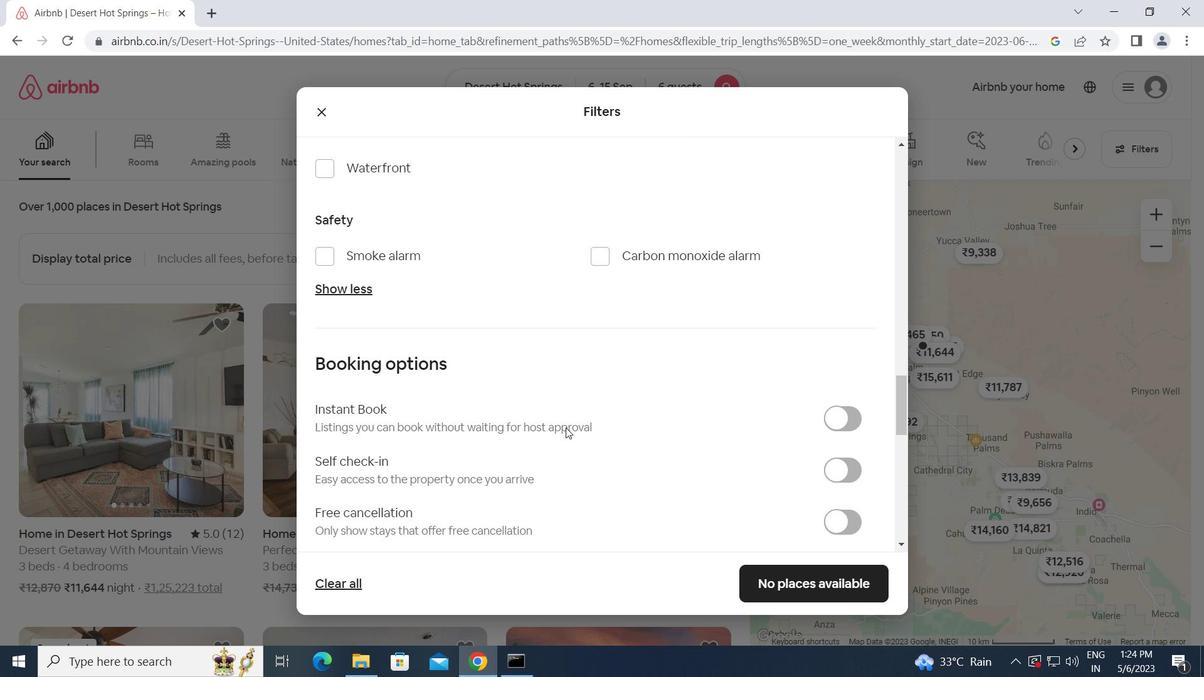 
Action: Mouse moved to (829, 390)
Screenshot: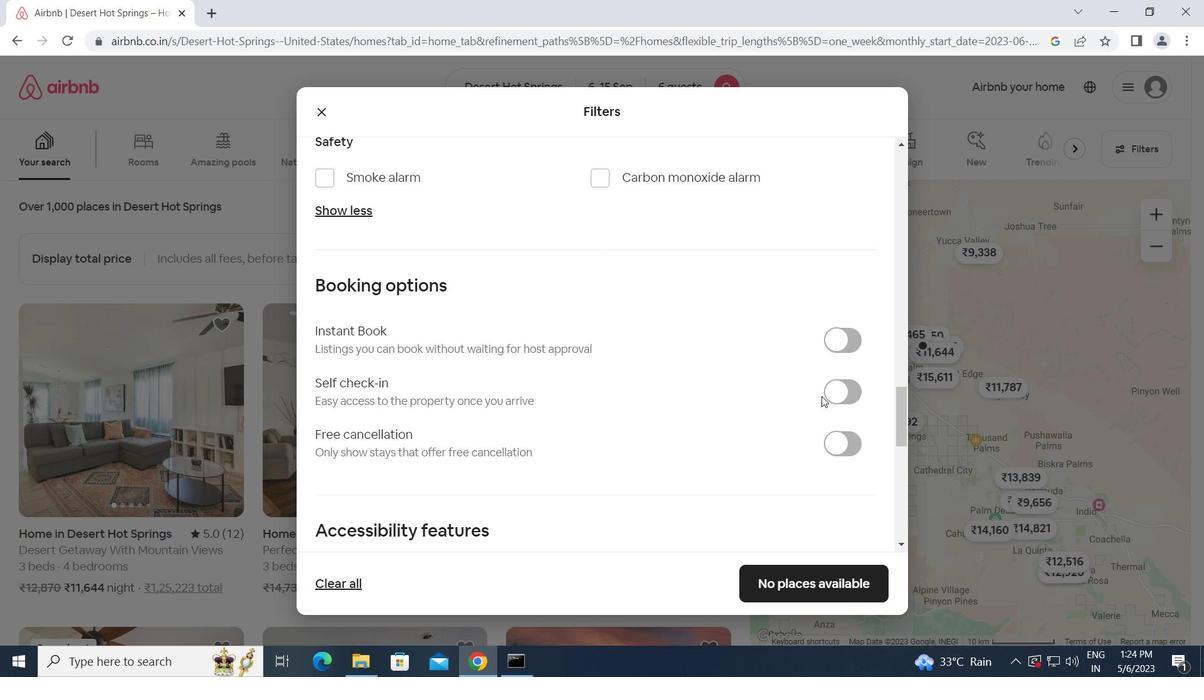 
Action: Mouse pressed left at (829, 390)
Screenshot: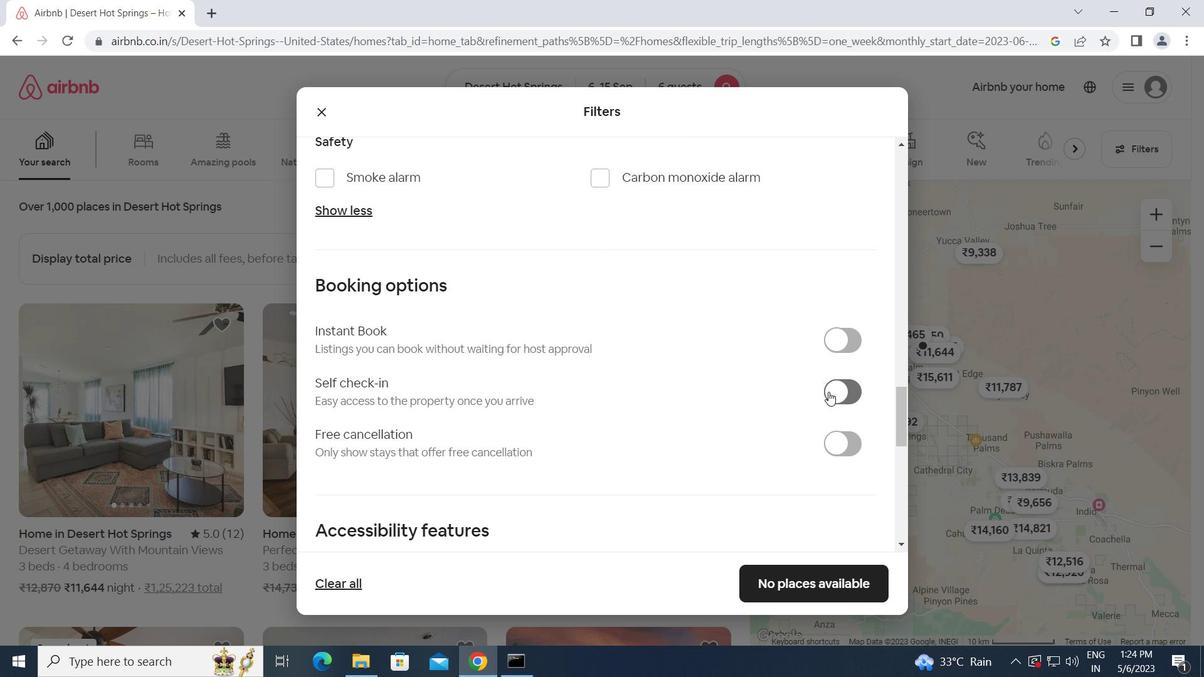 
Action: Mouse moved to (614, 453)
Screenshot: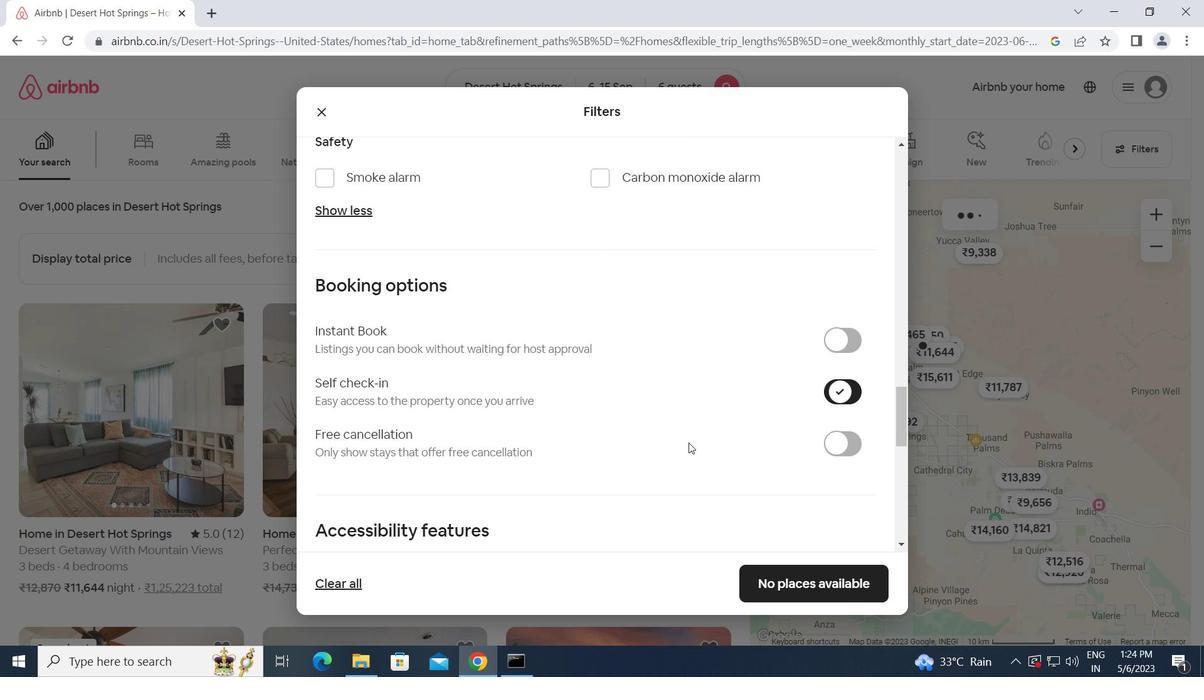 
Action: Mouse scrolled (614, 452) with delta (0, 0)
Screenshot: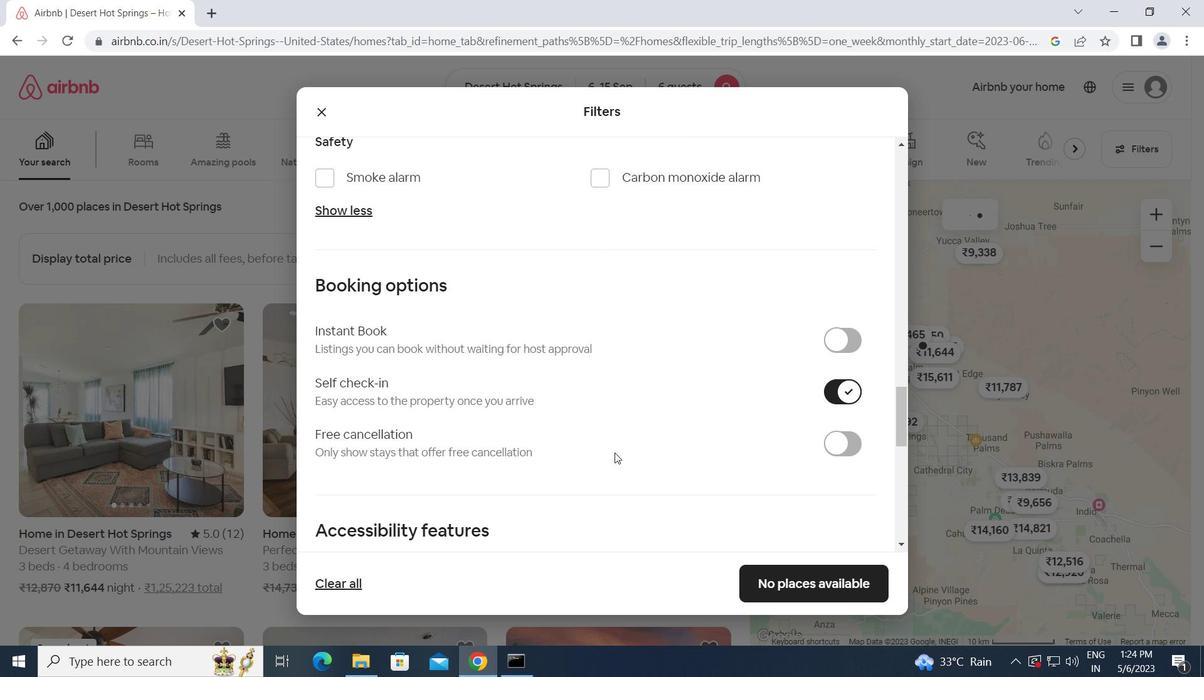 
Action: Mouse scrolled (614, 452) with delta (0, 0)
Screenshot: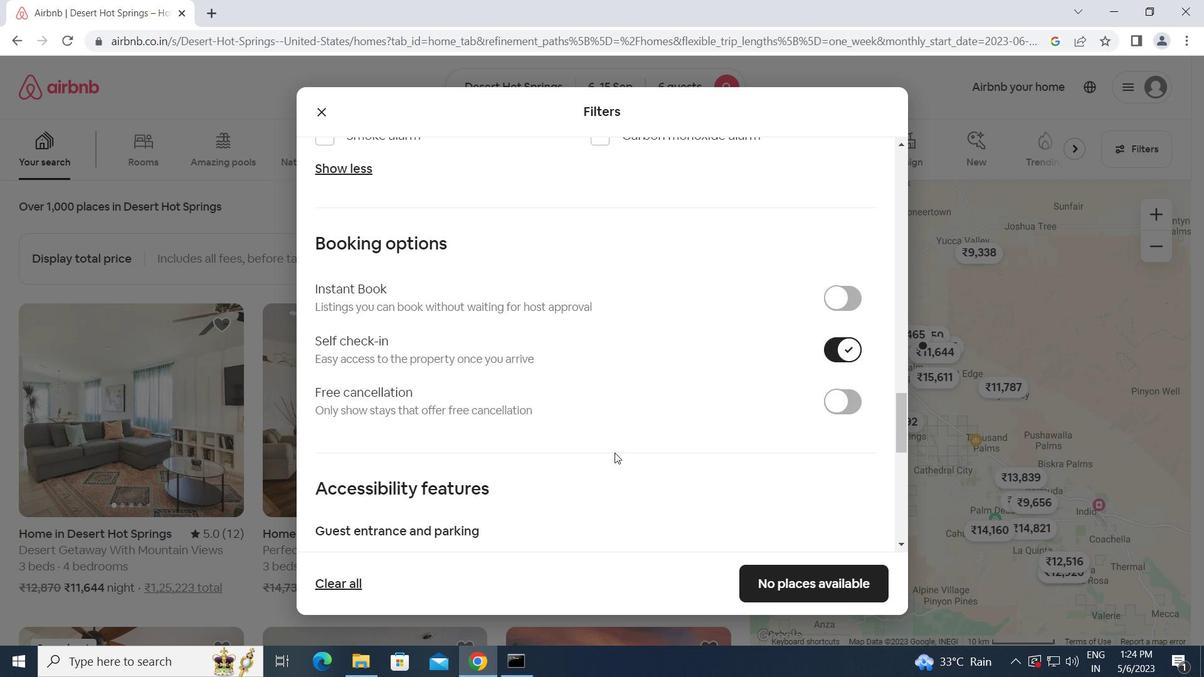 
Action: Mouse scrolled (614, 452) with delta (0, 0)
Screenshot: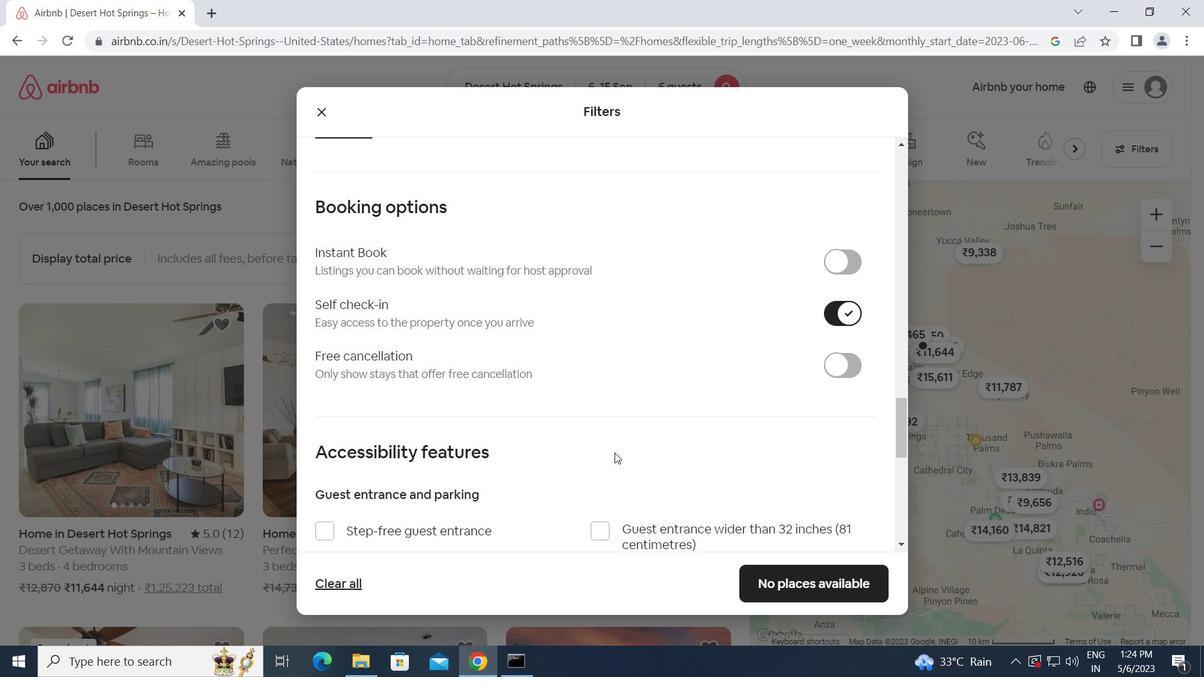 
Action: Mouse scrolled (614, 452) with delta (0, 0)
Screenshot: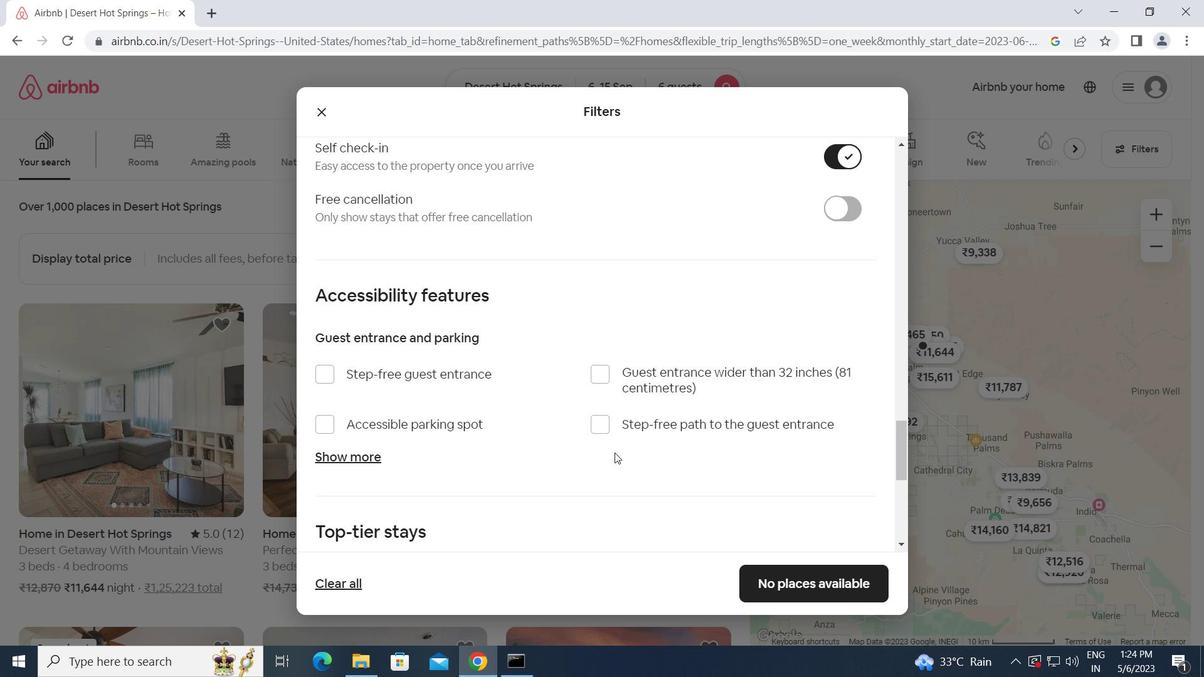 
Action: Mouse scrolled (614, 452) with delta (0, 0)
Screenshot: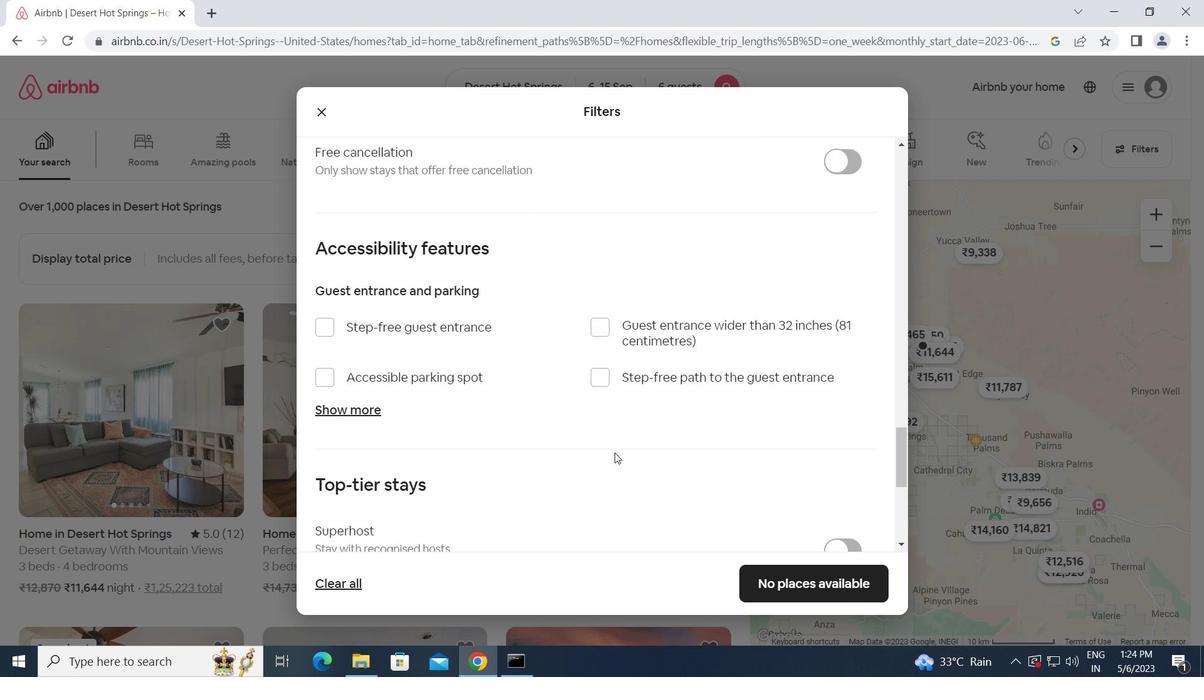
Action: Mouse scrolled (614, 452) with delta (0, 0)
Screenshot: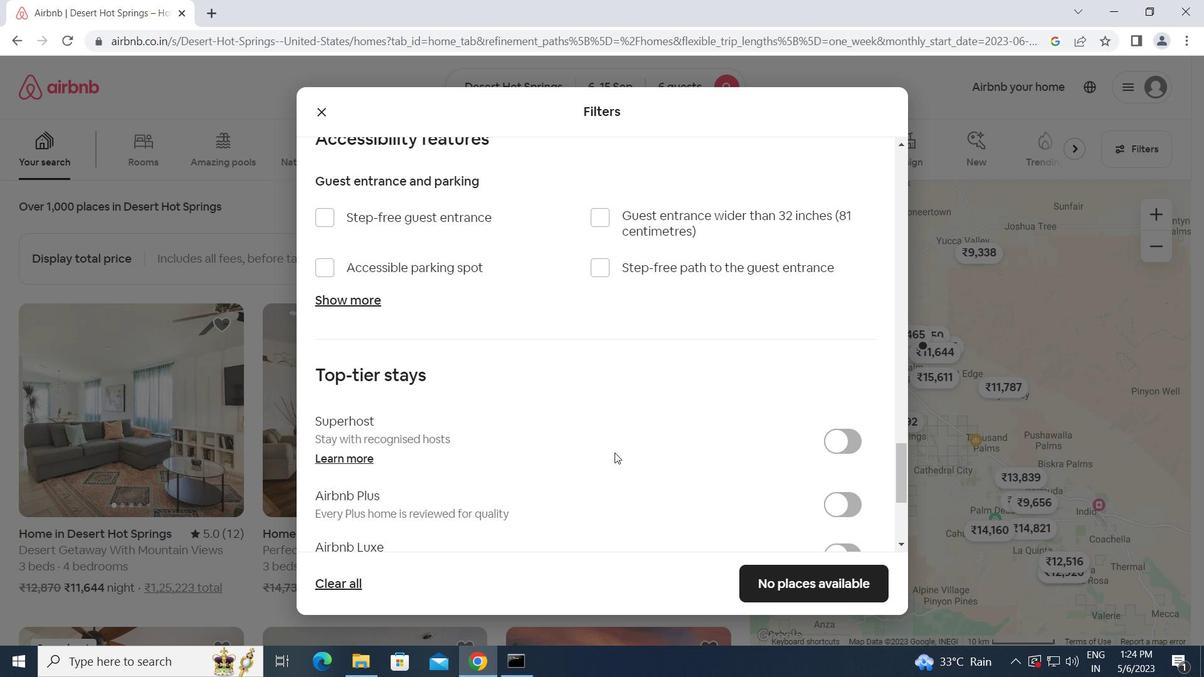 
Action: Mouse scrolled (614, 452) with delta (0, 0)
Screenshot: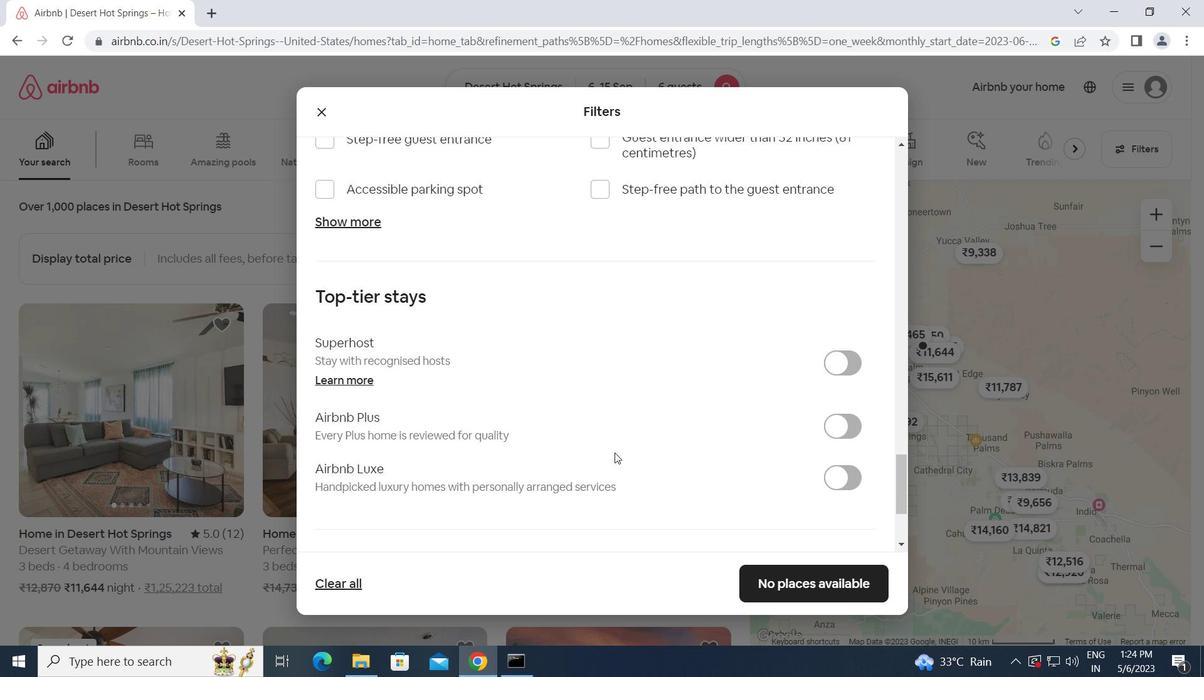 
Action: Mouse scrolled (614, 452) with delta (0, 0)
Screenshot: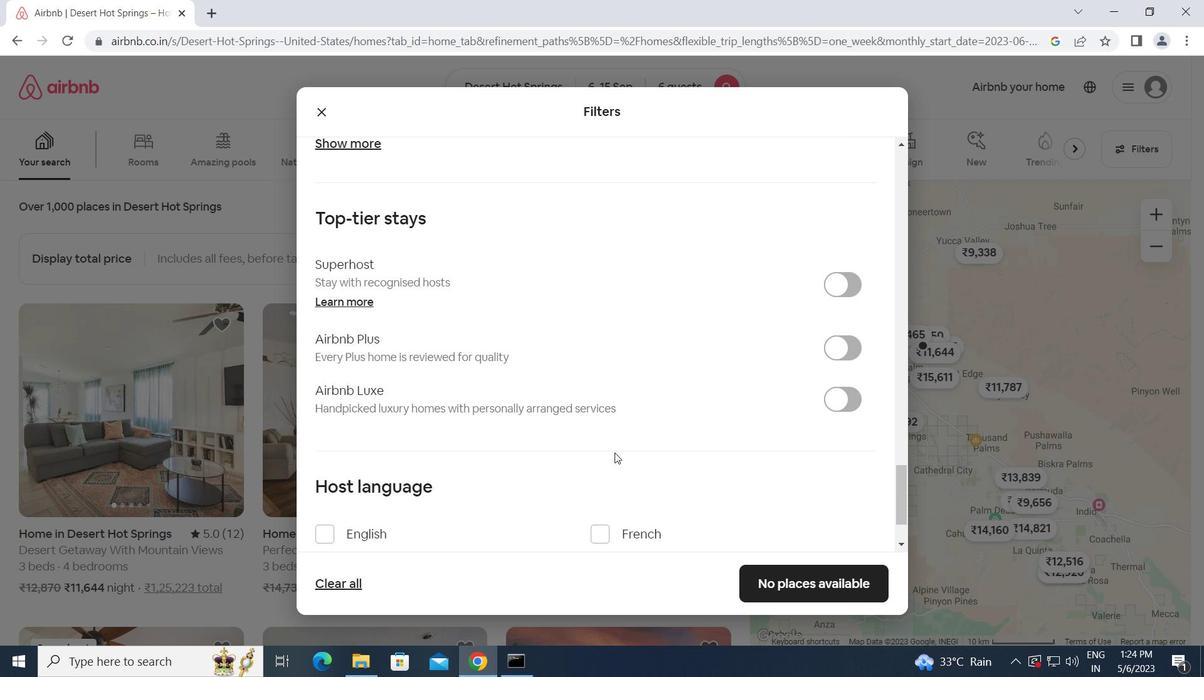 
Action: Mouse scrolled (614, 452) with delta (0, 0)
Screenshot: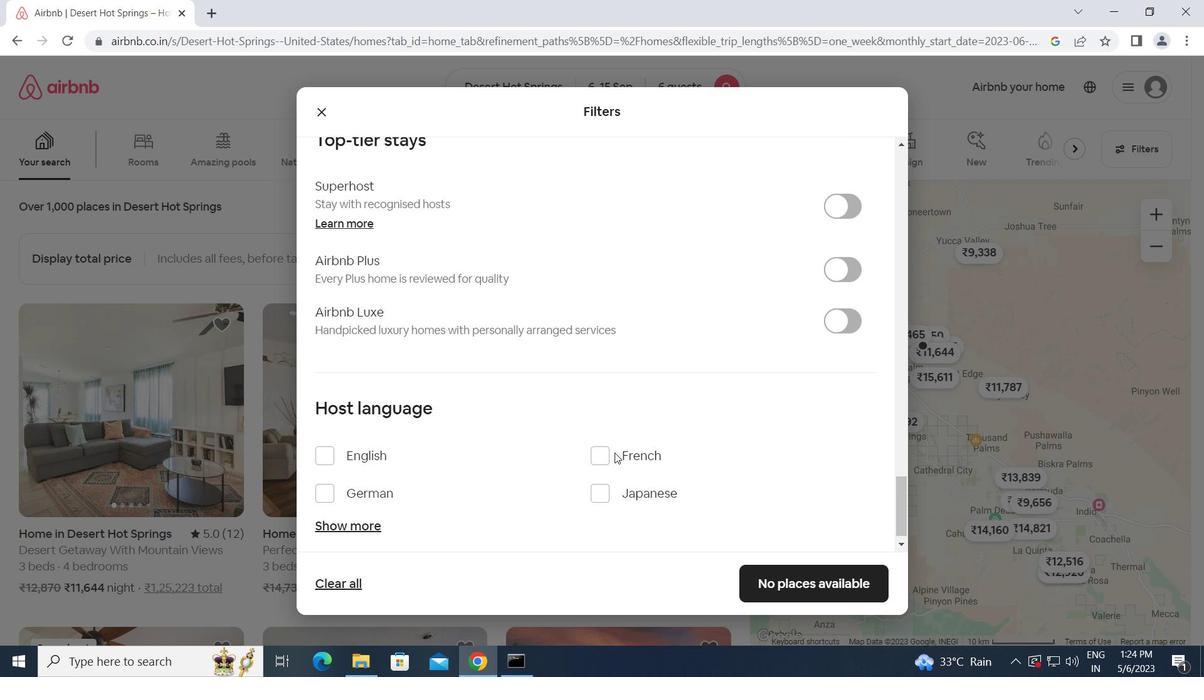 
Action: Mouse scrolled (614, 452) with delta (0, 0)
Screenshot: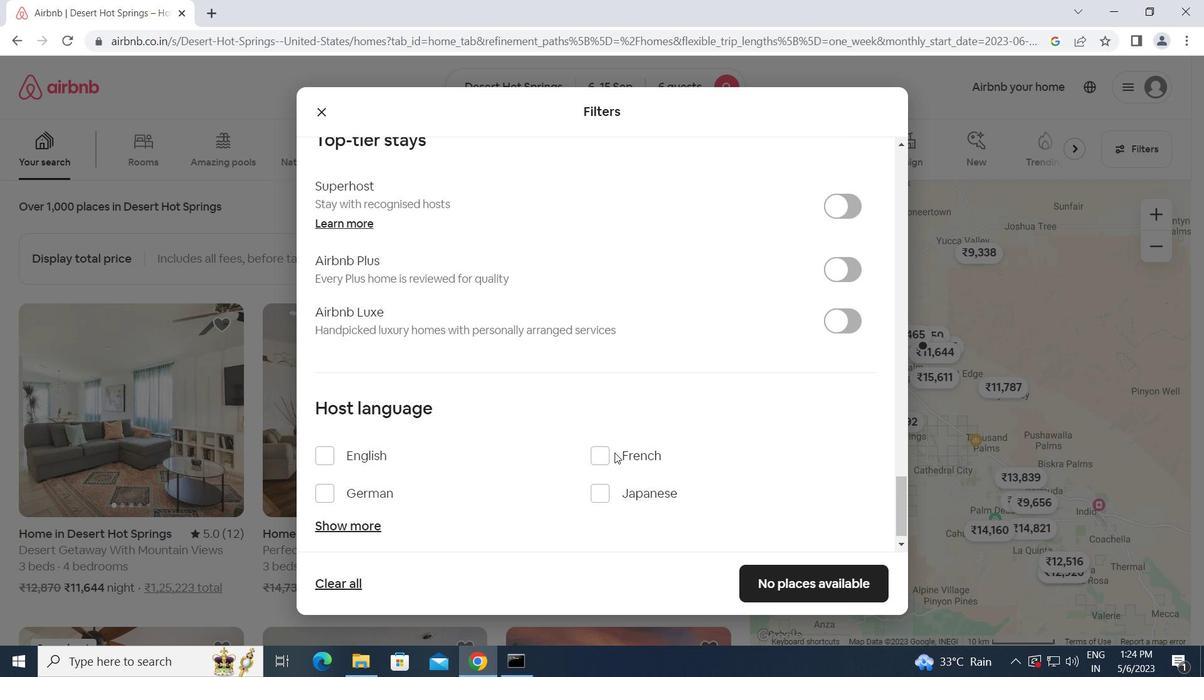 
Action: Mouse moved to (324, 442)
Screenshot: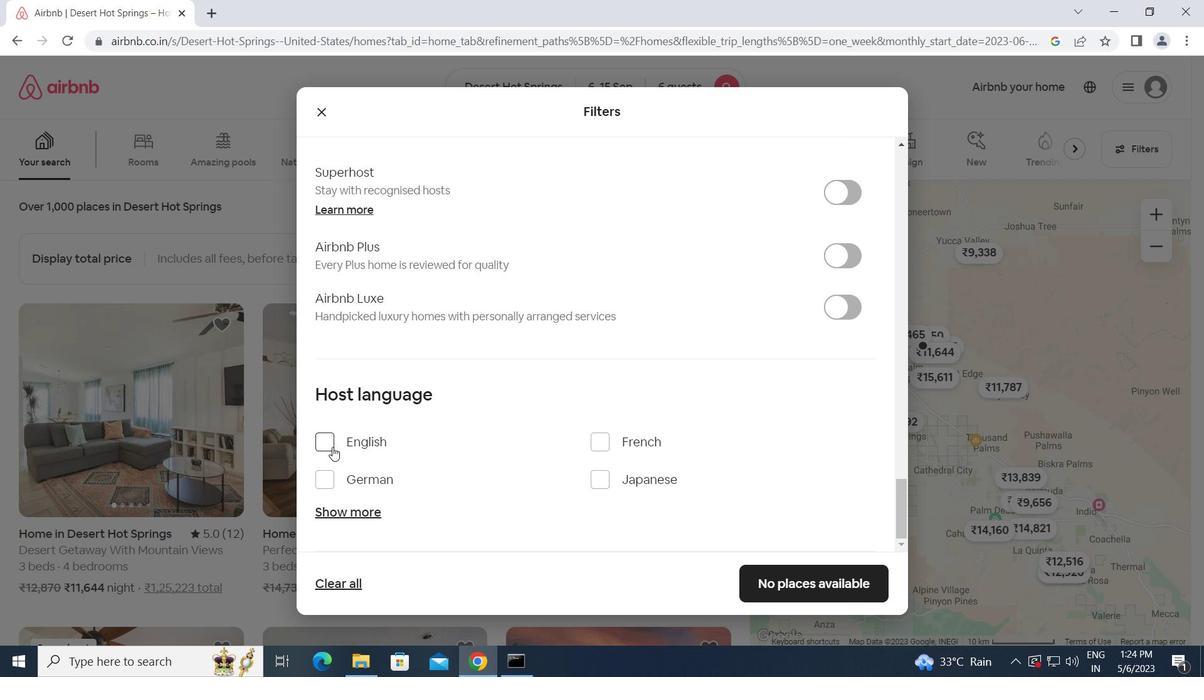 
Action: Mouse pressed left at (324, 442)
Screenshot: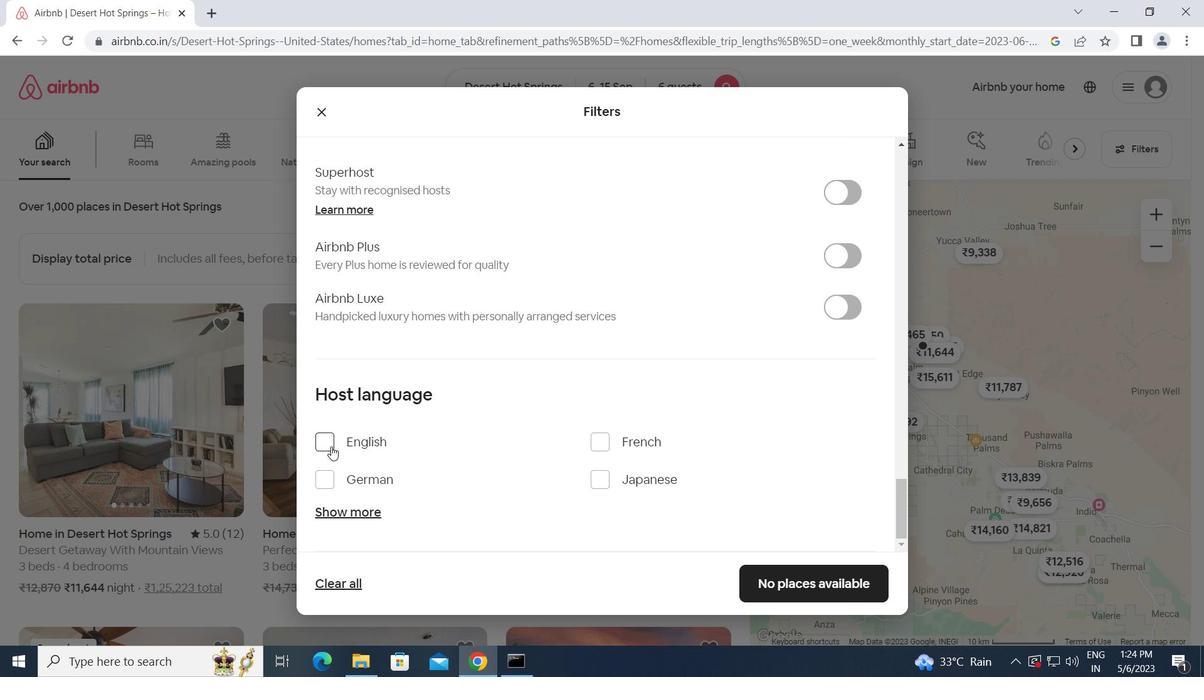 
Action: Mouse moved to (823, 585)
Screenshot: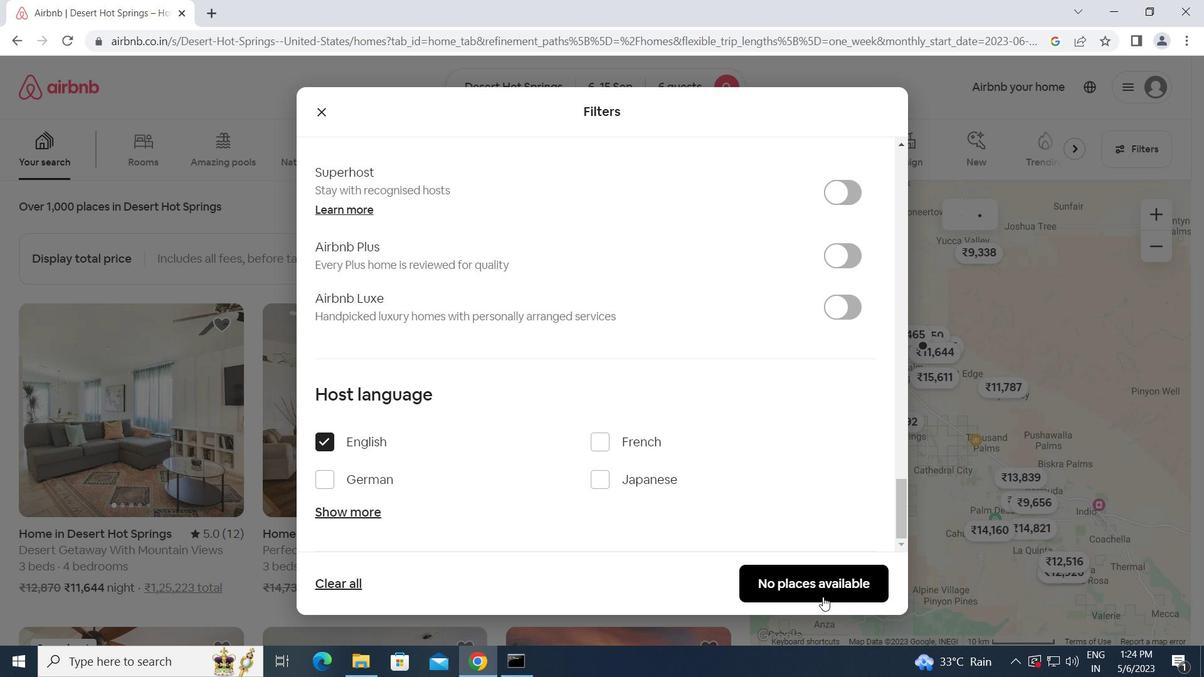 
Action: Mouse pressed left at (823, 585)
Screenshot: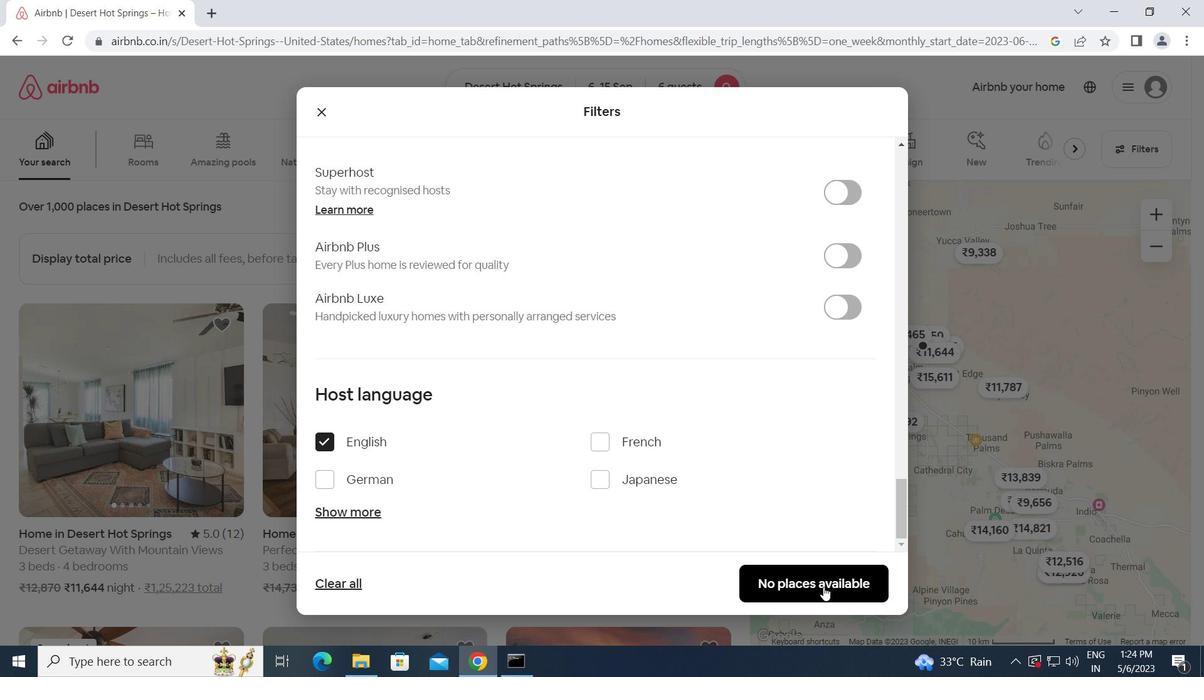 
Action: Mouse moved to (823, 584)
Screenshot: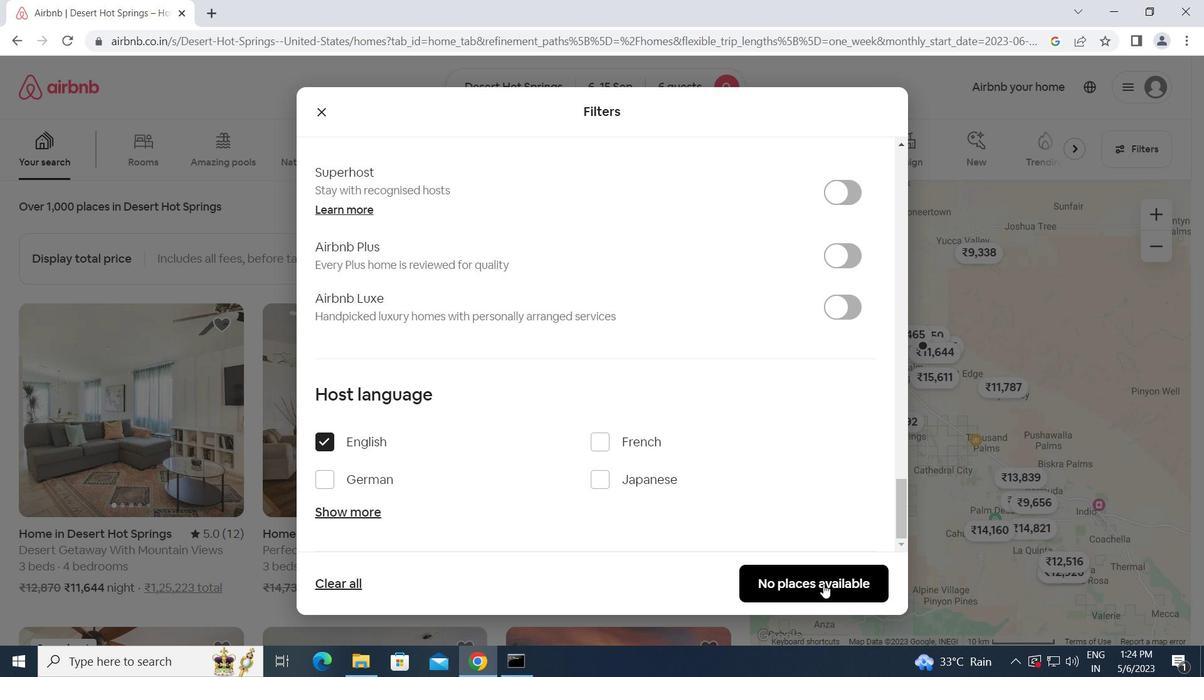 
